 Task: Find connections with filter location Teresópolis with filter topic #Startuplife with filter profile language English with filter current company WomenTech Network with filter school National Institute of Fashion Technology with filter industry Physical, Occupational and Speech Therapists with filter service category Visual Design with filter keywords title Sales Analyst
Action: Mouse moved to (637, 110)
Screenshot: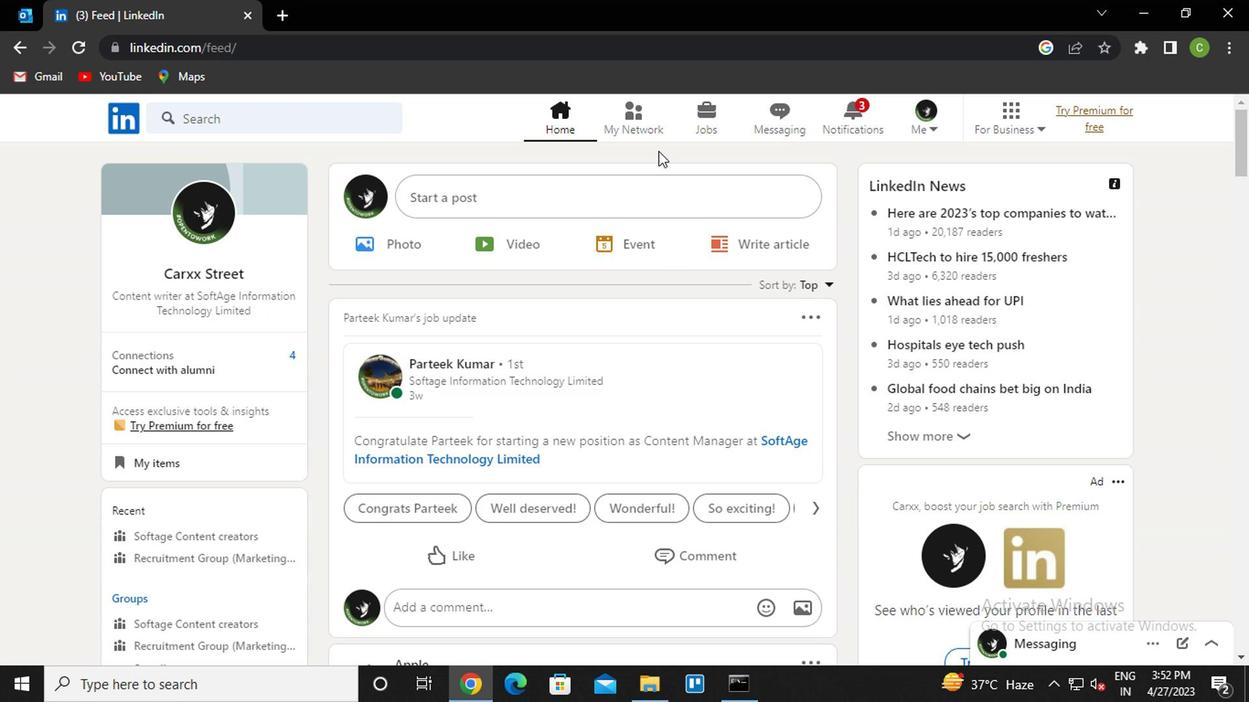 
Action: Mouse pressed left at (637, 110)
Screenshot: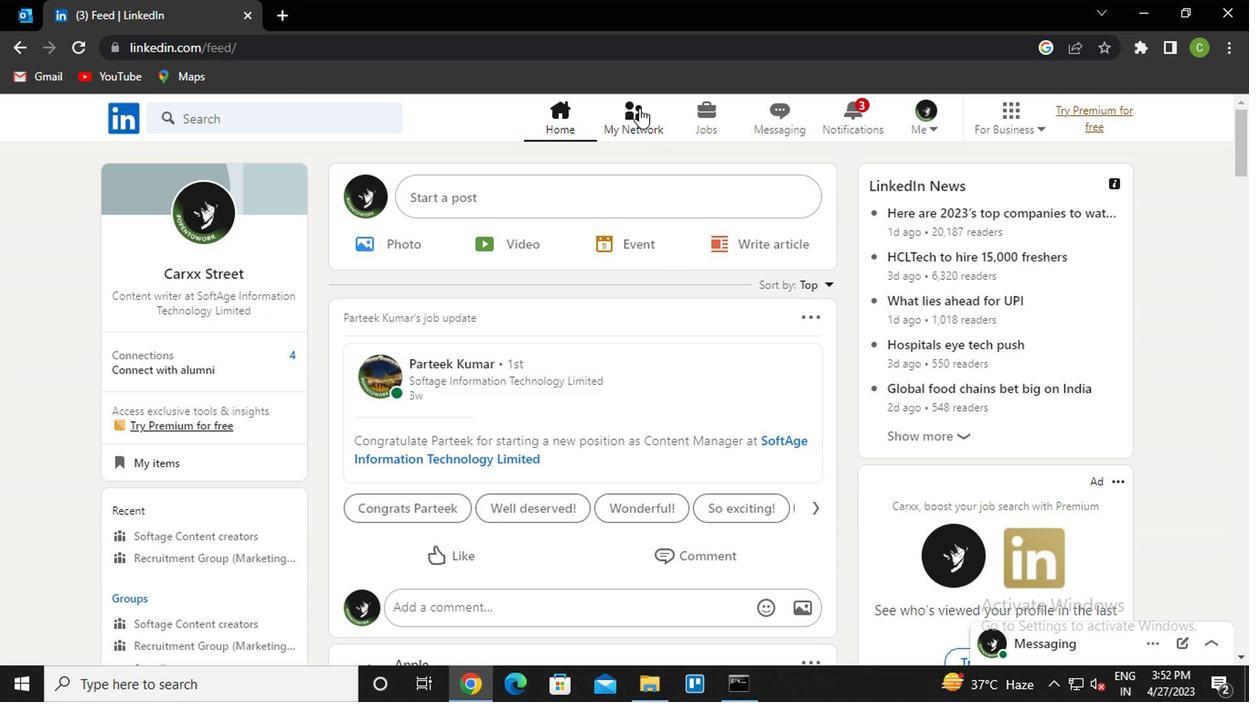 
Action: Mouse moved to (288, 213)
Screenshot: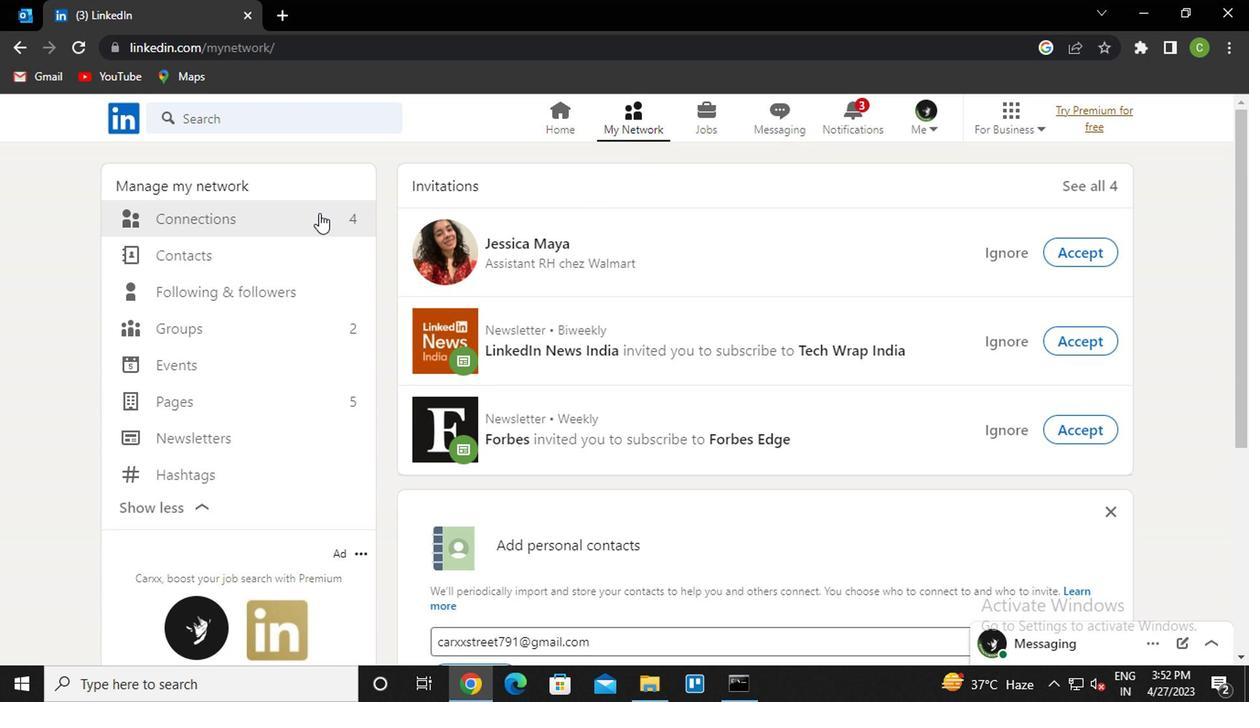 
Action: Mouse pressed left at (288, 213)
Screenshot: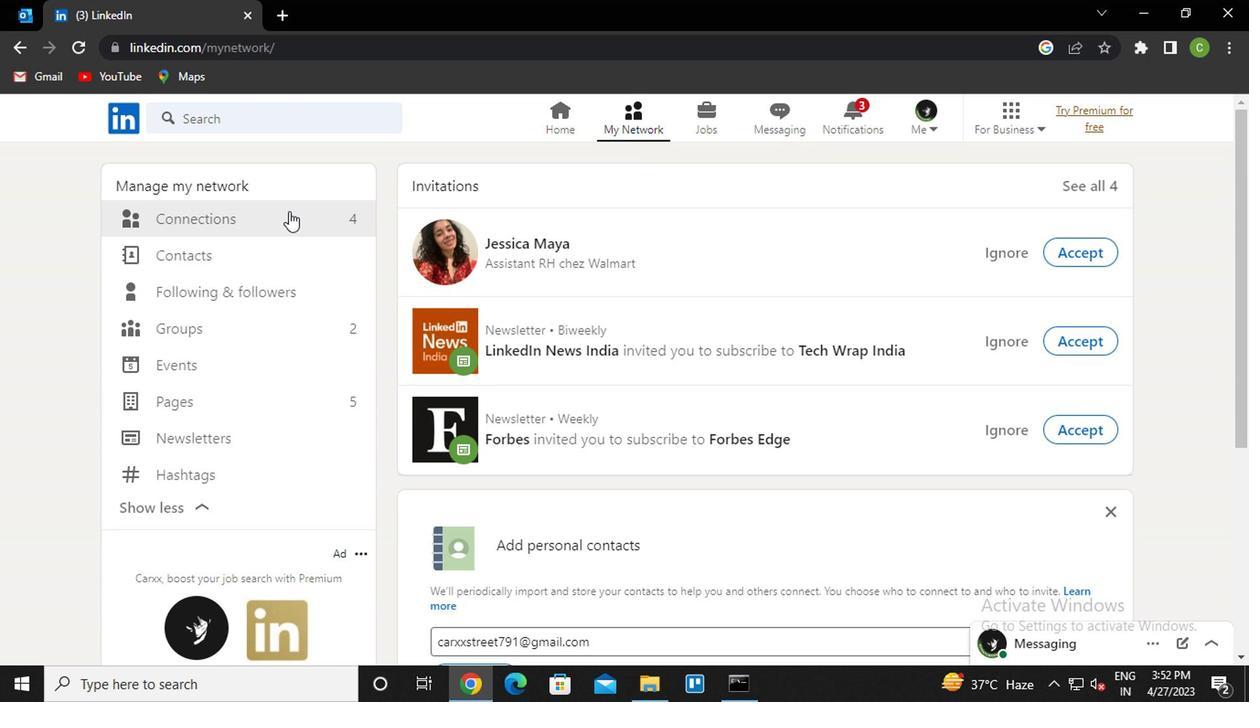 
Action: Mouse moved to (730, 223)
Screenshot: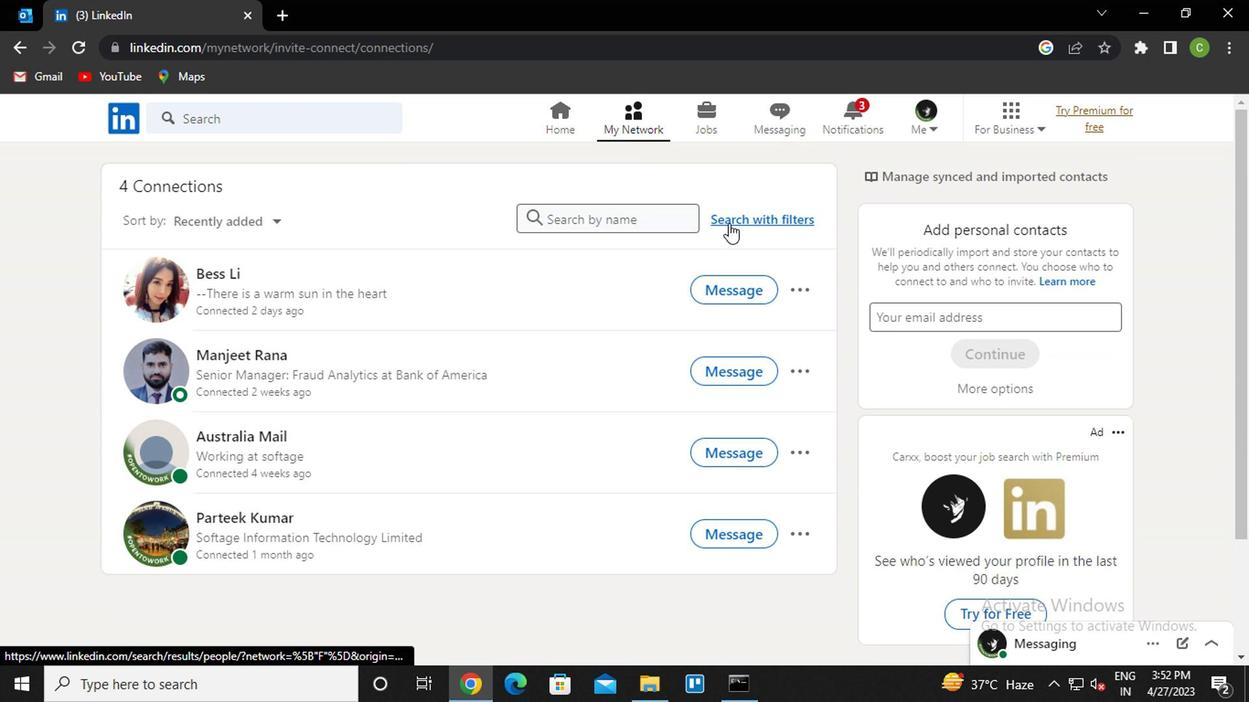 
Action: Mouse pressed left at (730, 223)
Screenshot: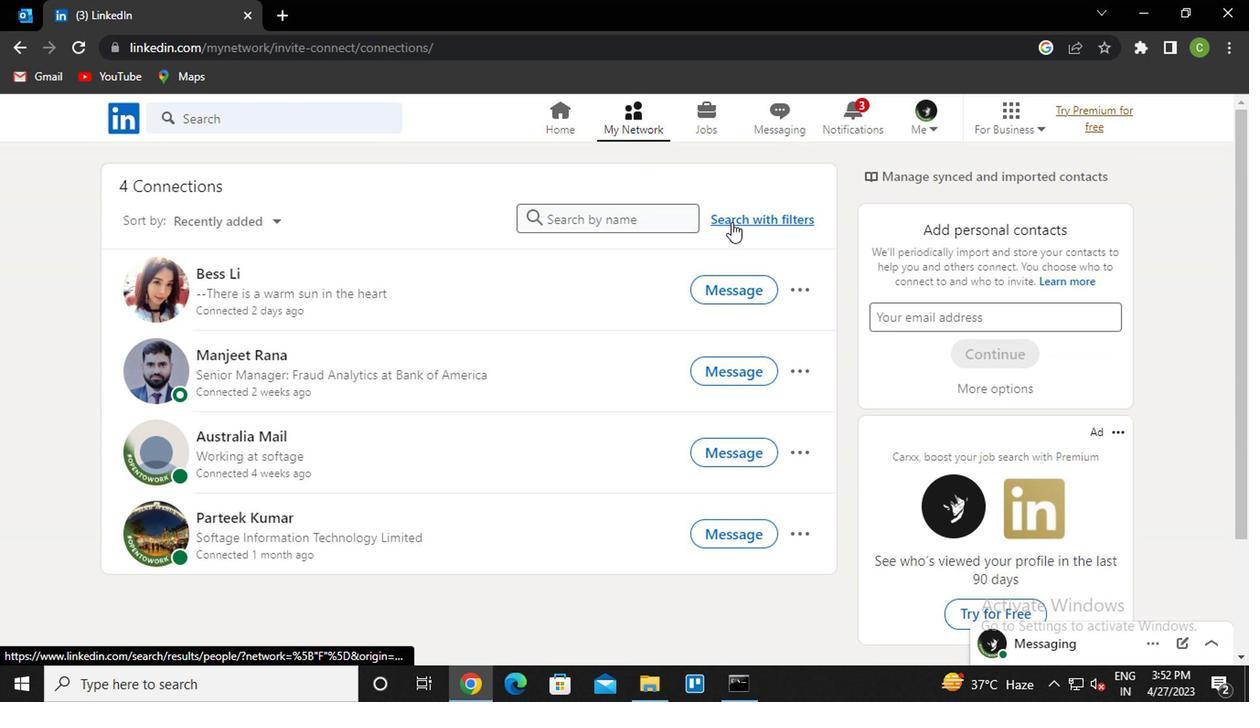 
Action: Mouse moved to (704, 175)
Screenshot: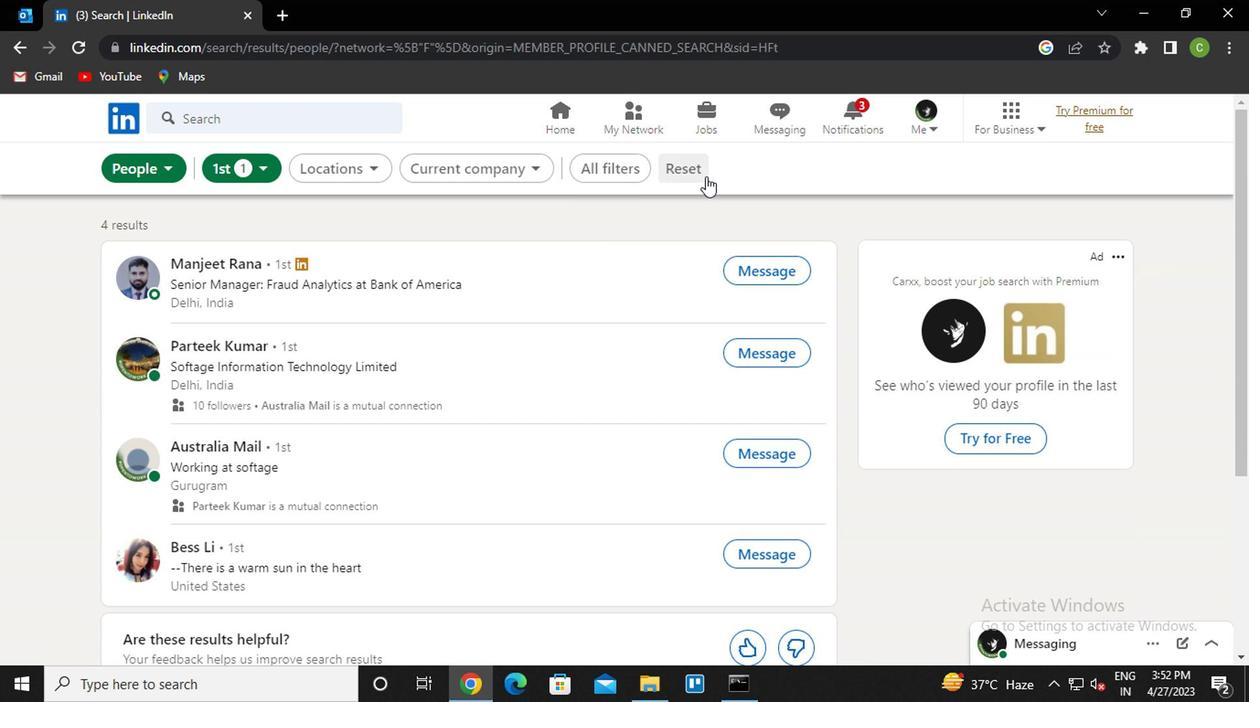 
Action: Mouse pressed left at (704, 175)
Screenshot: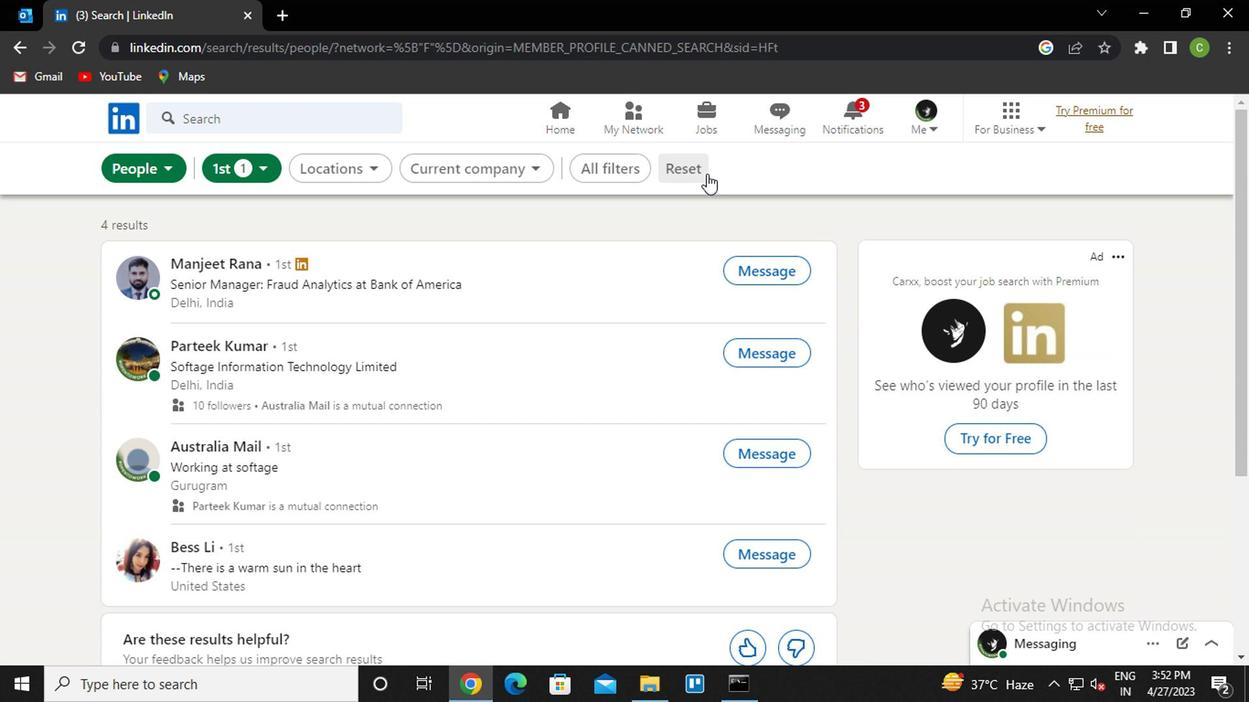 
Action: Mouse moved to (651, 171)
Screenshot: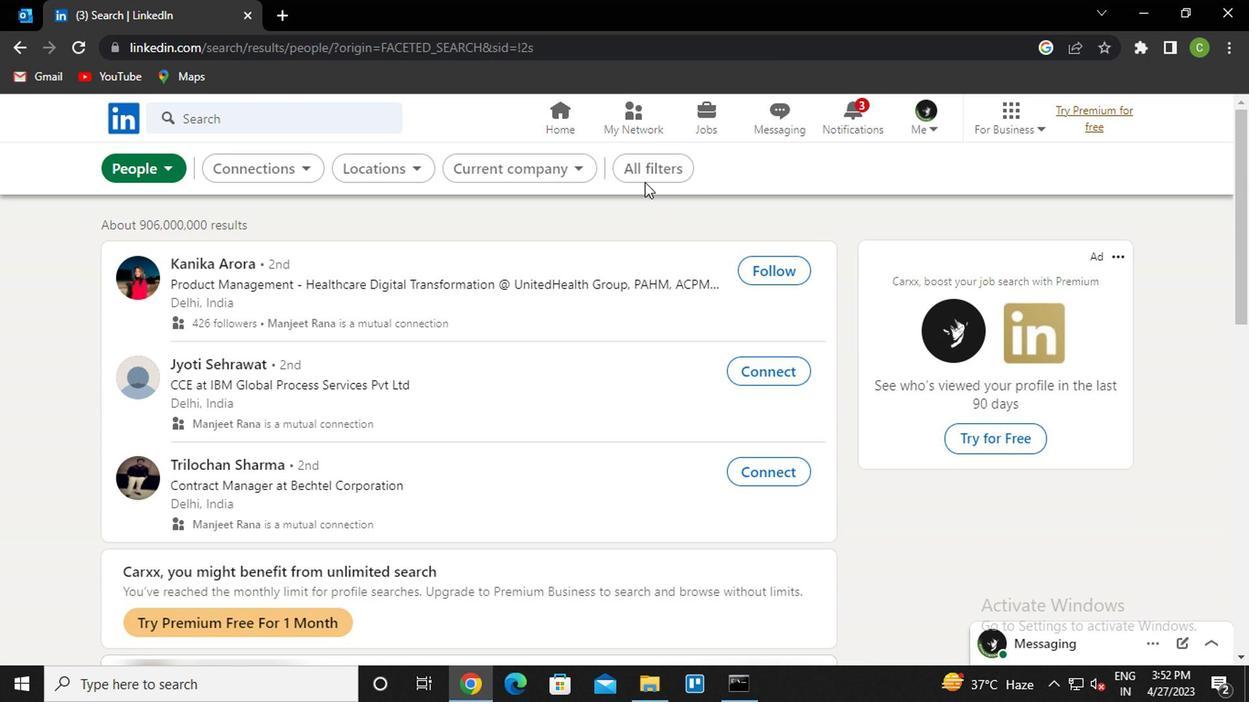 
Action: Mouse pressed left at (651, 171)
Screenshot: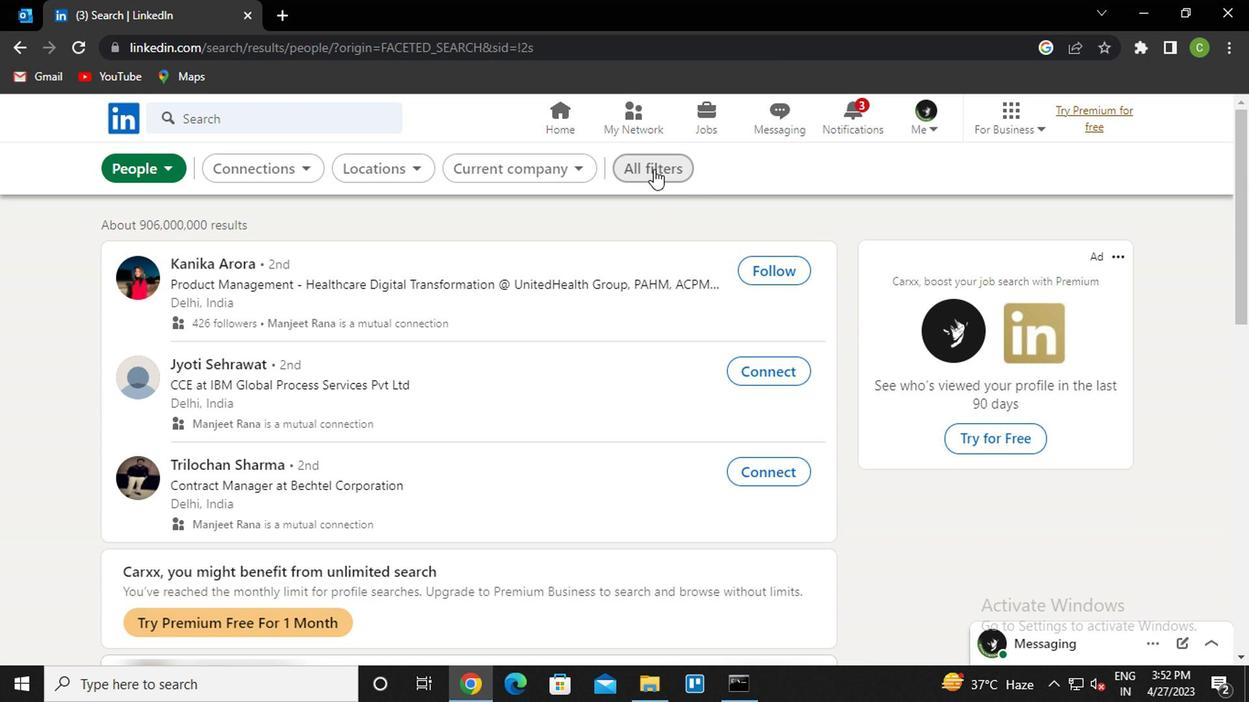 
Action: Mouse moved to (908, 410)
Screenshot: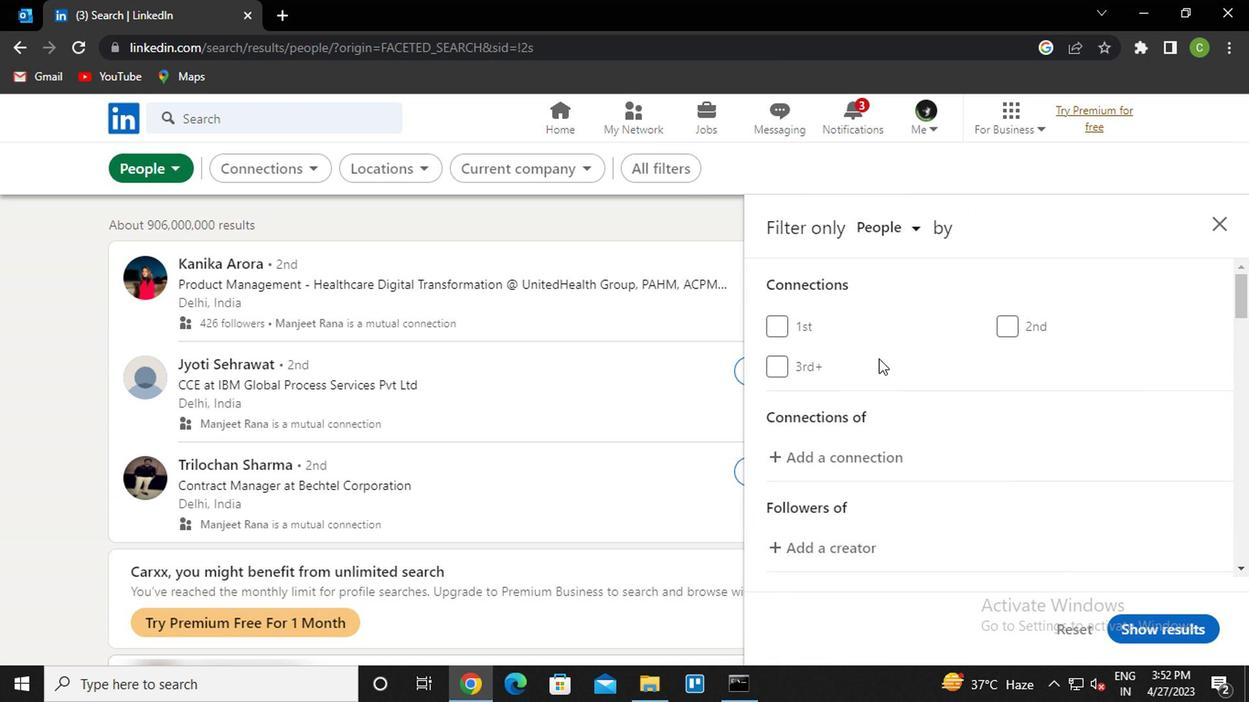 
Action: Mouse scrolled (908, 410) with delta (0, 0)
Screenshot: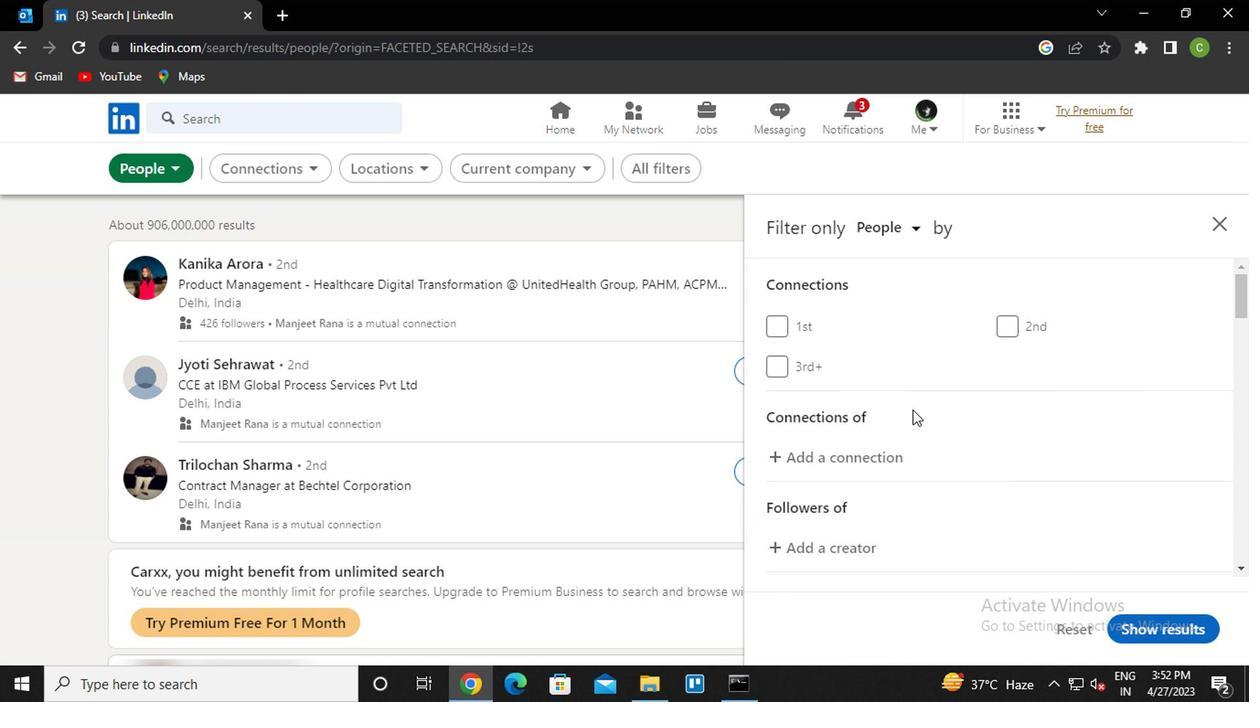 
Action: Mouse scrolled (908, 410) with delta (0, 0)
Screenshot: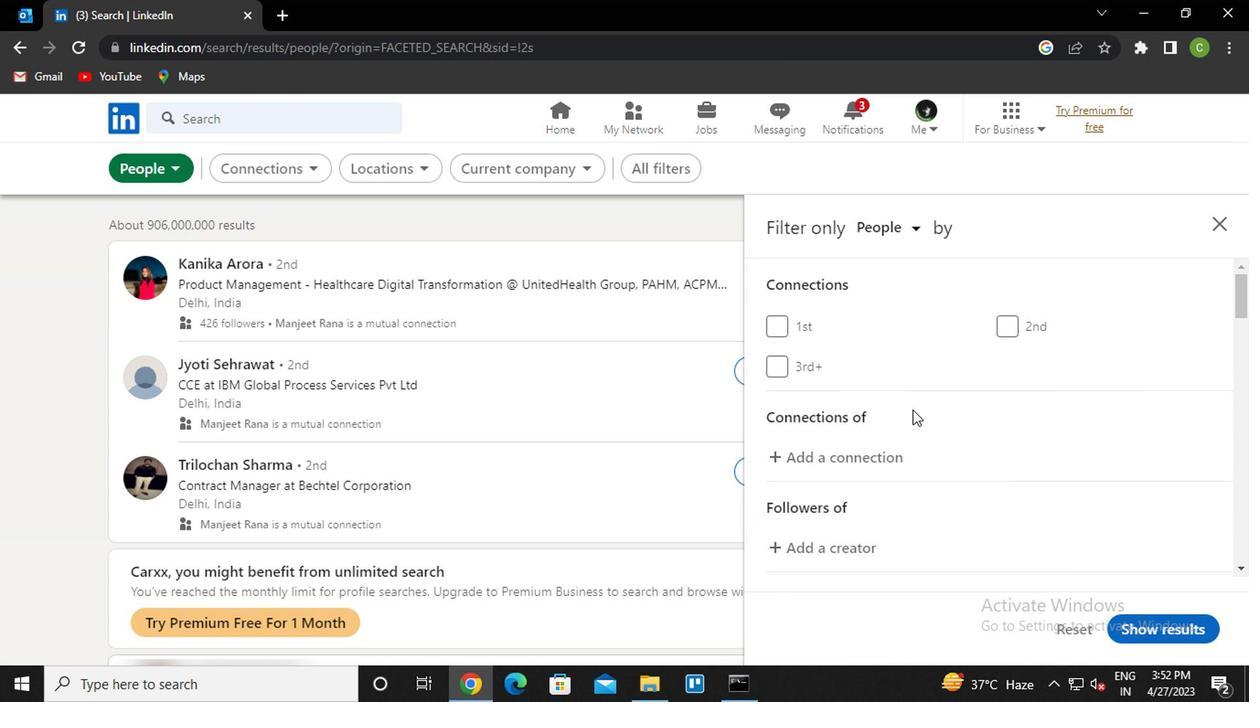 
Action: Mouse scrolled (908, 410) with delta (0, 0)
Screenshot: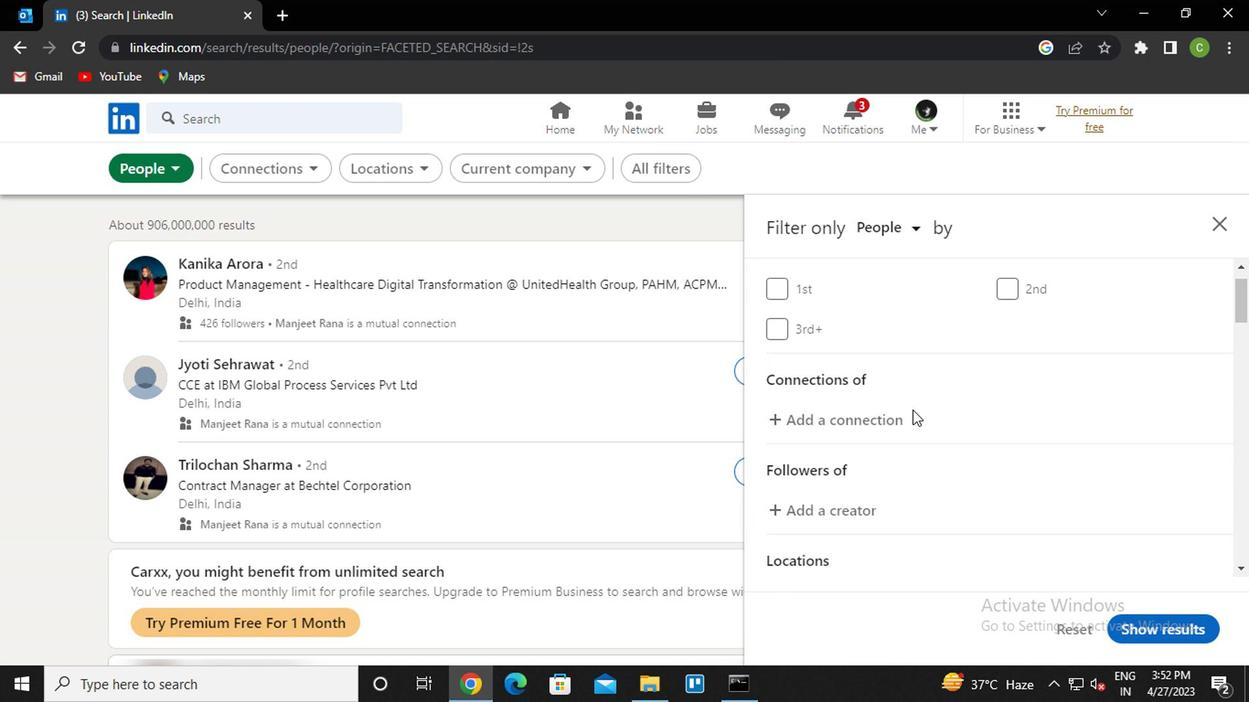 
Action: Mouse scrolled (908, 410) with delta (0, 0)
Screenshot: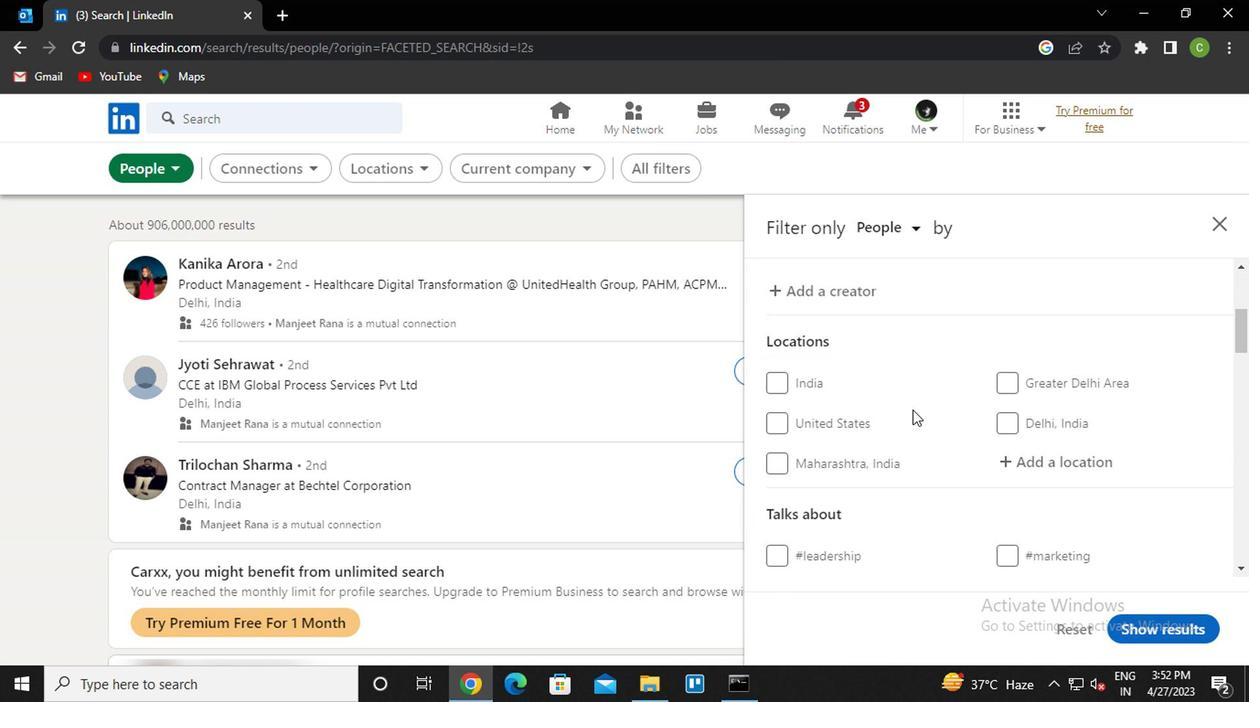 
Action: Mouse moved to (1056, 357)
Screenshot: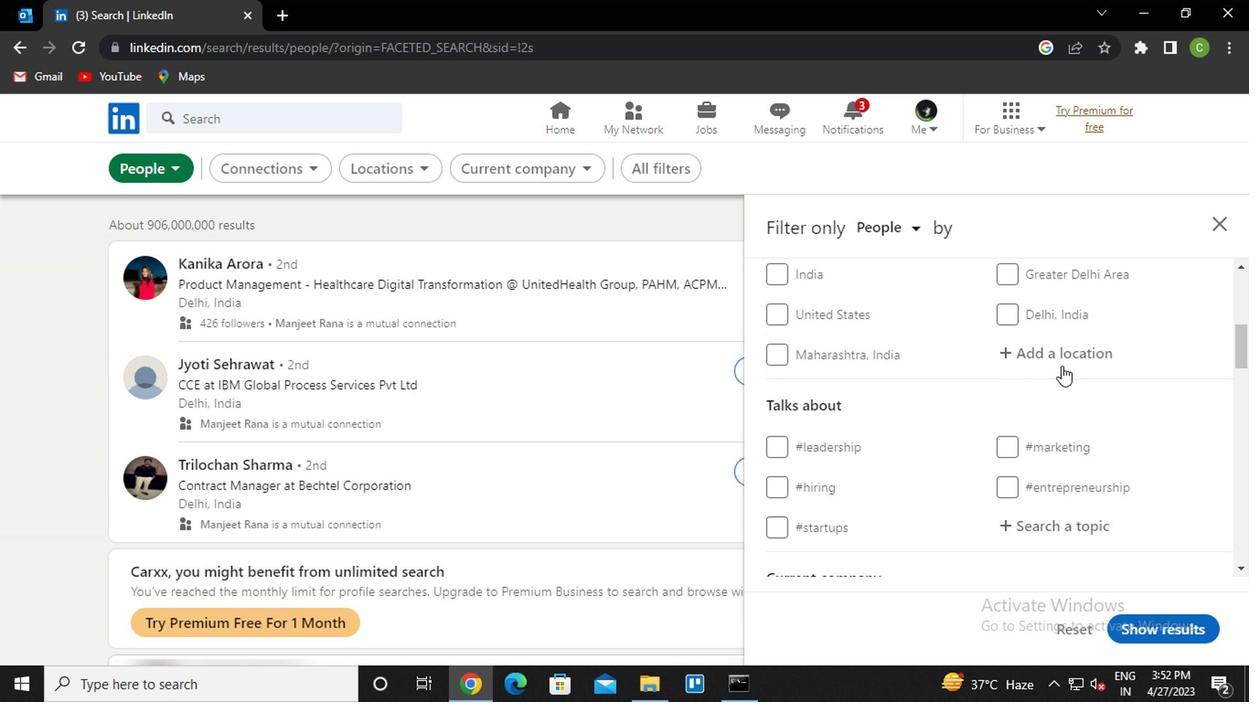 
Action: Mouse pressed left at (1056, 357)
Screenshot: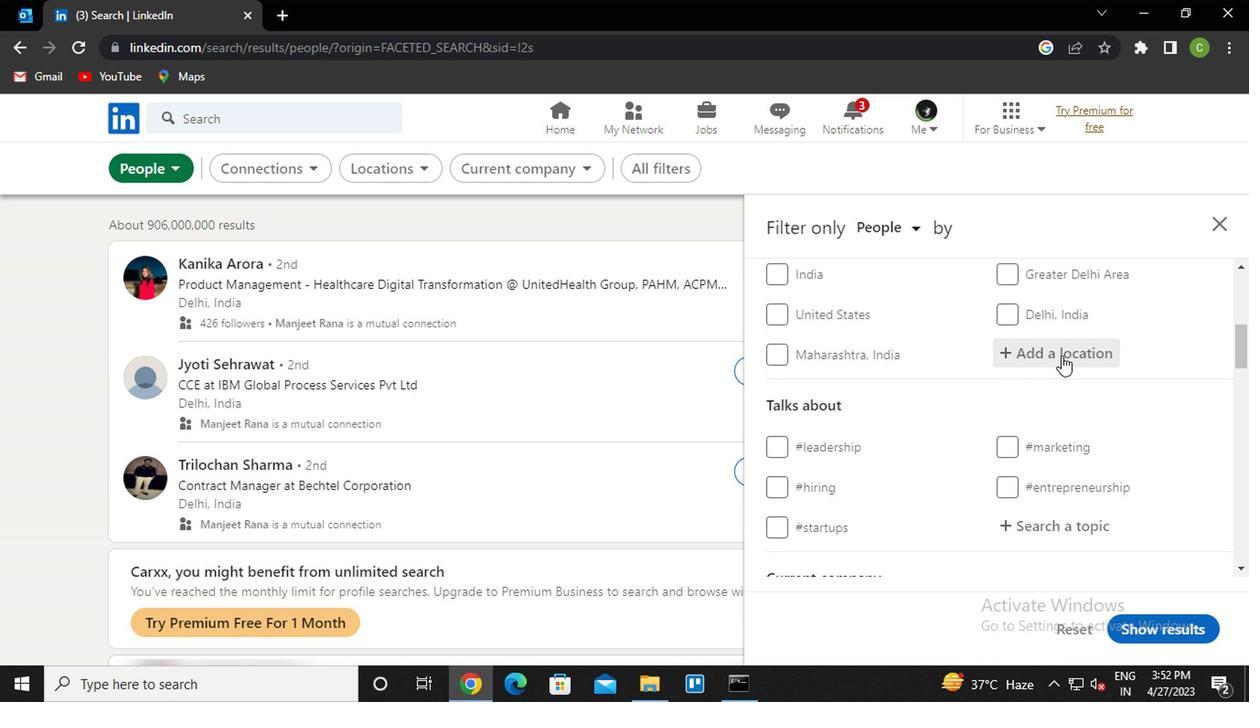 
Action: Key pressed <Key.caps_lock>t<Key.caps_lock>ereso<Key.down><Key.enter>
Screenshot: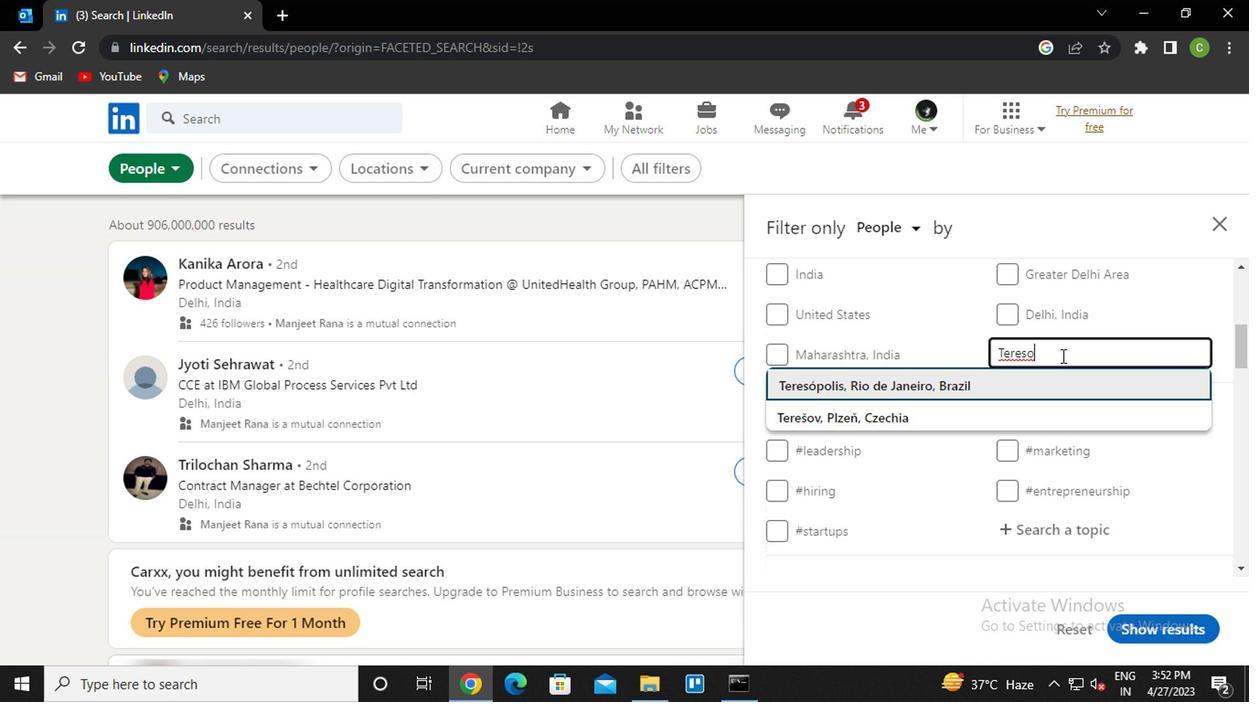 
Action: Mouse moved to (1054, 369)
Screenshot: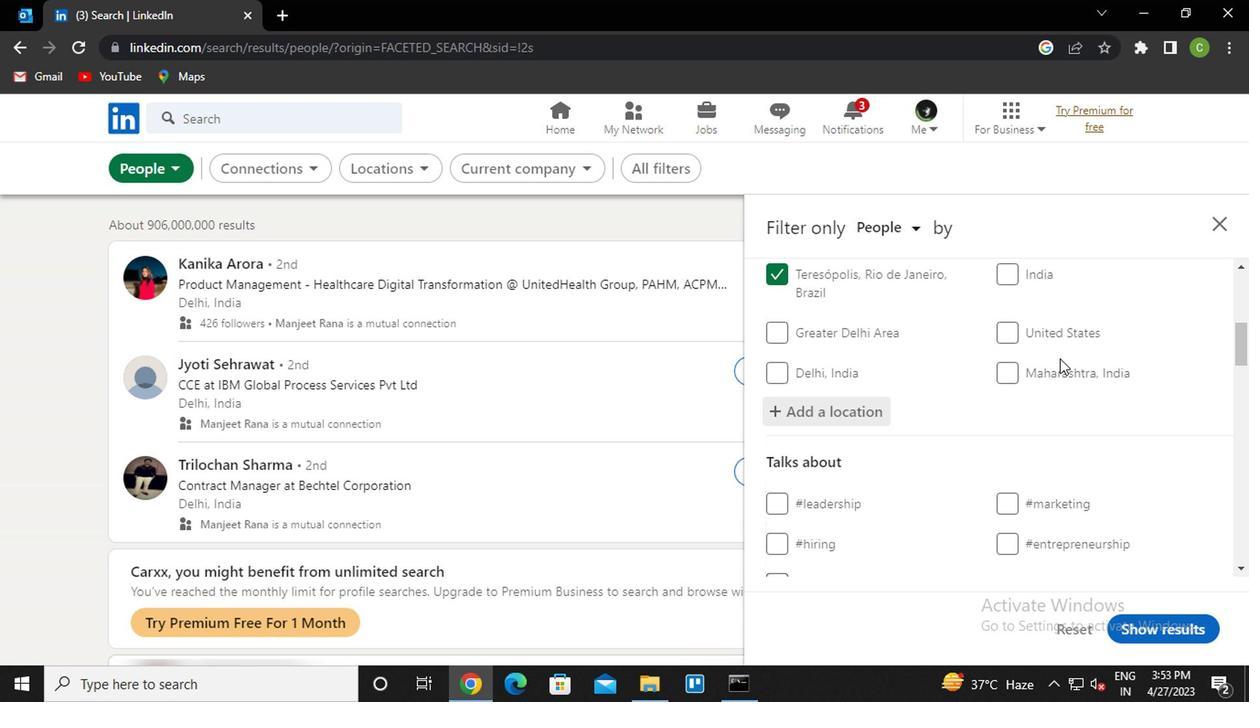 
Action: Mouse scrolled (1054, 368) with delta (0, 0)
Screenshot: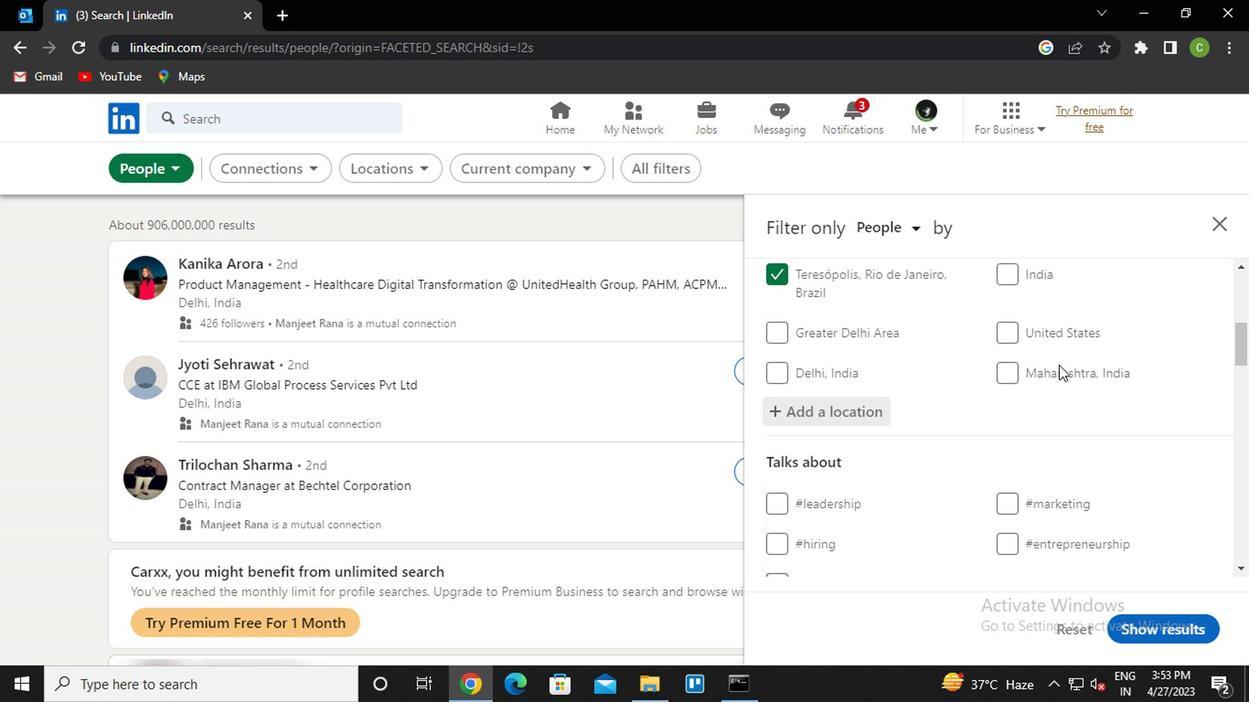
Action: Mouse scrolled (1054, 368) with delta (0, 0)
Screenshot: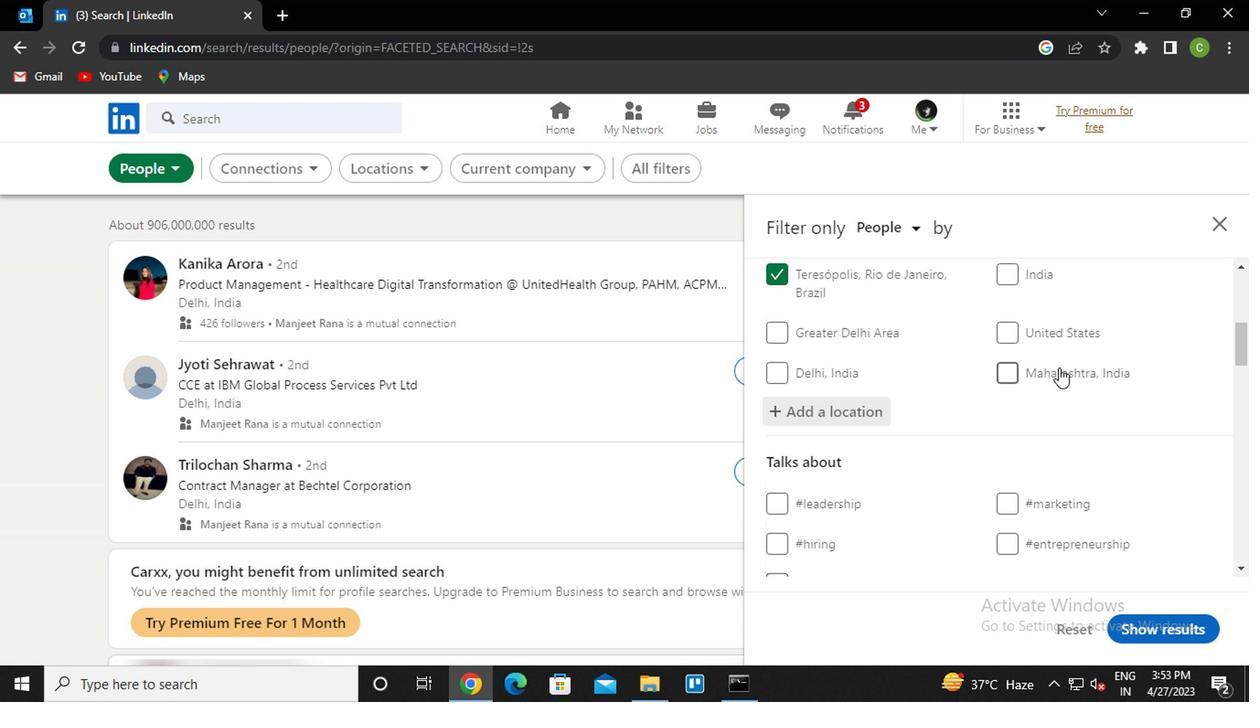 
Action: Mouse moved to (1045, 396)
Screenshot: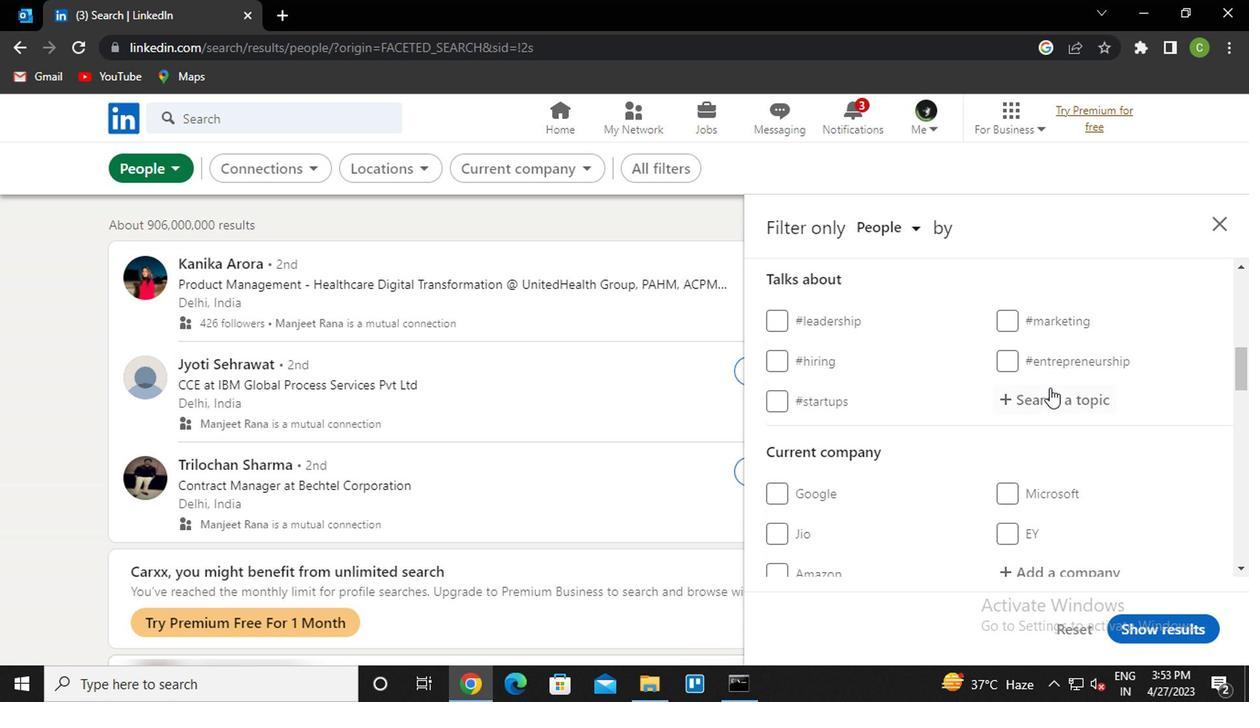 
Action: Mouse pressed left at (1045, 396)
Screenshot: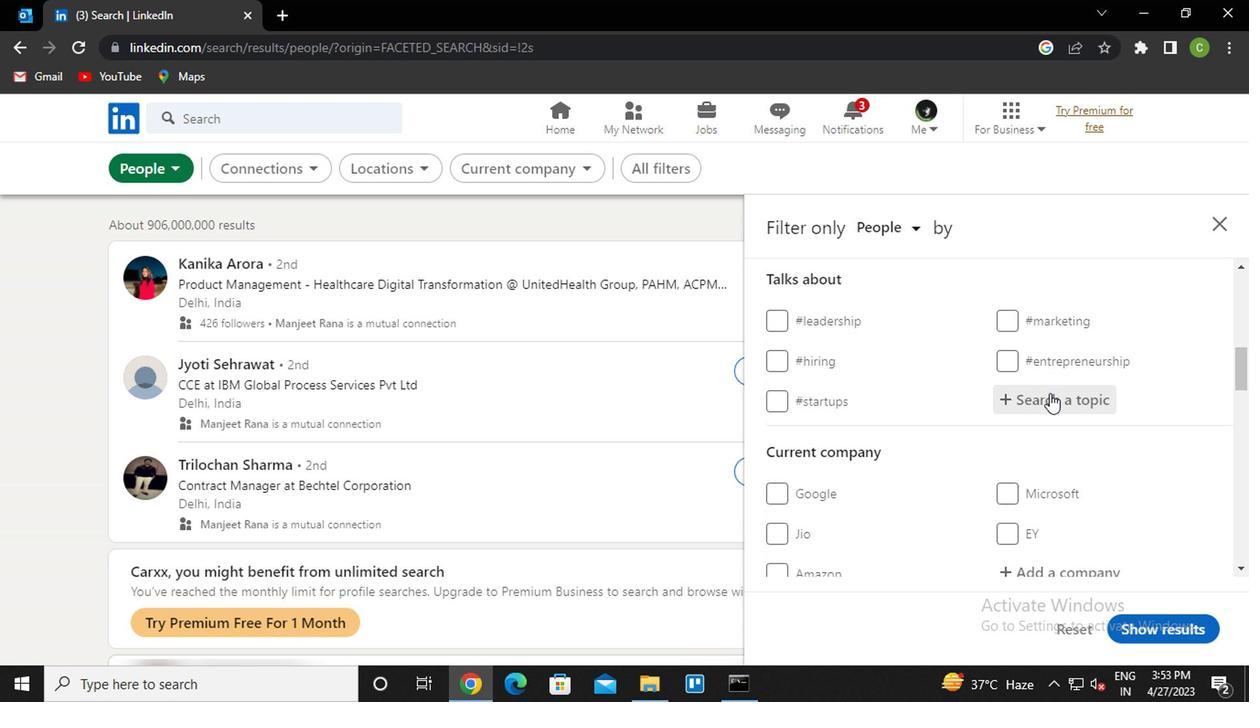 
Action: Key pressed <Key.caps_lock>s<Key.caps_lock>tartpu<Key.backspace><Key.backspace>uplife<Key.down><Key.enter>
Screenshot: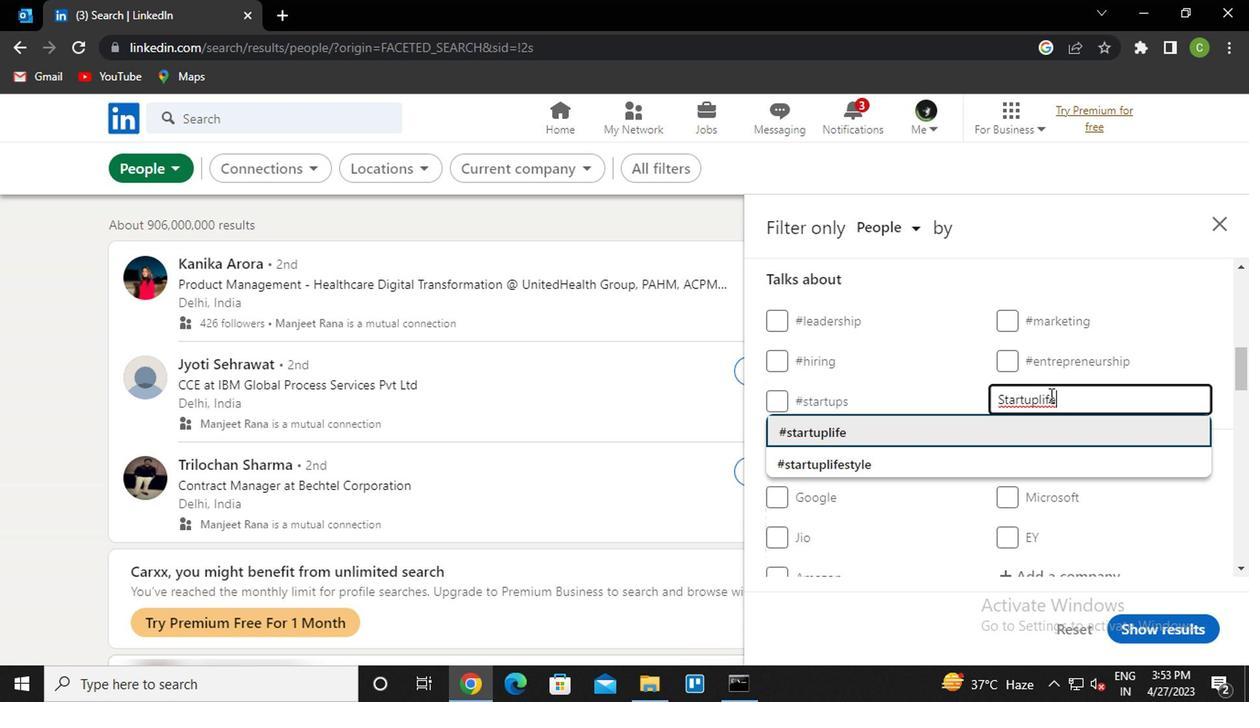 
Action: Mouse moved to (1042, 398)
Screenshot: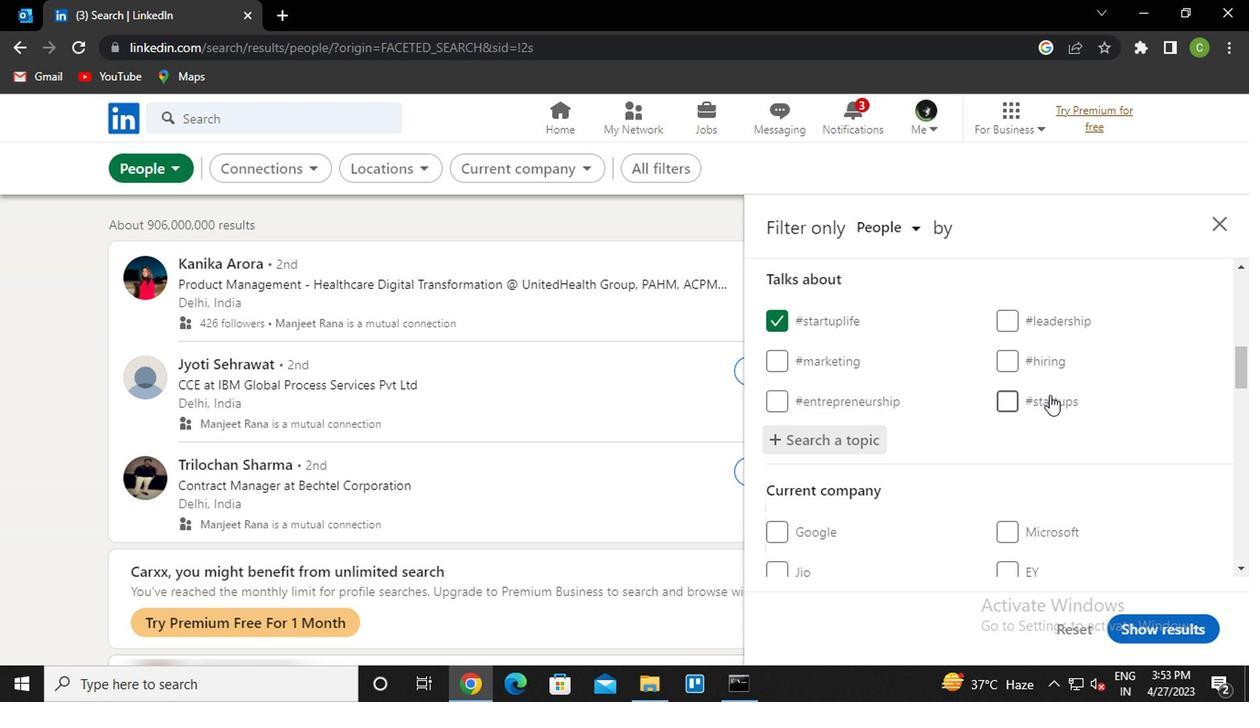 
Action: Mouse scrolled (1042, 398) with delta (0, 0)
Screenshot: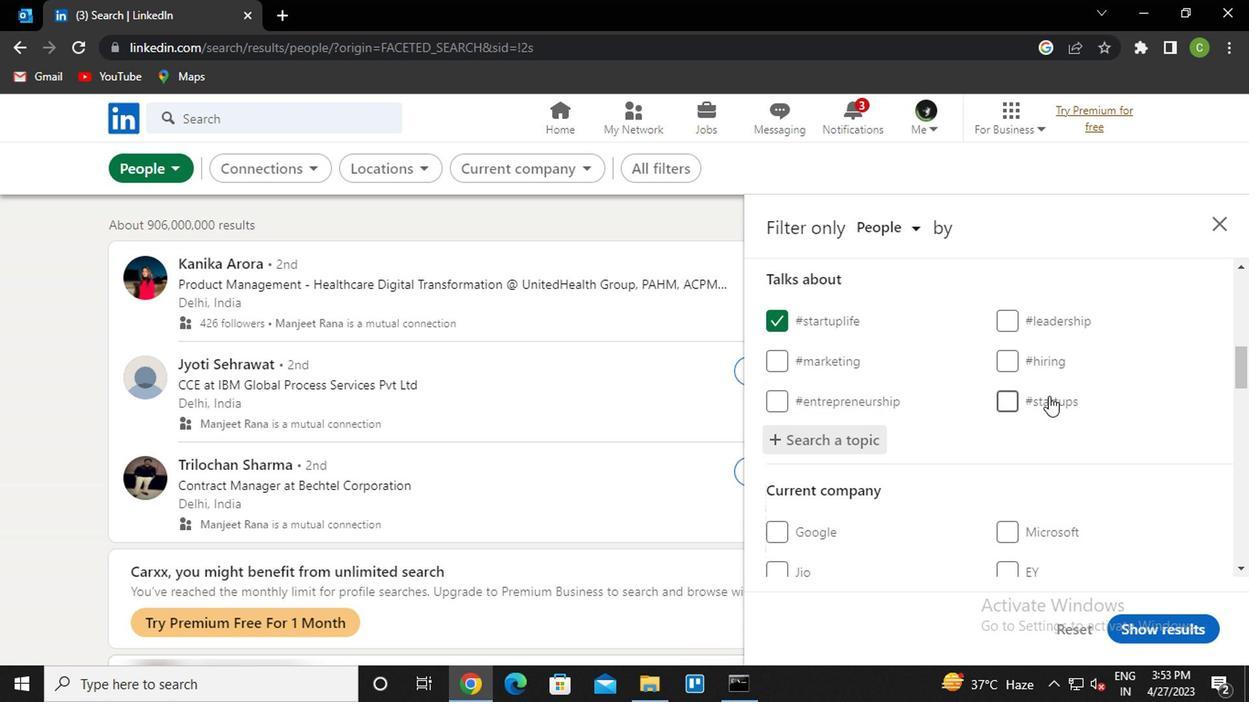 
Action: Mouse moved to (1038, 401)
Screenshot: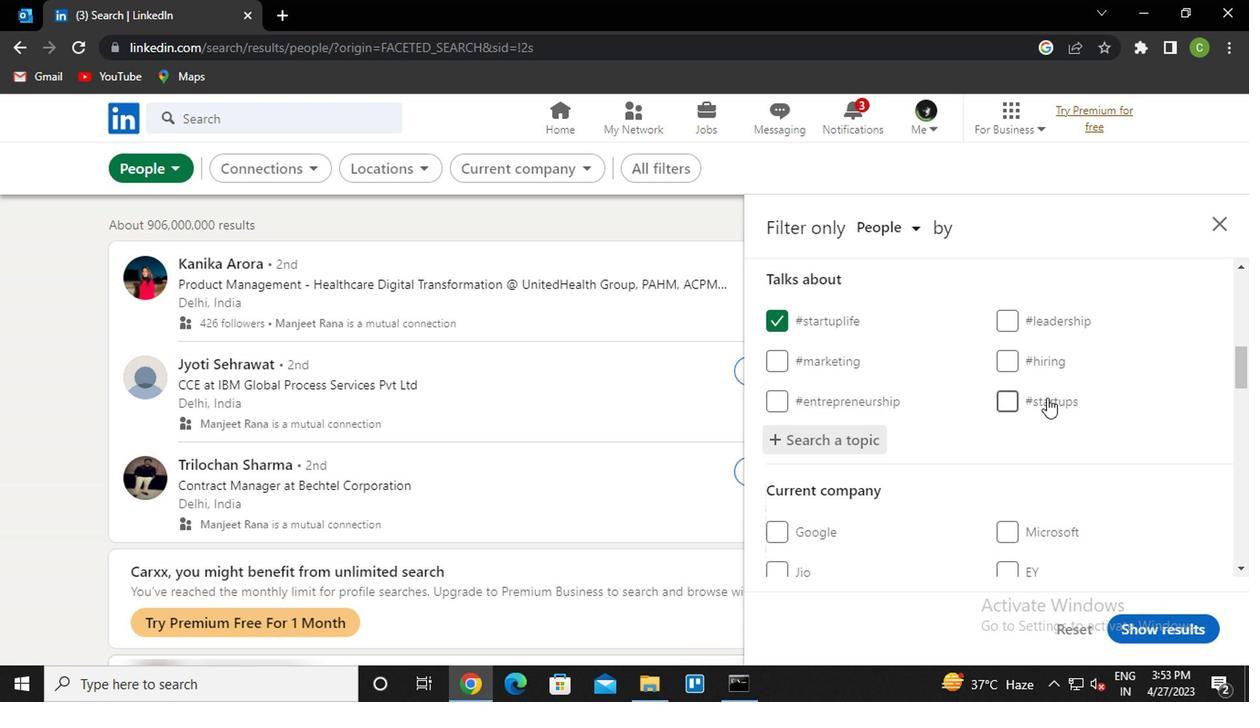 
Action: Mouse scrolled (1038, 400) with delta (0, 0)
Screenshot: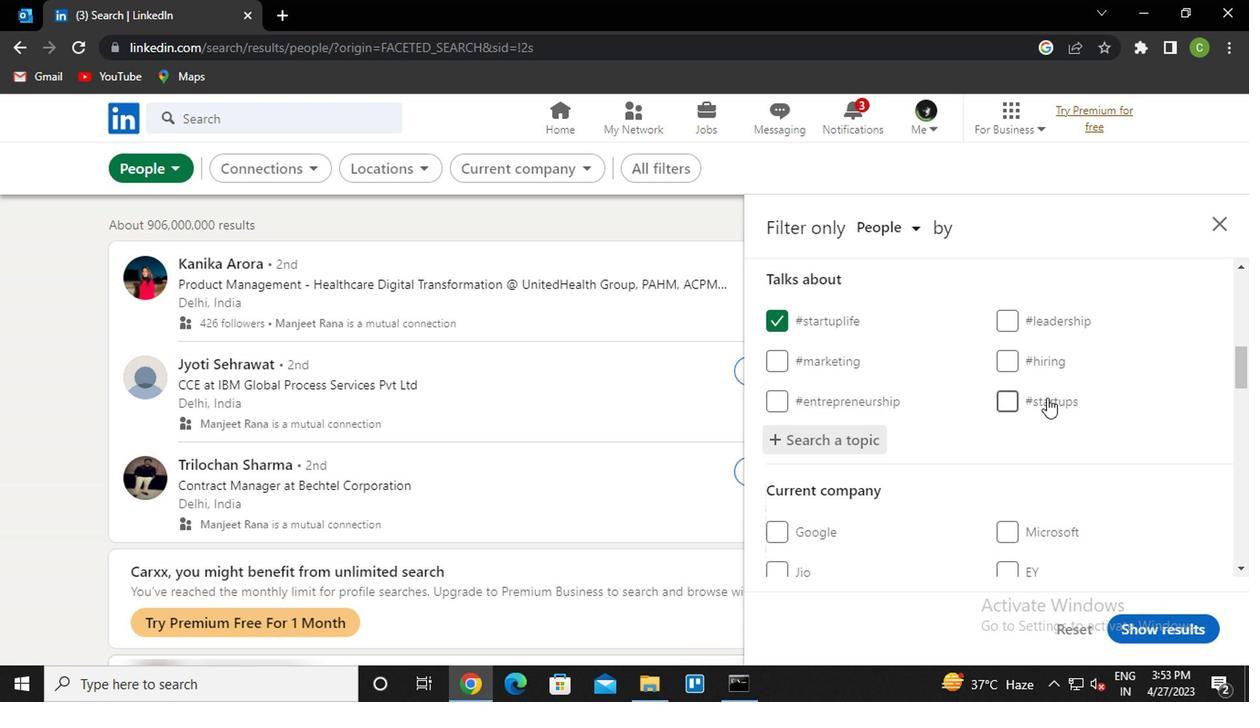 
Action: Mouse moved to (1036, 402)
Screenshot: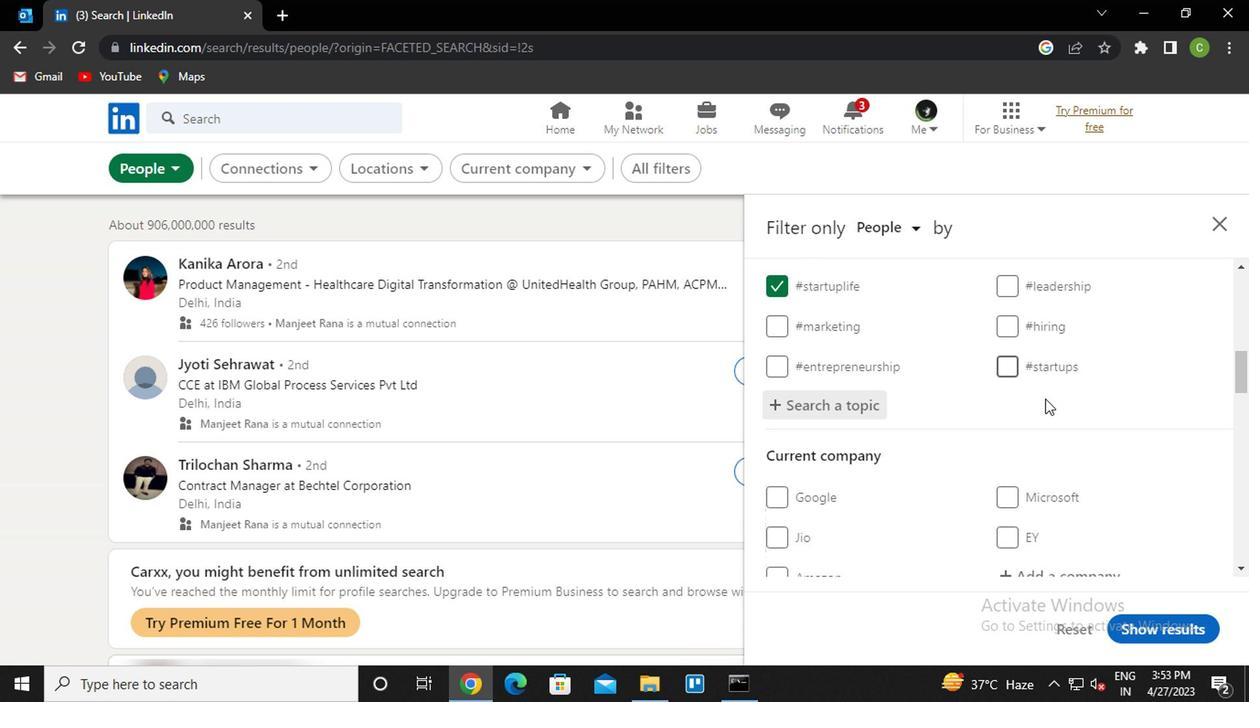 
Action: Mouse scrolled (1036, 401) with delta (0, -1)
Screenshot: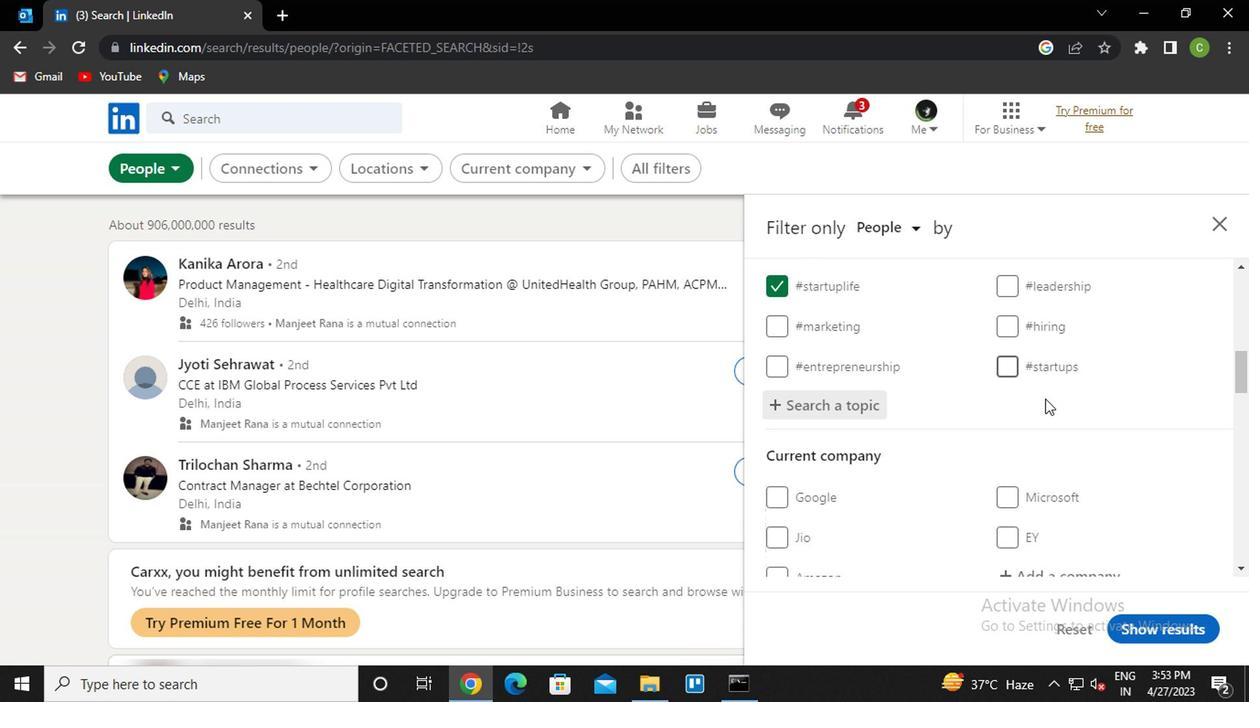 
Action: Mouse moved to (1036, 402)
Screenshot: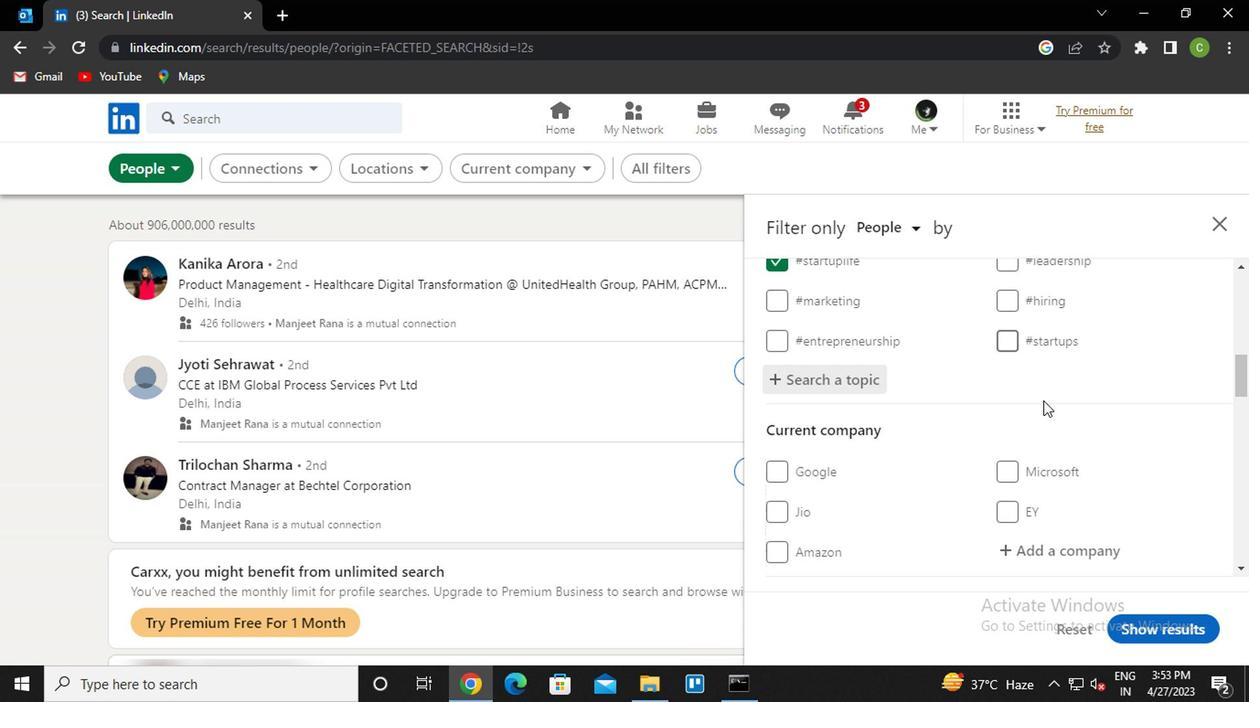 
Action: Mouse scrolled (1036, 401) with delta (0, -1)
Screenshot: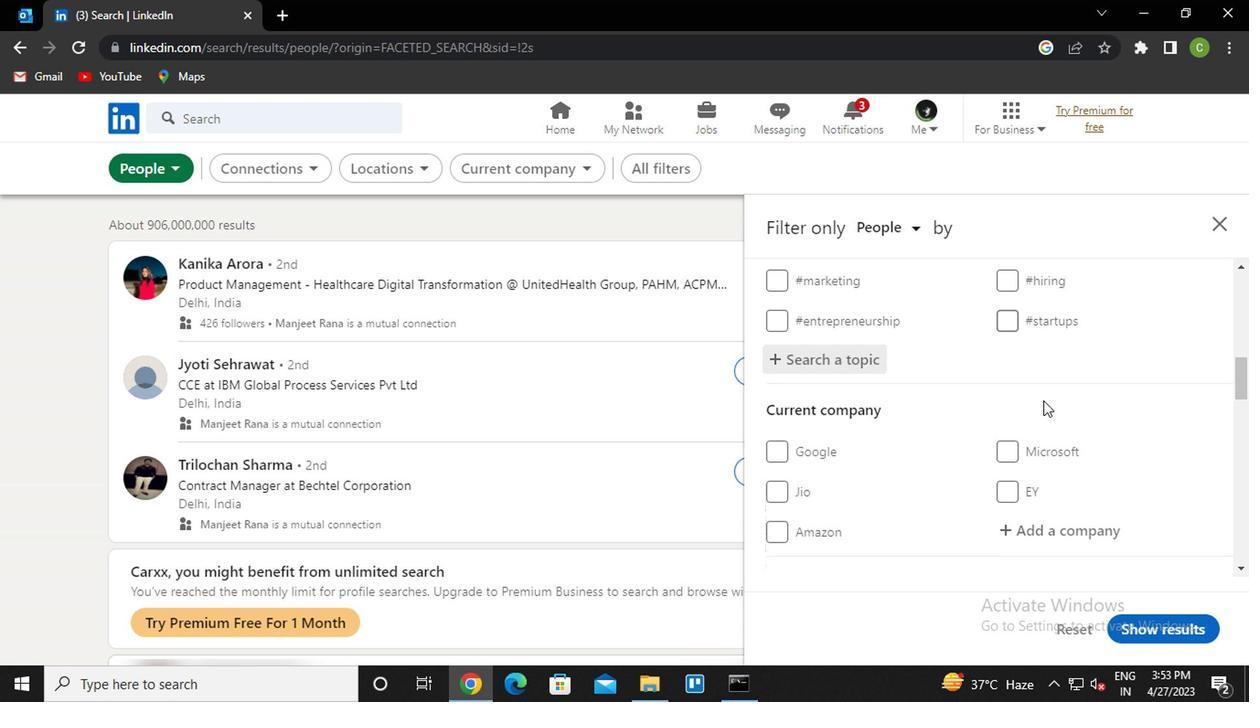 
Action: Mouse moved to (1035, 406)
Screenshot: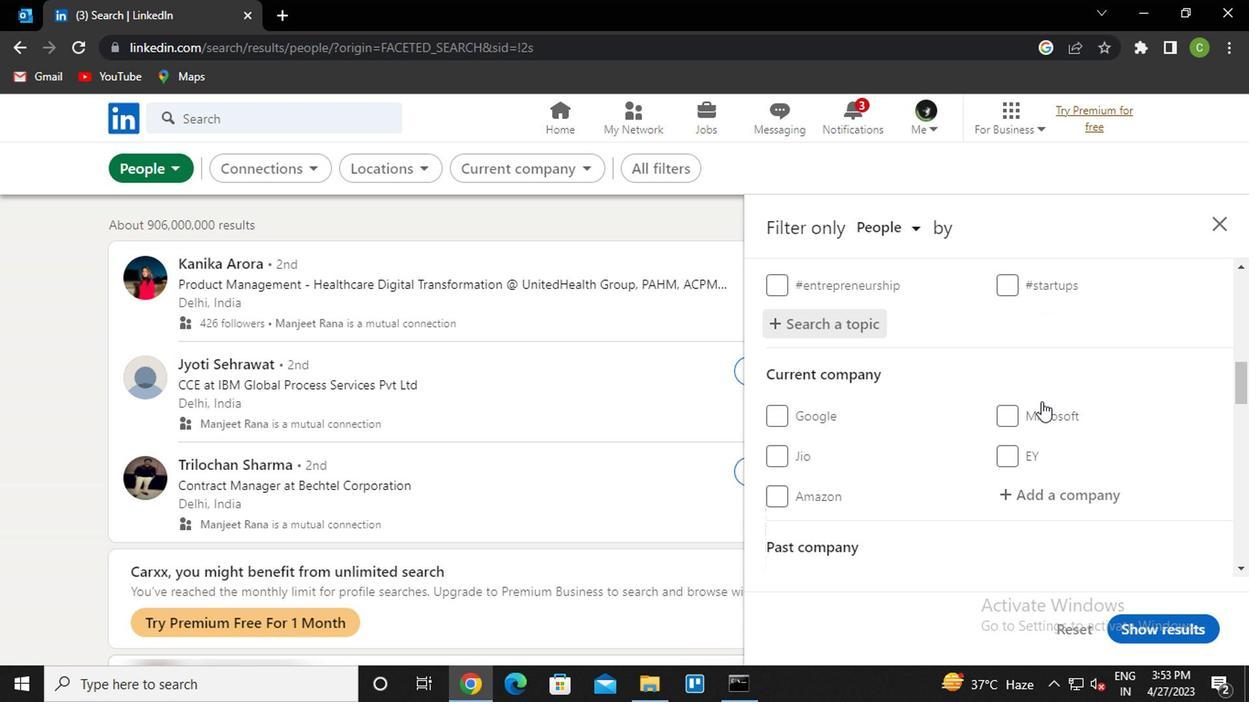 
Action: Mouse scrolled (1035, 405) with delta (0, 0)
Screenshot: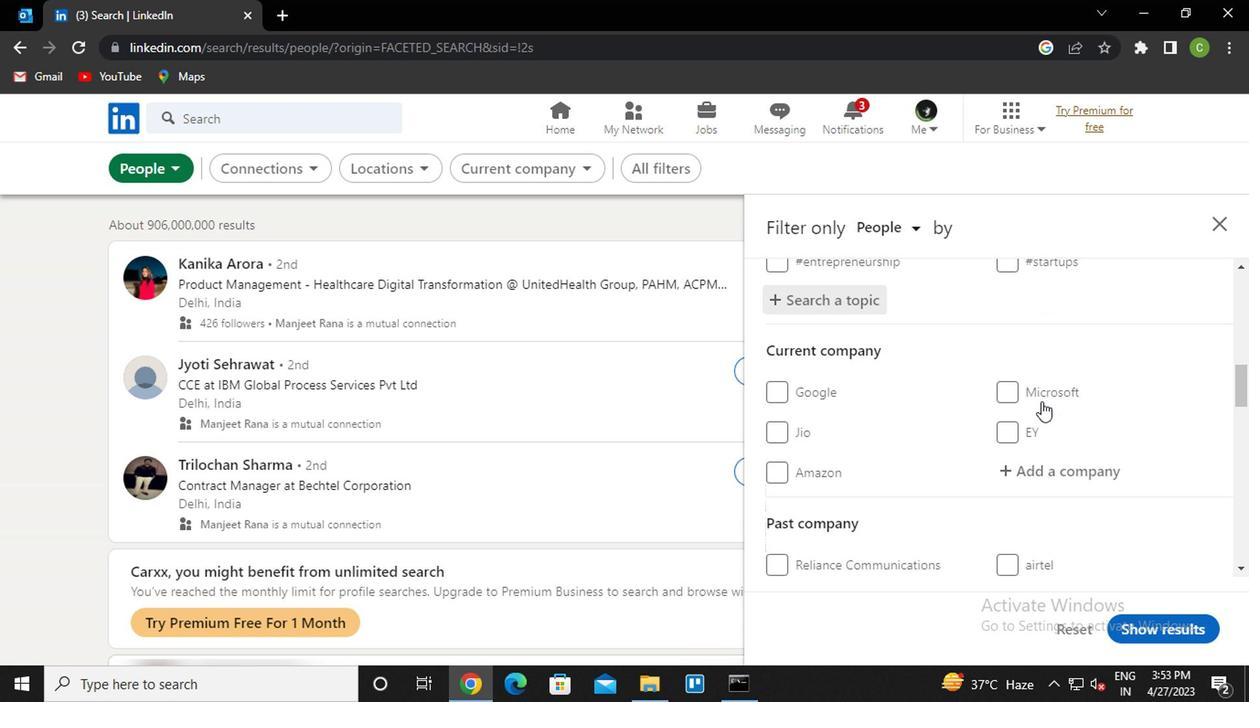 
Action: Mouse moved to (1030, 408)
Screenshot: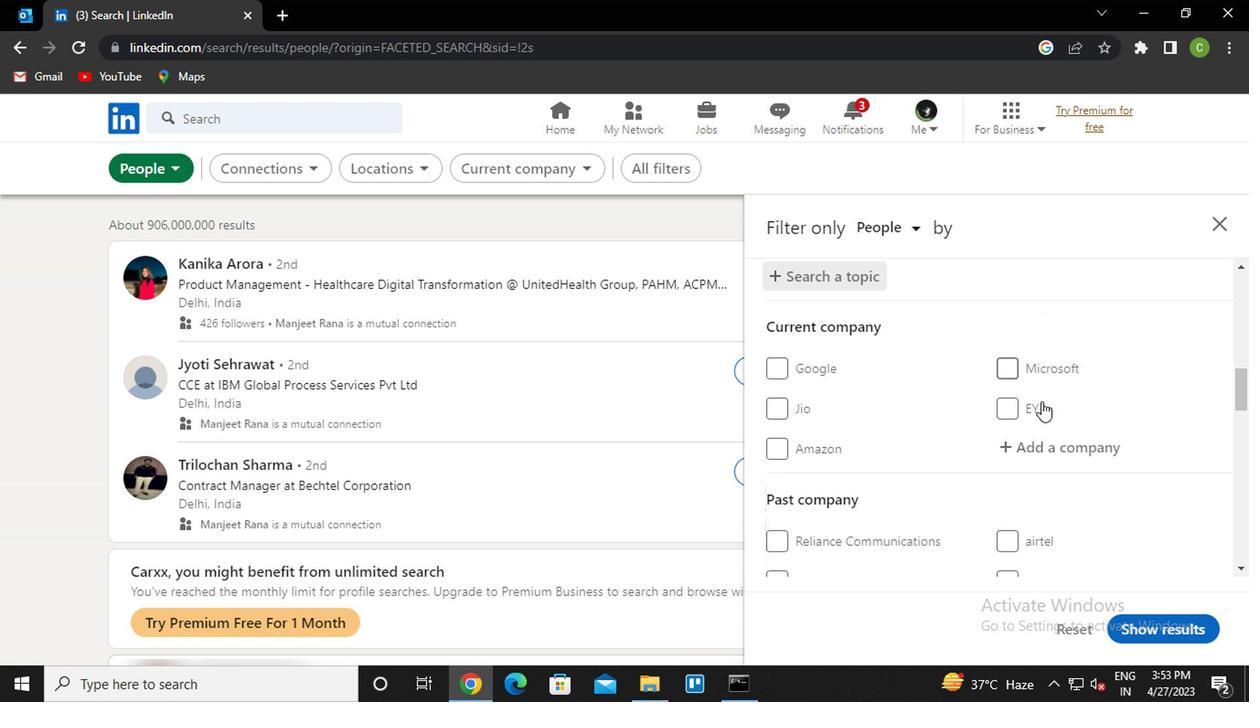 
Action: Mouse scrolled (1030, 407) with delta (0, 0)
Screenshot: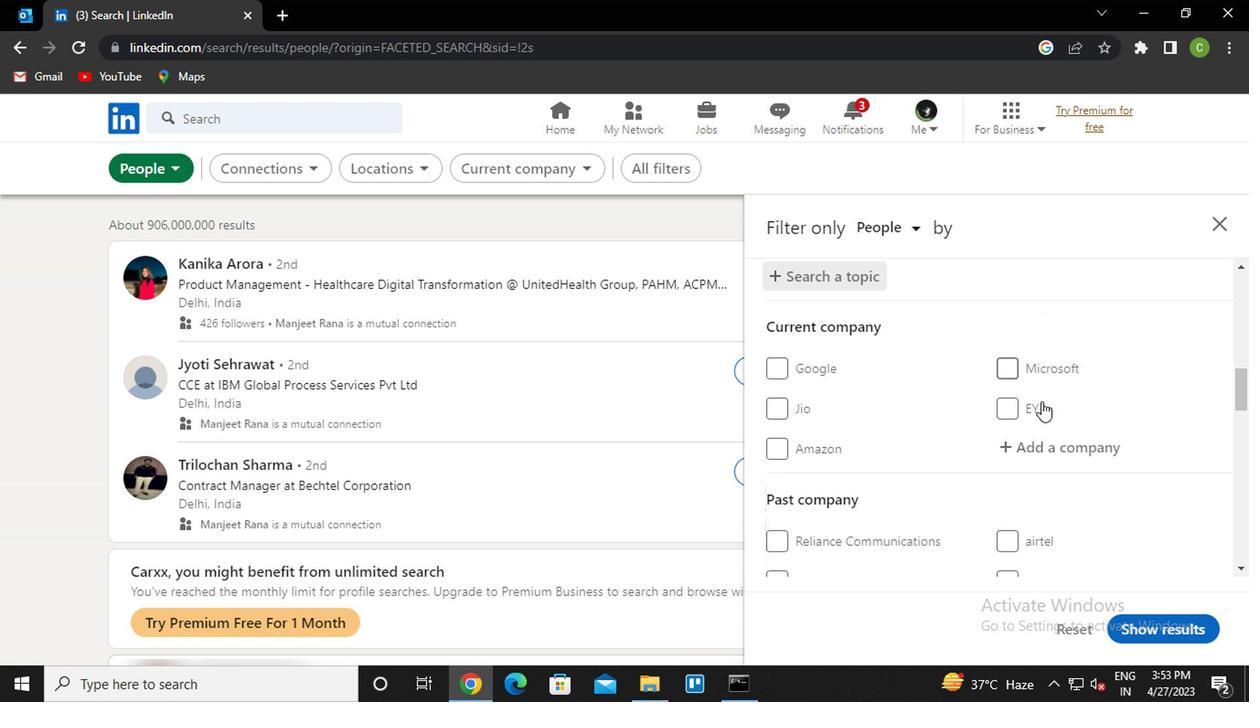
Action: Mouse moved to (1019, 414)
Screenshot: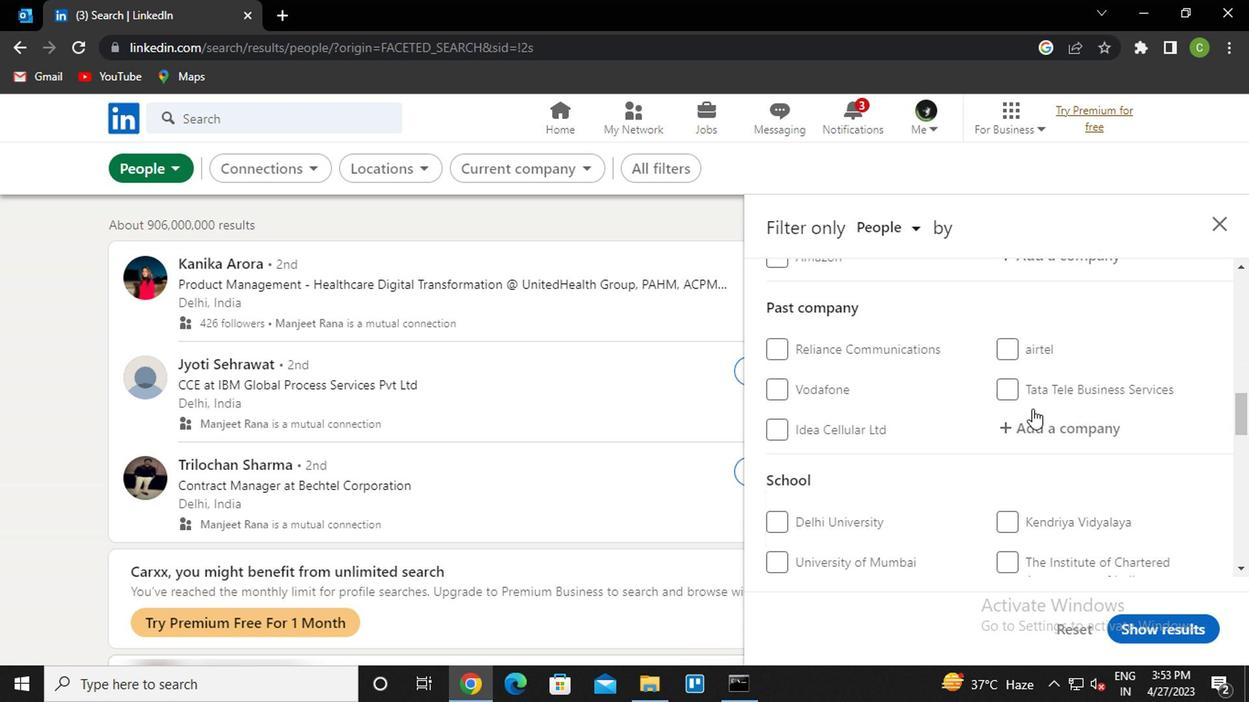 
Action: Mouse scrolled (1019, 413) with delta (0, -1)
Screenshot: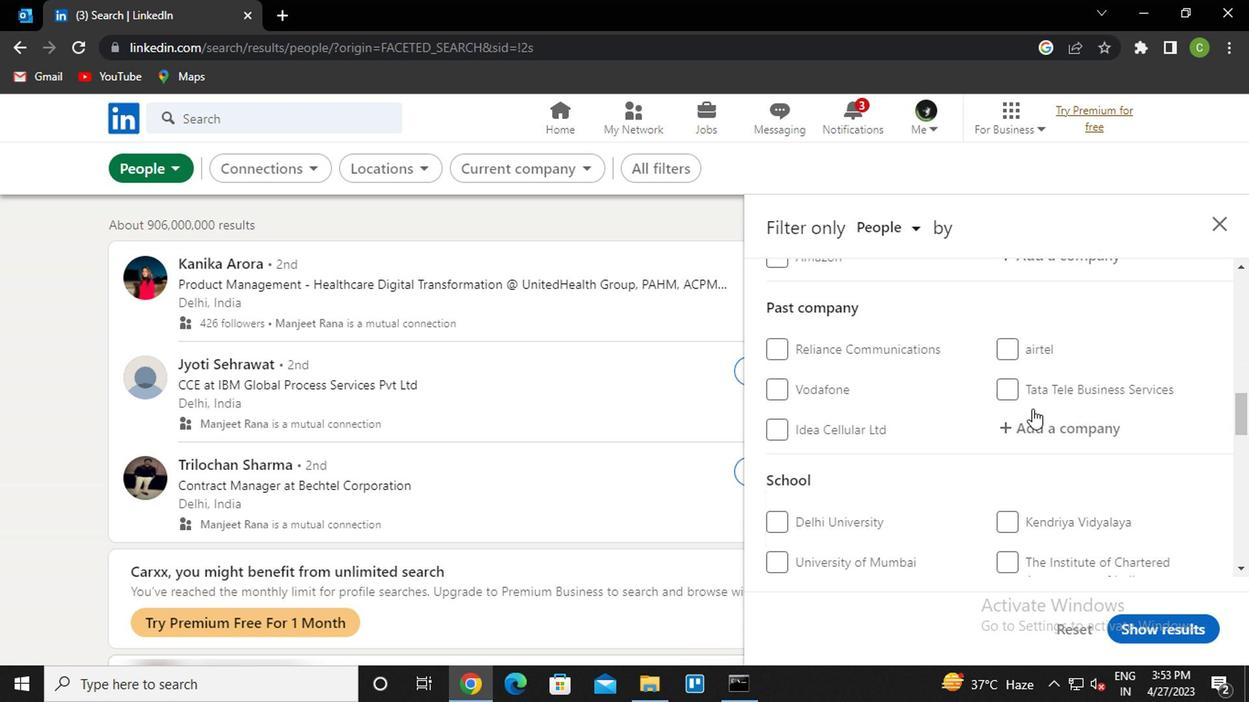
Action: Mouse moved to (846, 490)
Screenshot: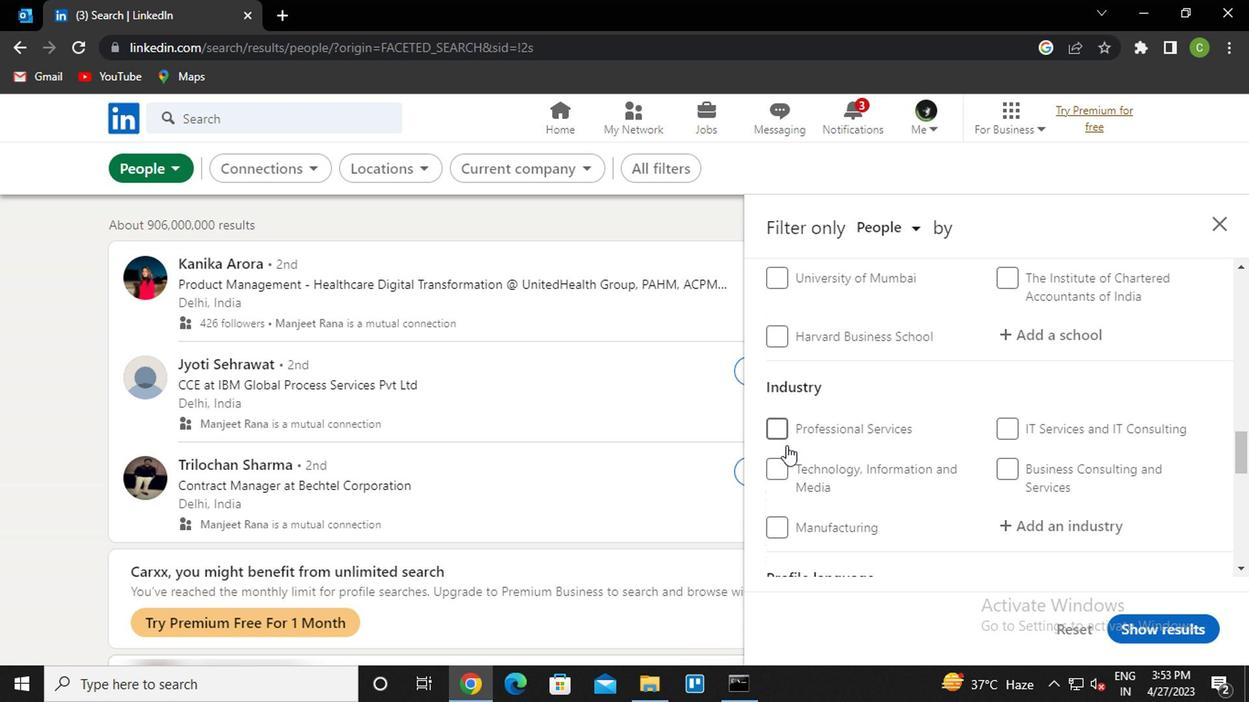 
Action: Mouse scrolled (846, 489) with delta (0, 0)
Screenshot: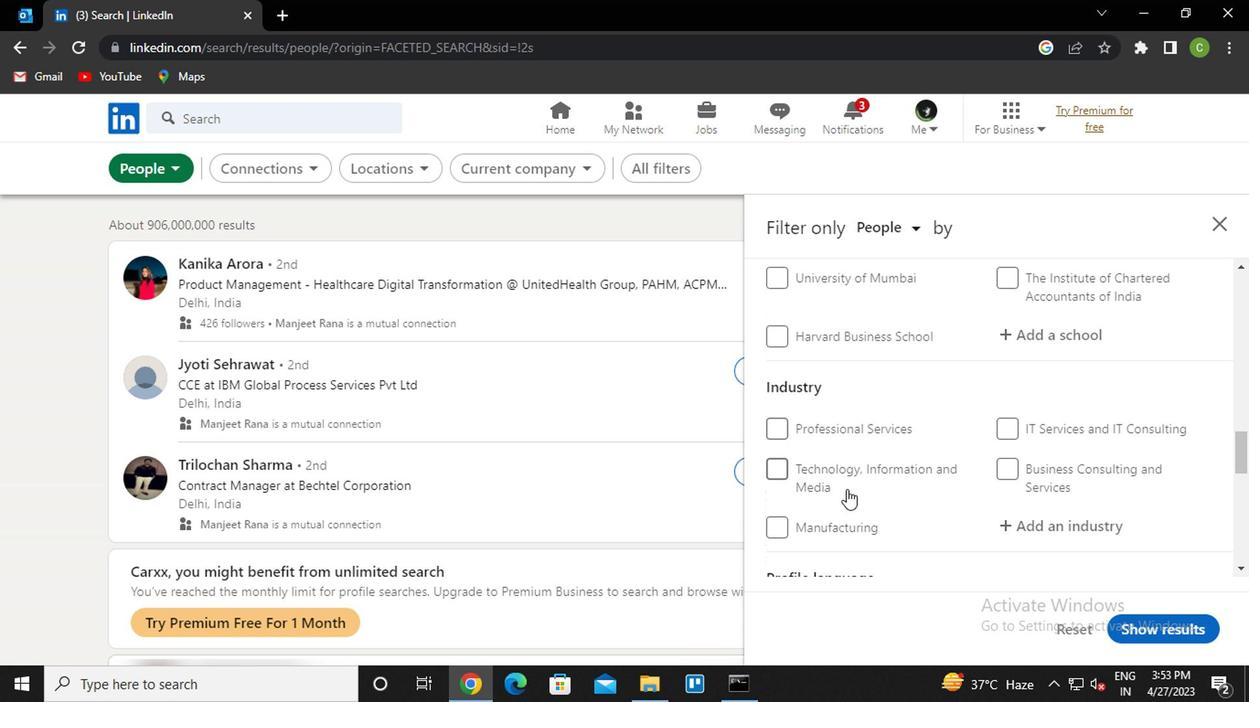 
Action: Mouse moved to (848, 489)
Screenshot: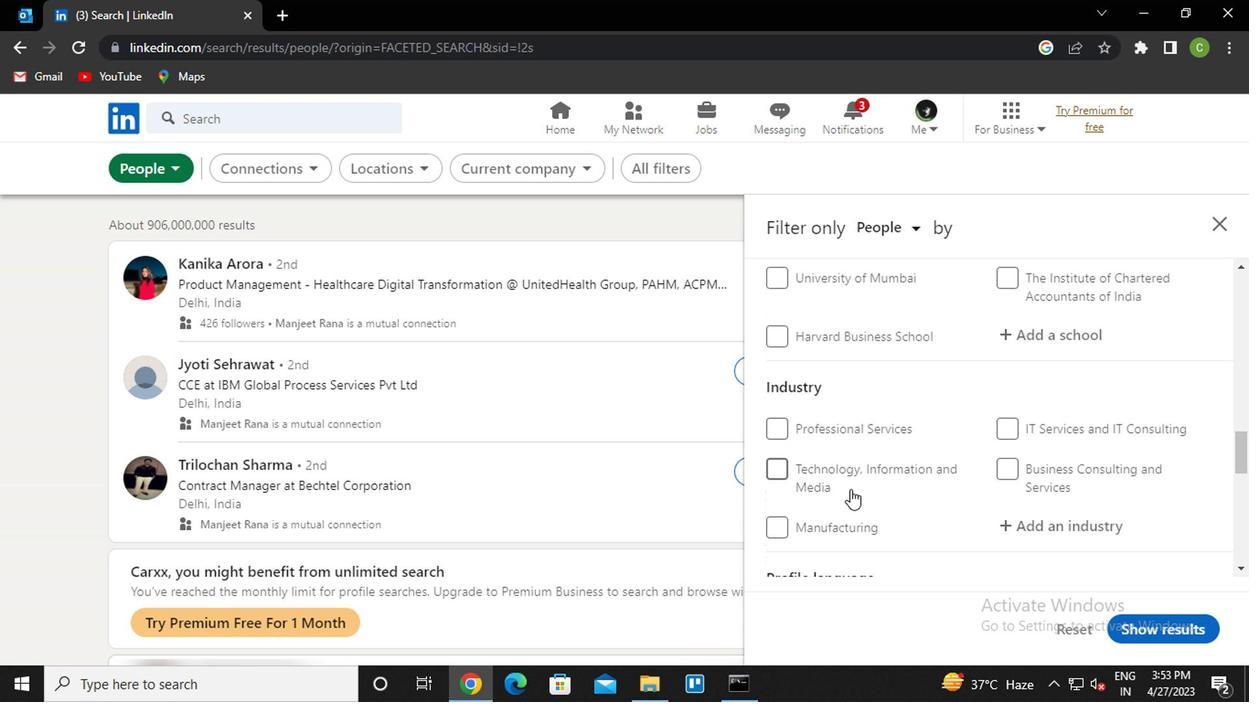 
Action: Mouse scrolled (848, 488) with delta (0, -1)
Screenshot: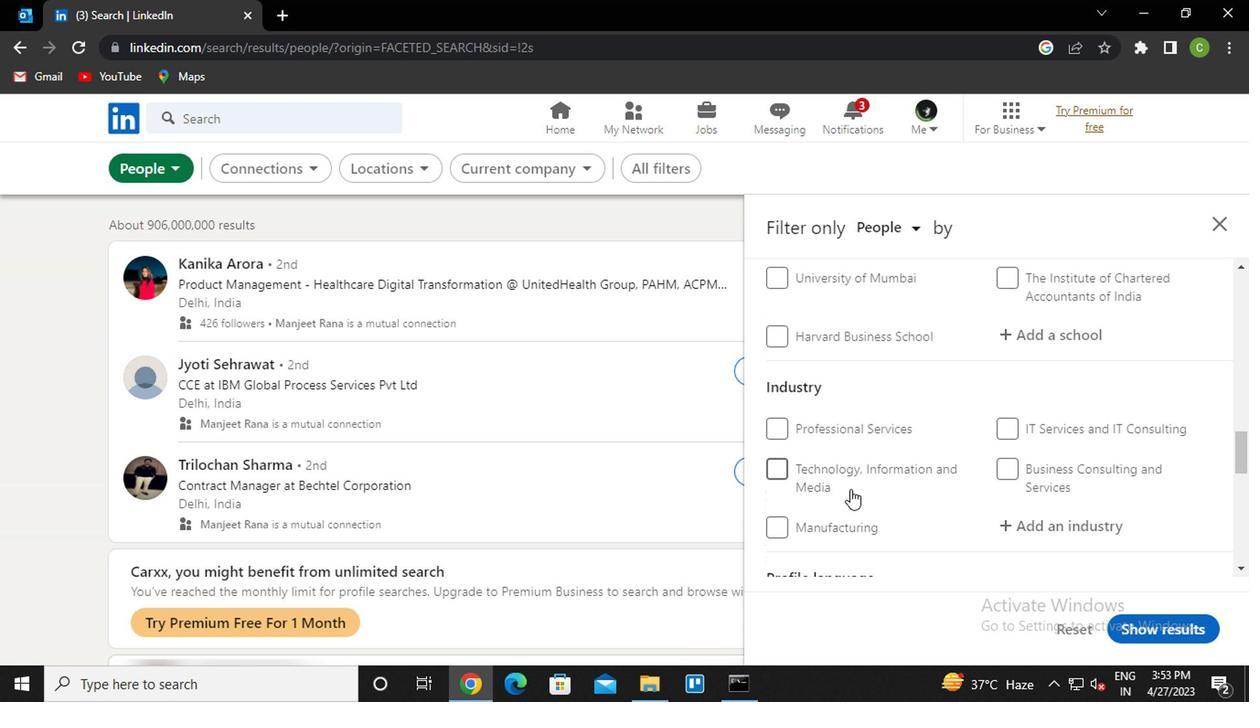 
Action: Mouse moved to (779, 434)
Screenshot: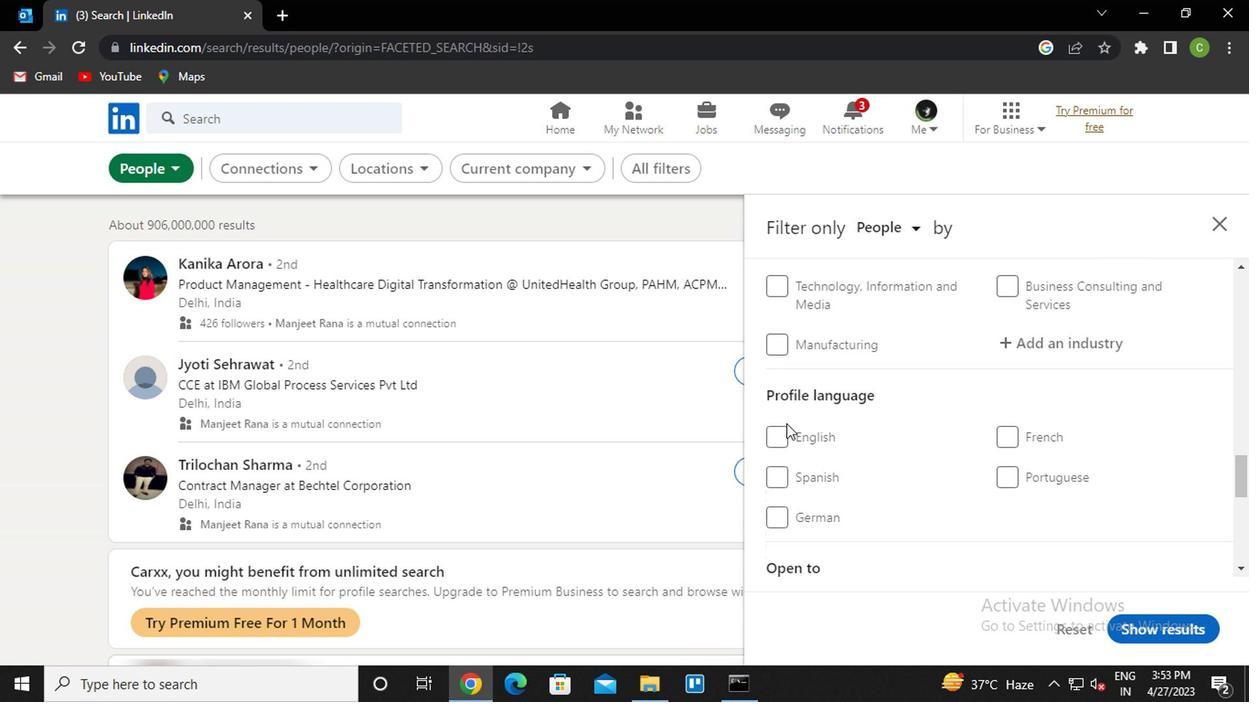 
Action: Mouse pressed left at (779, 434)
Screenshot: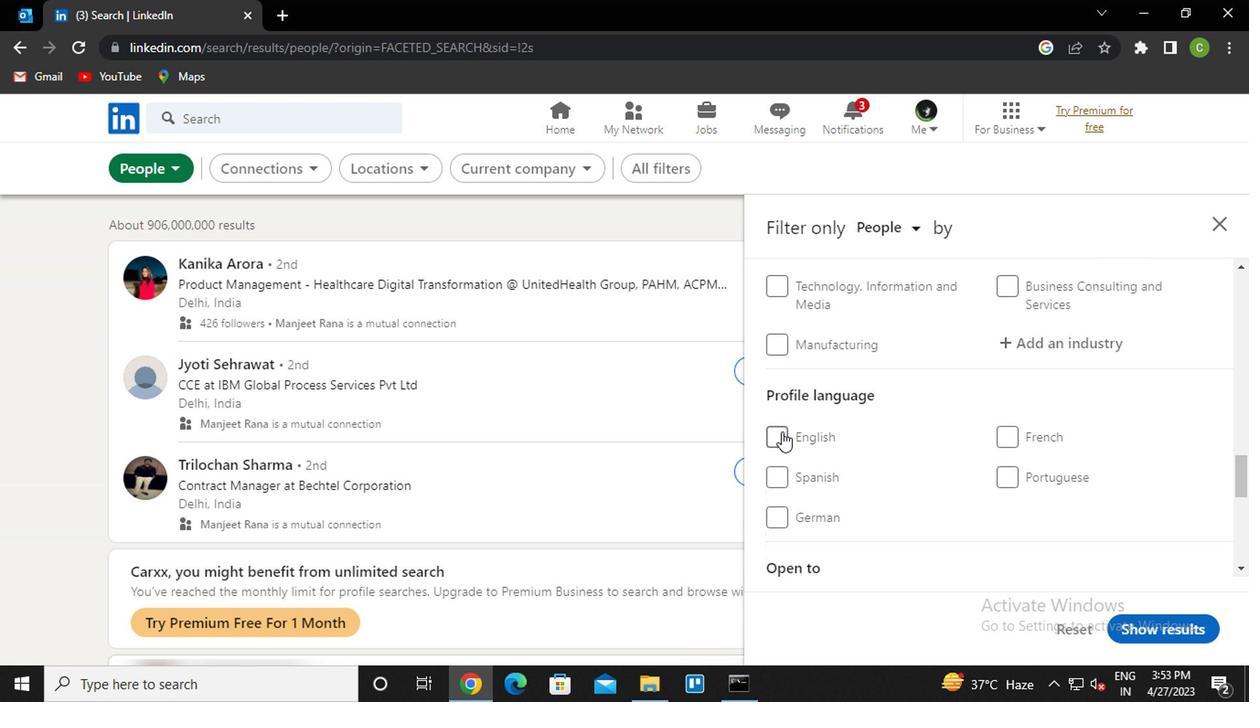 
Action: Mouse moved to (878, 458)
Screenshot: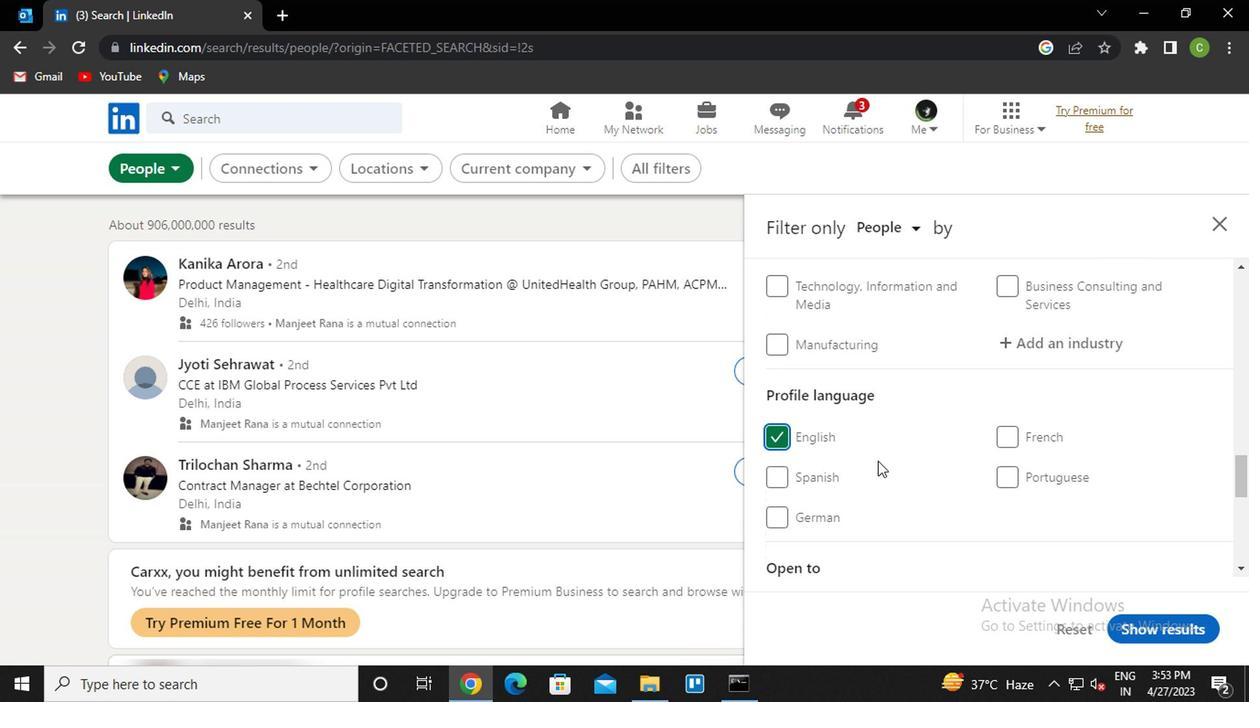 
Action: Mouse scrolled (878, 458) with delta (0, 0)
Screenshot: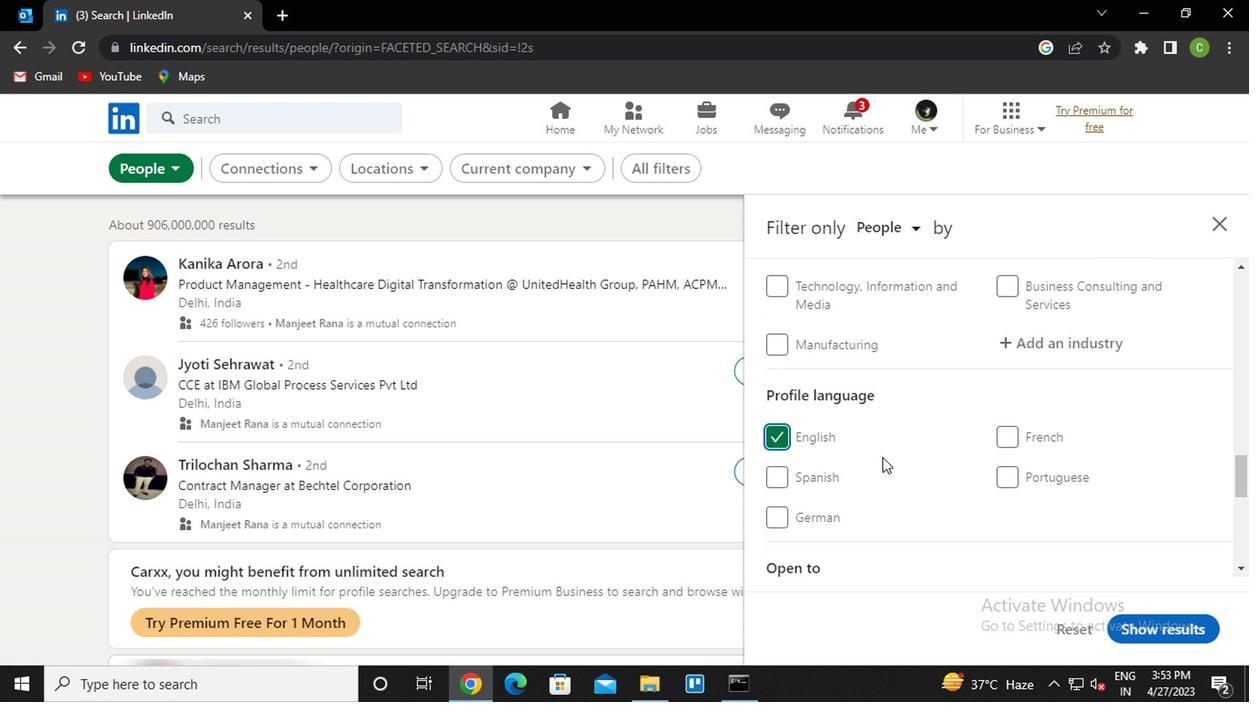 
Action: Mouse scrolled (878, 458) with delta (0, 0)
Screenshot: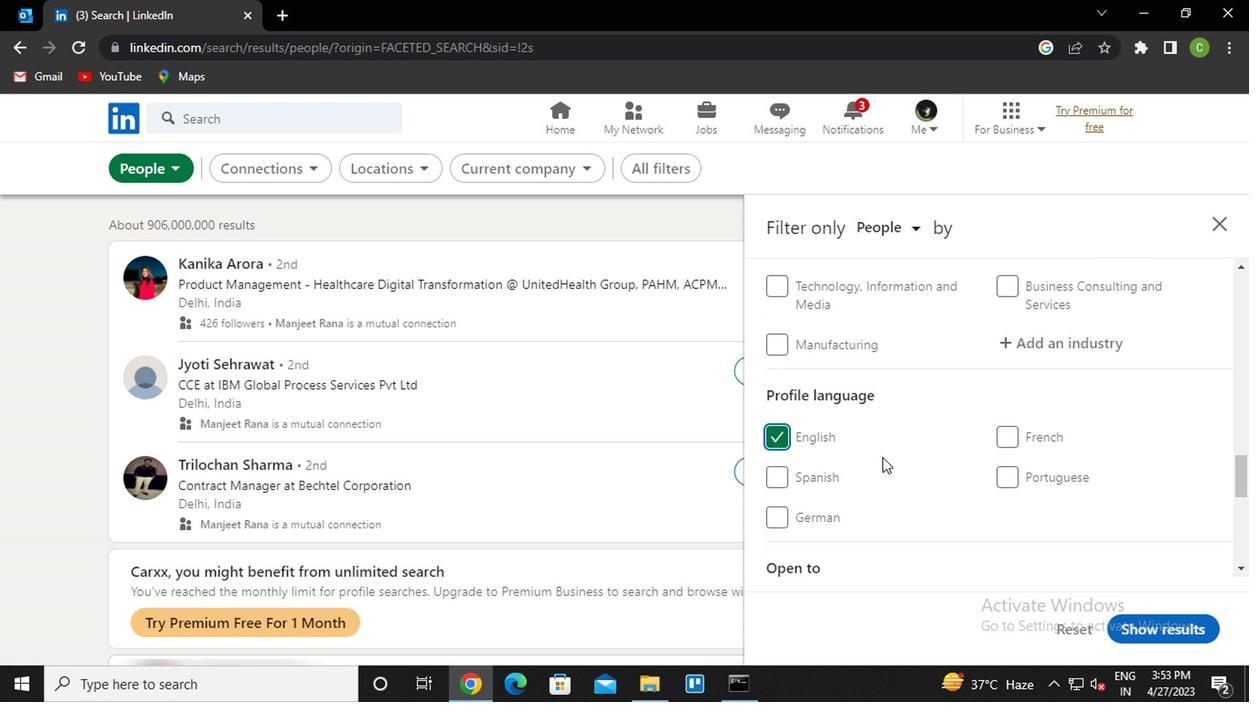 
Action: Mouse scrolled (878, 458) with delta (0, 0)
Screenshot: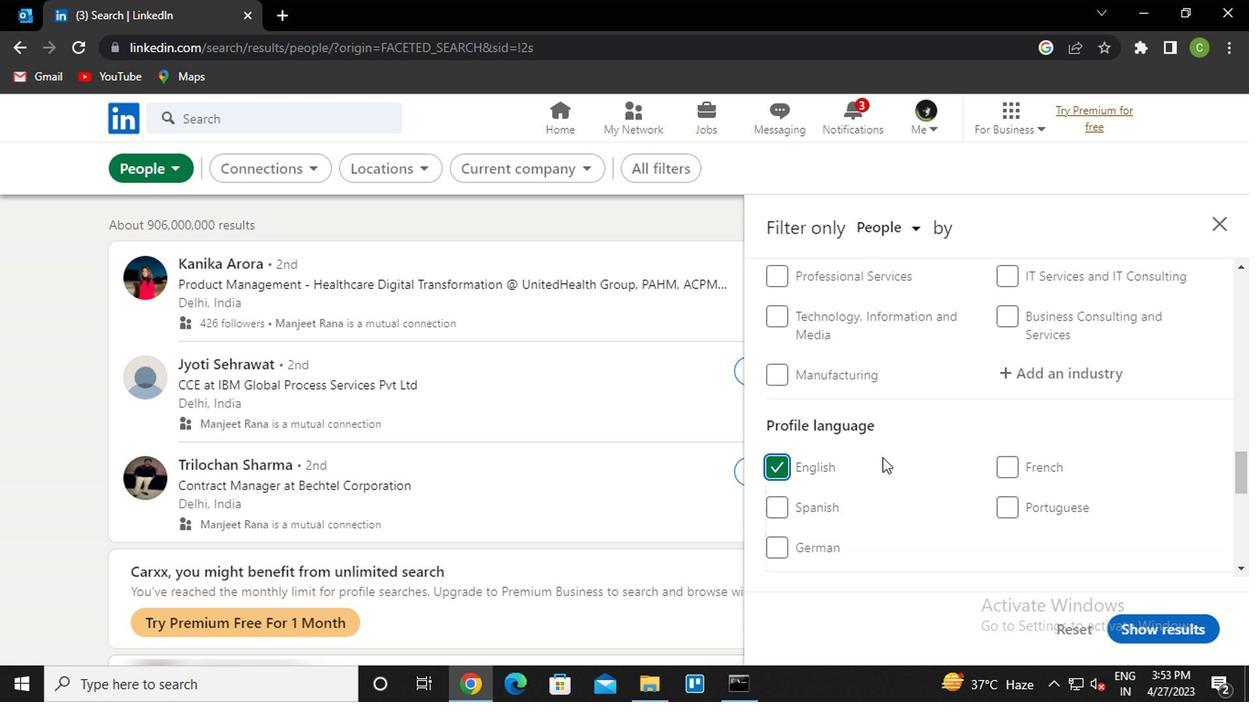
Action: Mouse scrolled (878, 458) with delta (0, 0)
Screenshot: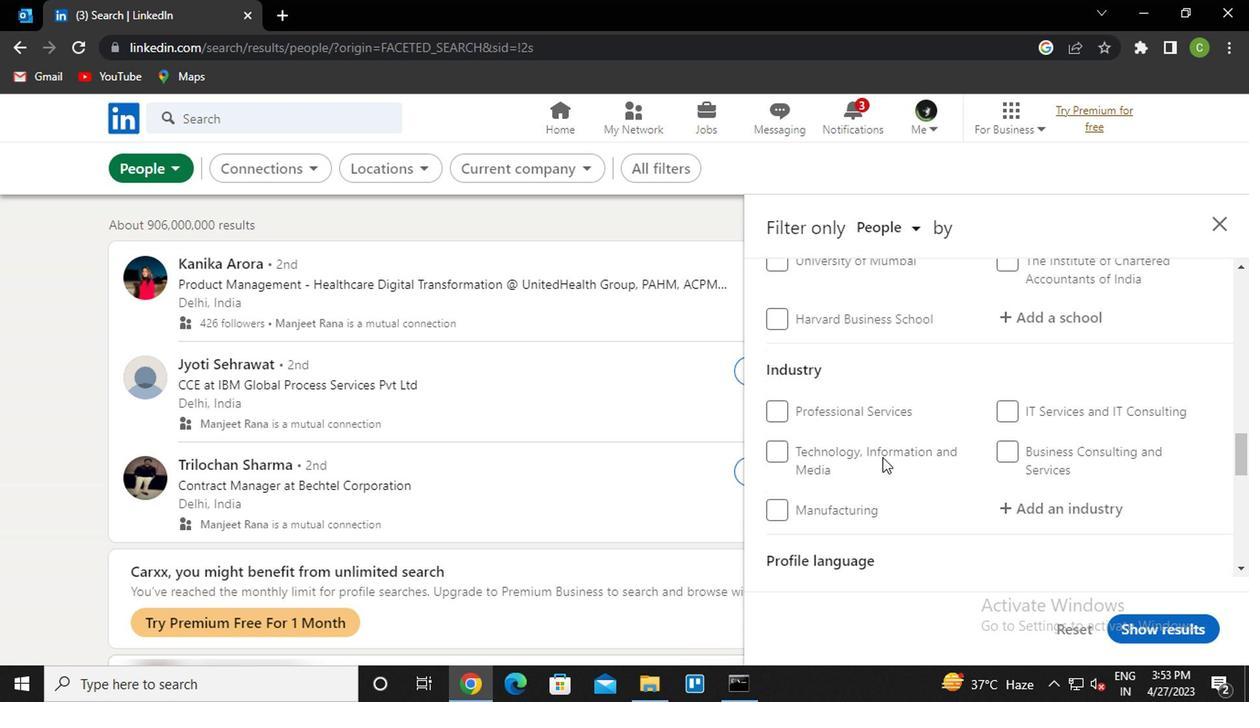 
Action: Mouse scrolled (878, 458) with delta (0, 0)
Screenshot: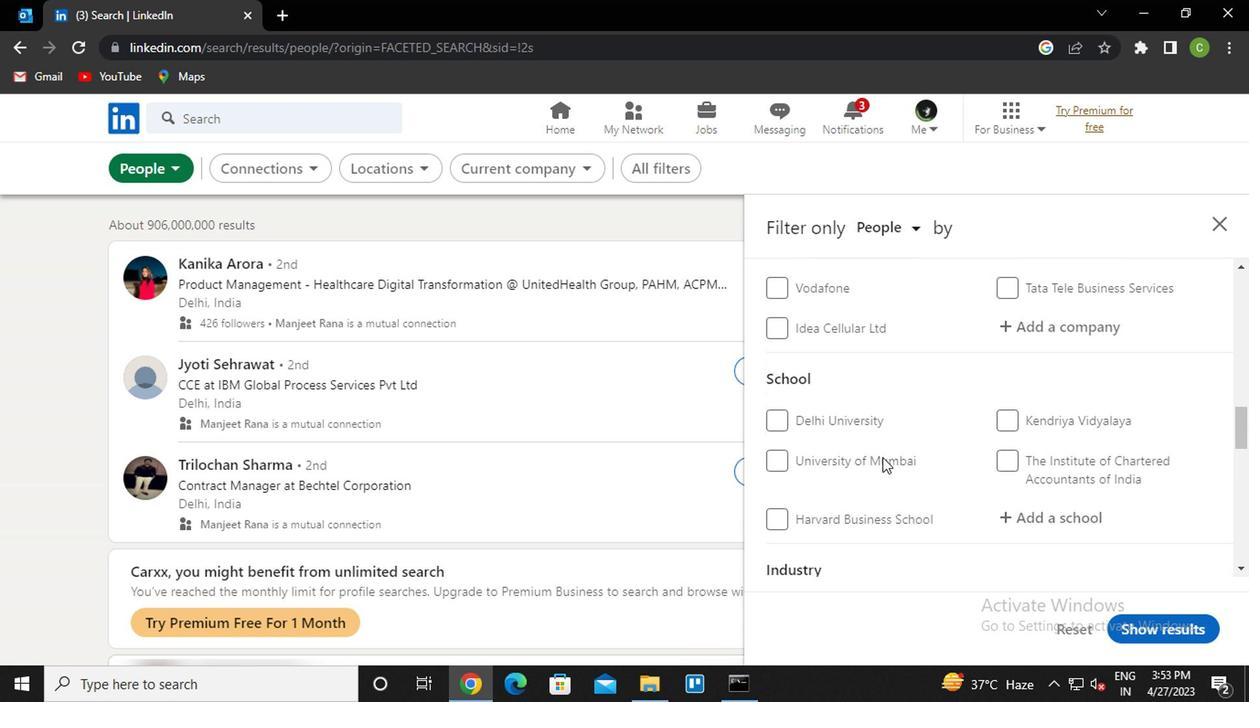 
Action: Mouse moved to (878, 426)
Screenshot: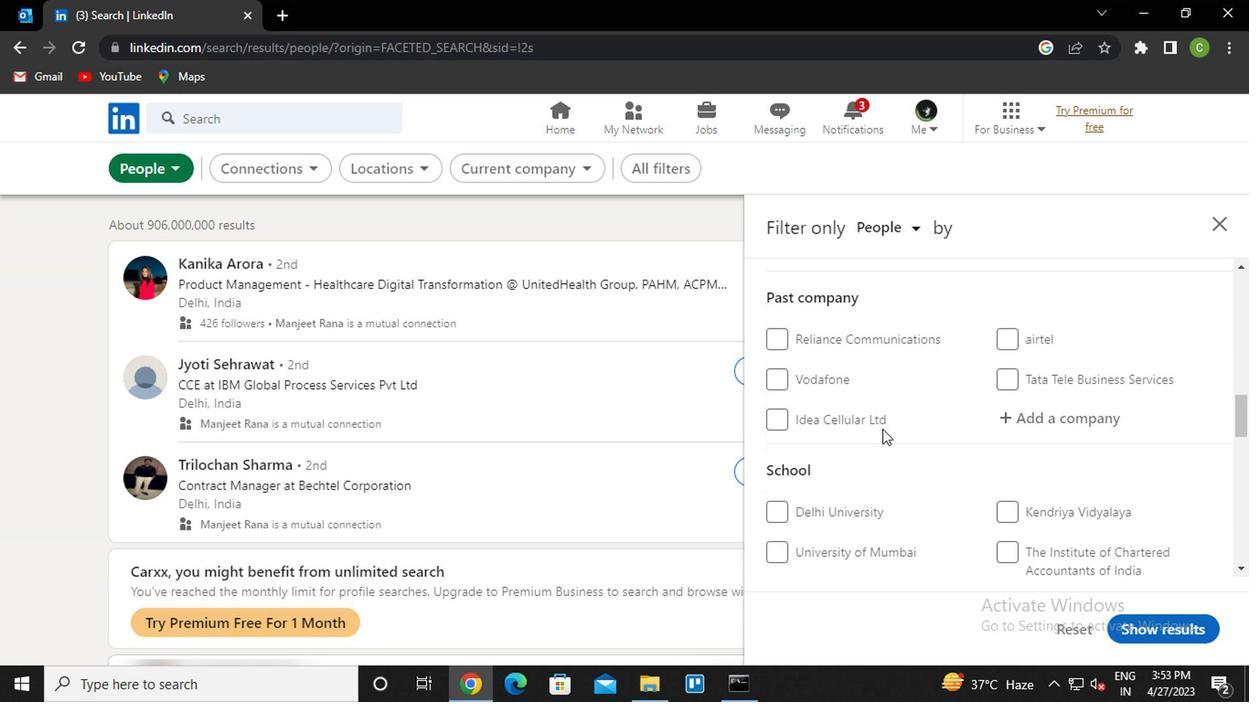 
Action: Mouse scrolled (878, 428) with delta (0, 1)
Screenshot: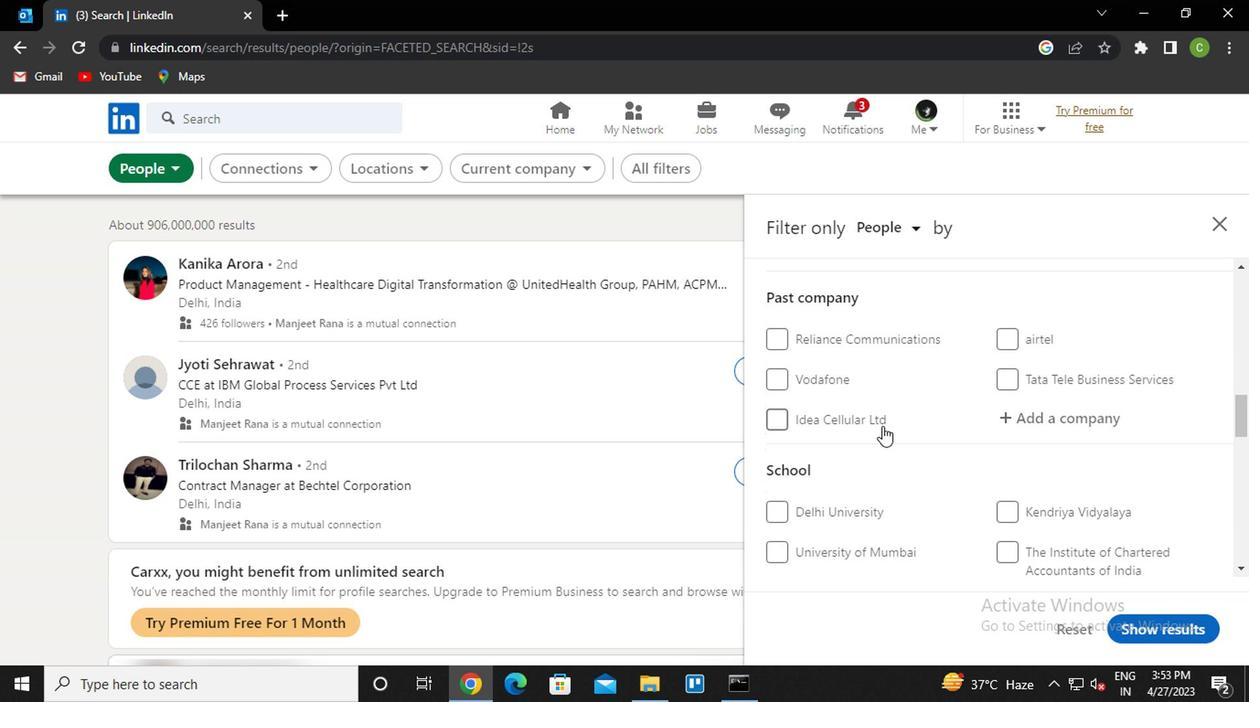 
Action: Mouse scrolled (878, 428) with delta (0, 1)
Screenshot: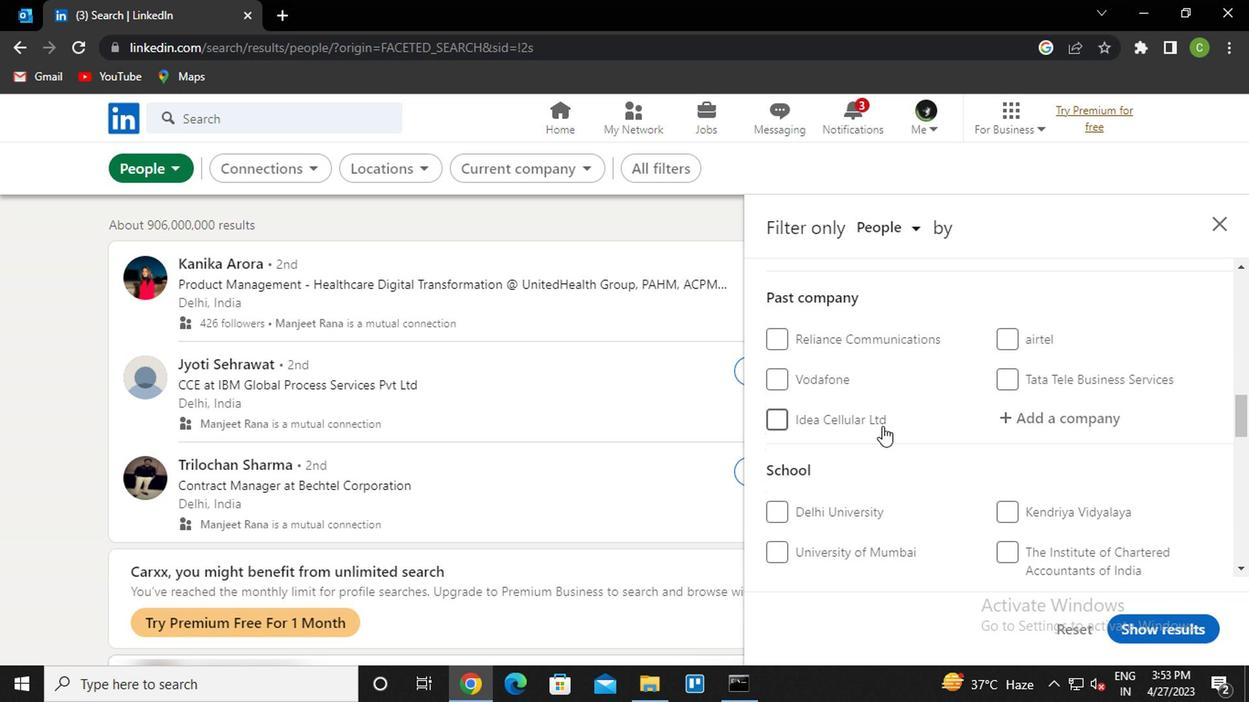 
Action: Mouse moved to (1032, 421)
Screenshot: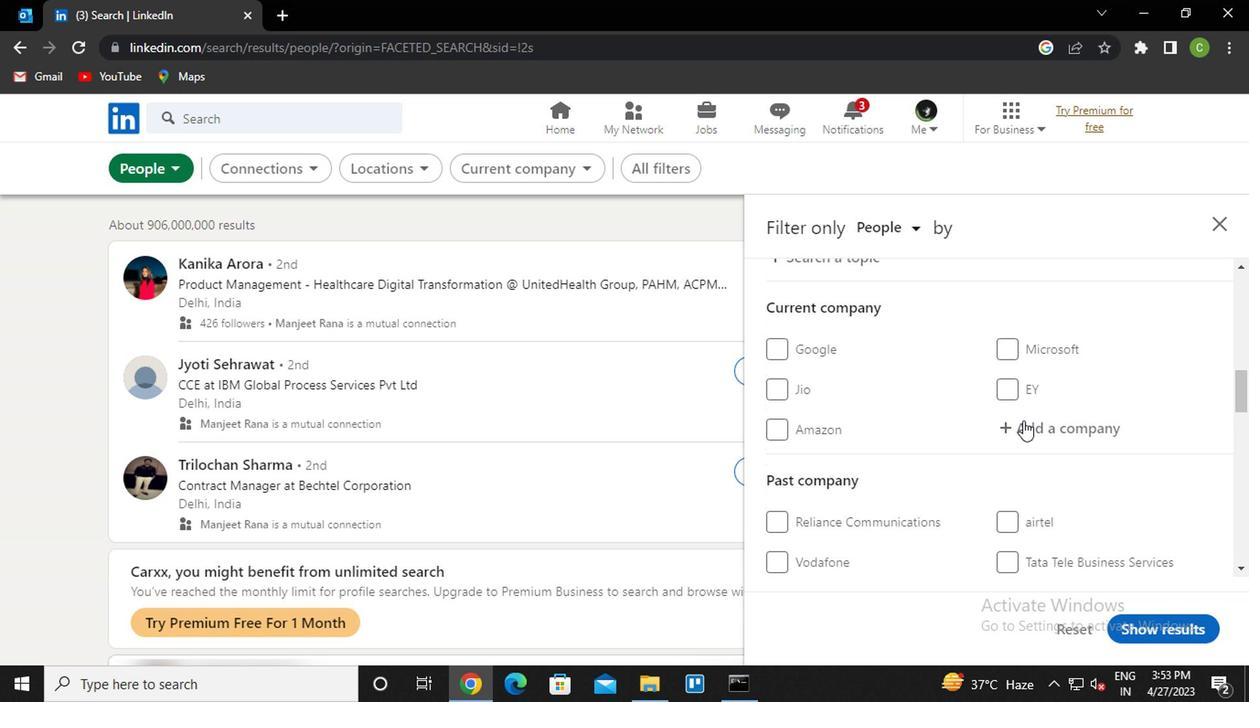 
Action: Mouse pressed left at (1032, 421)
Screenshot: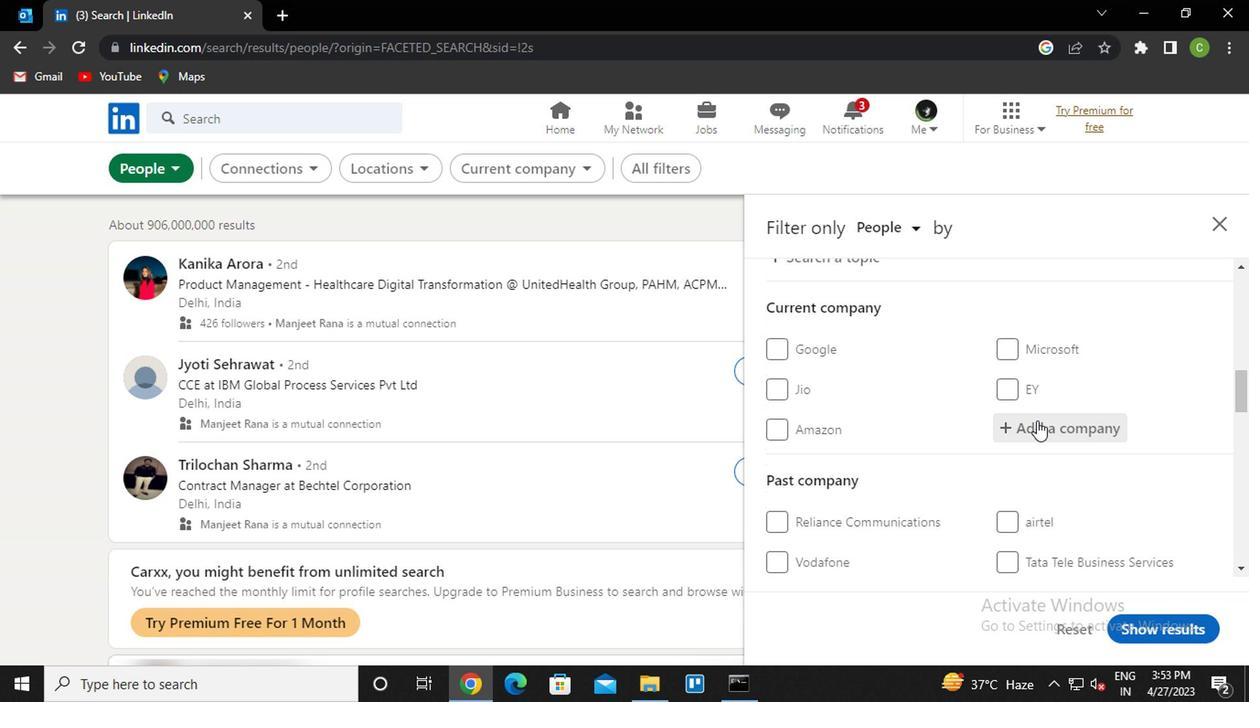 
Action: Key pressed <Key.caps_lock>w<Key.caps_lock>omen<Key.caps_lock>t<Key.caps_lock>ech<Key.down><Key.enter>
Screenshot: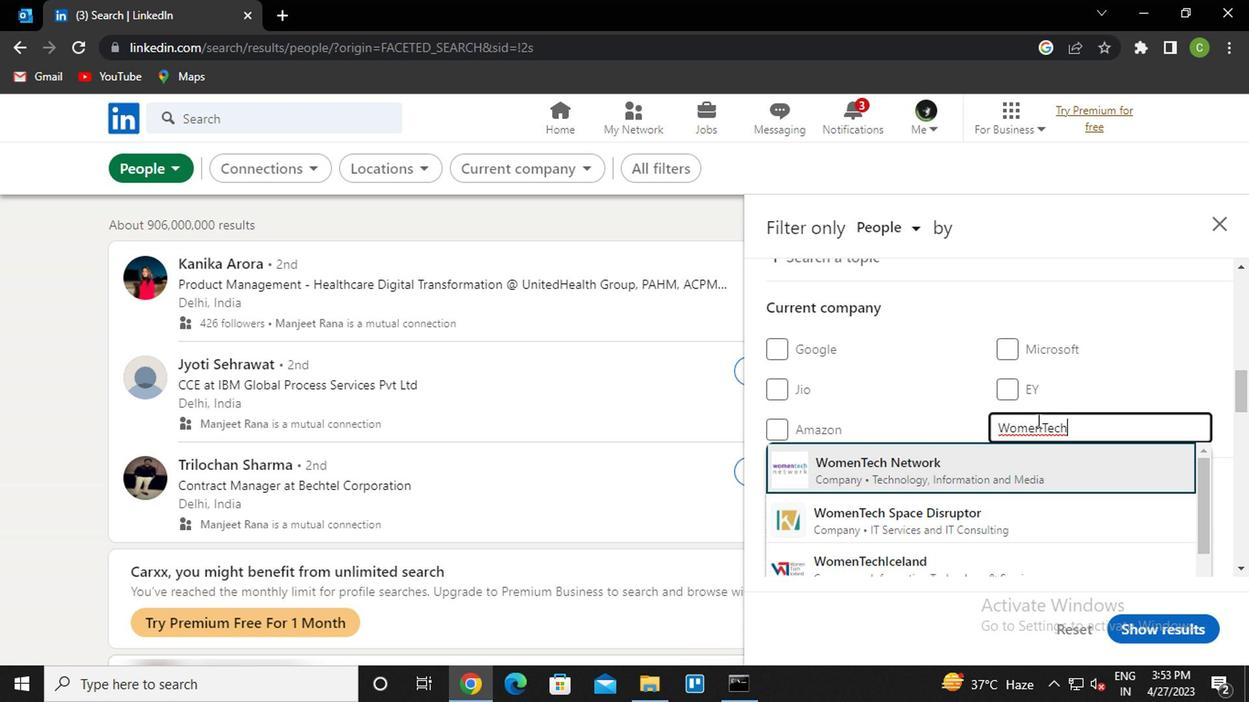 
Action: Mouse scrolled (1032, 421) with delta (0, 0)
Screenshot: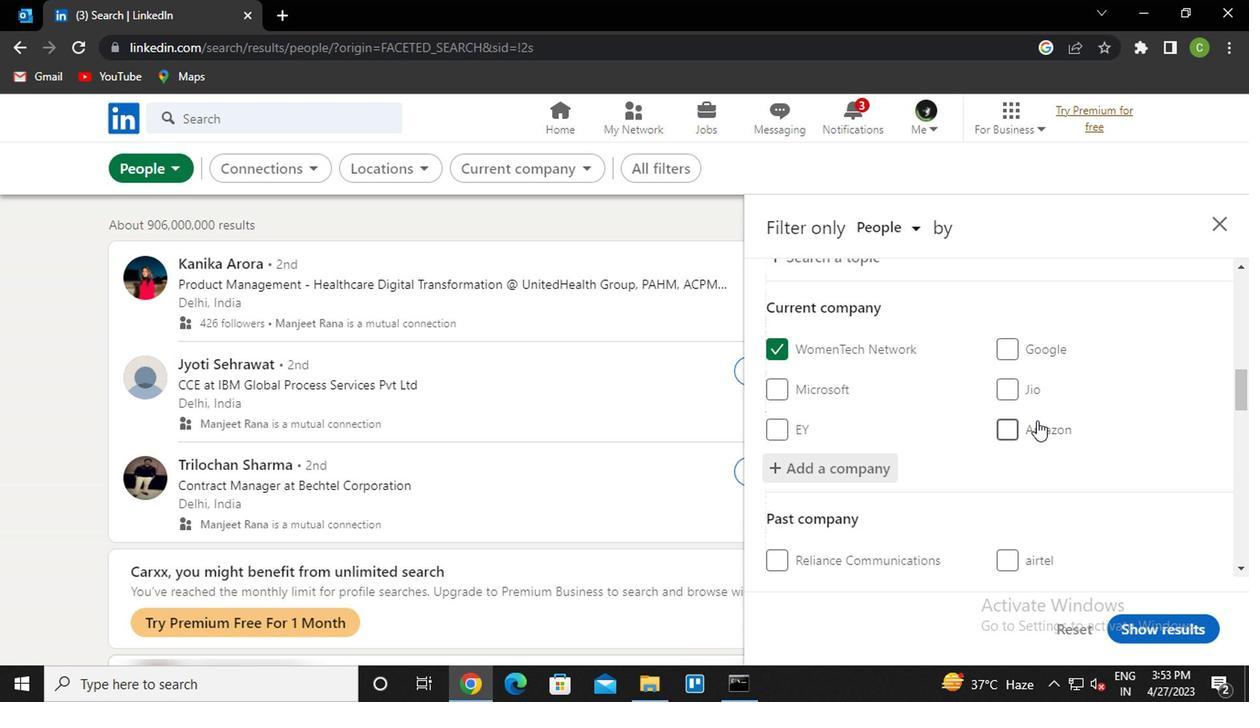 
Action: Mouse scrolled (1032, 421) with delta (0, 0)
Screenshot: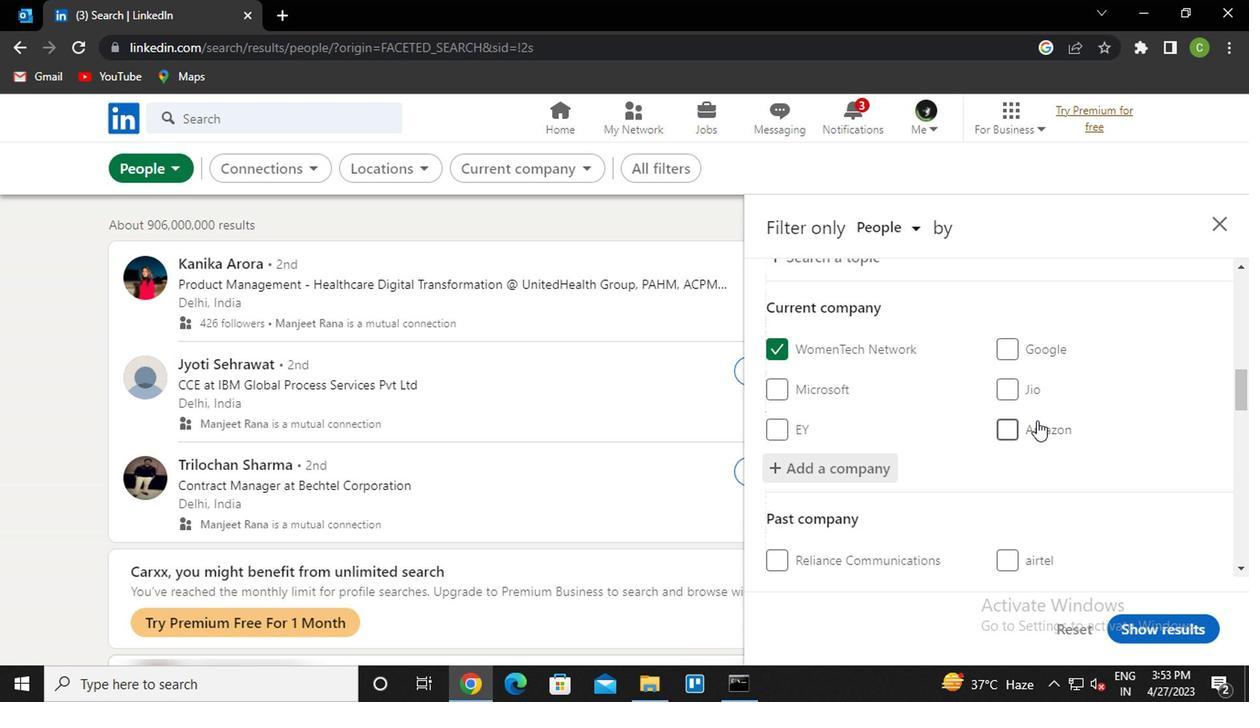 
Action: Mouse scrolled (1032, 421) with delta (0, 0)
Screenshot: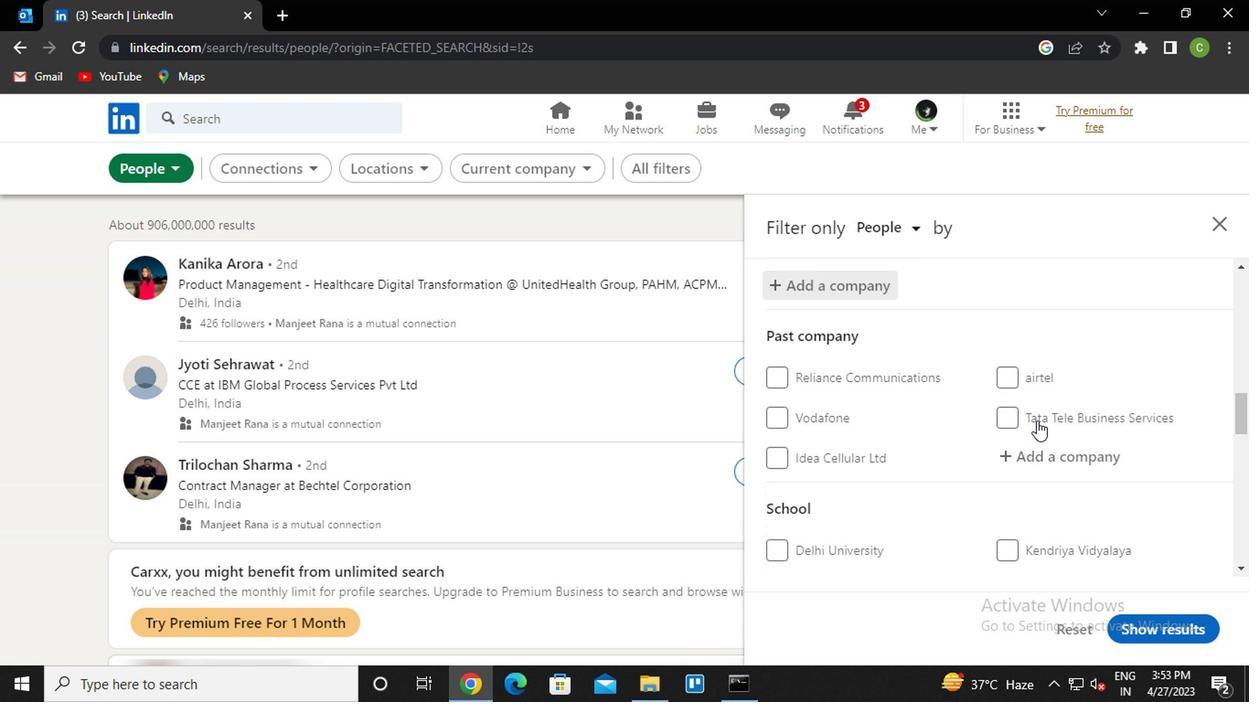 
Action: Mouse scrolled (1032, 421) with delta (0, 0)
Screenshot: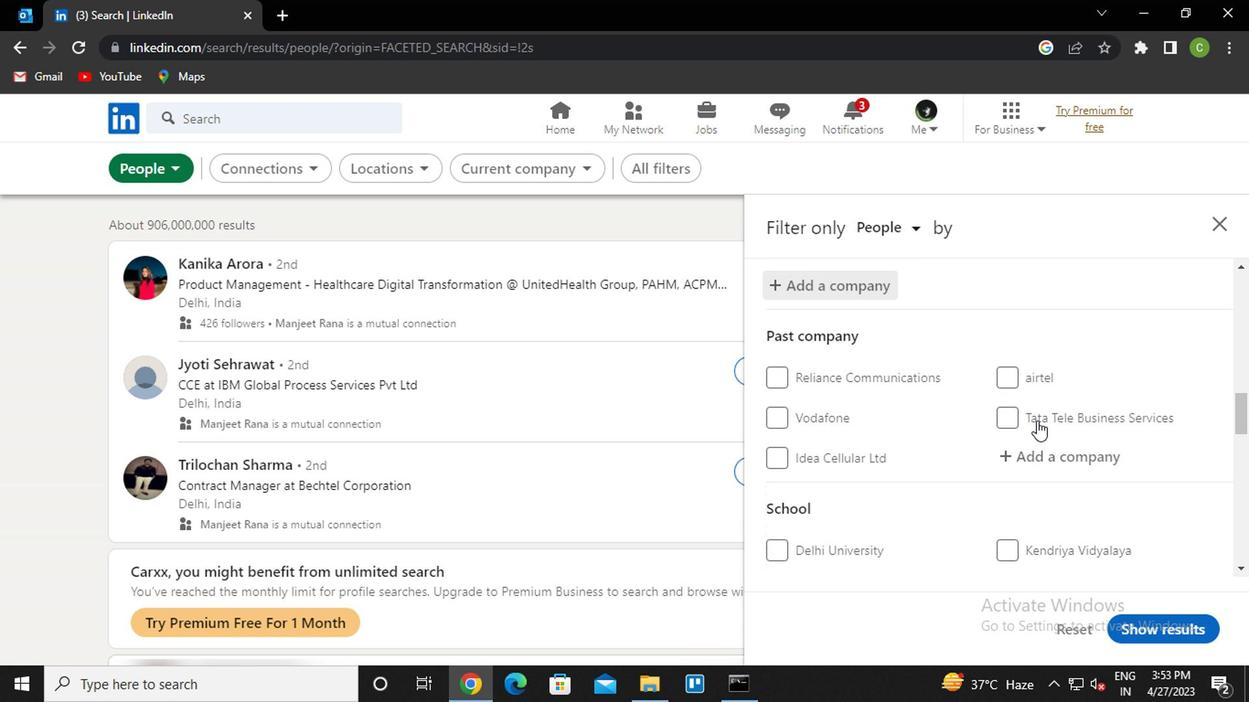 
Action: Mouse scrolled (1032, 421) with delta (0, 0)
Screenshot: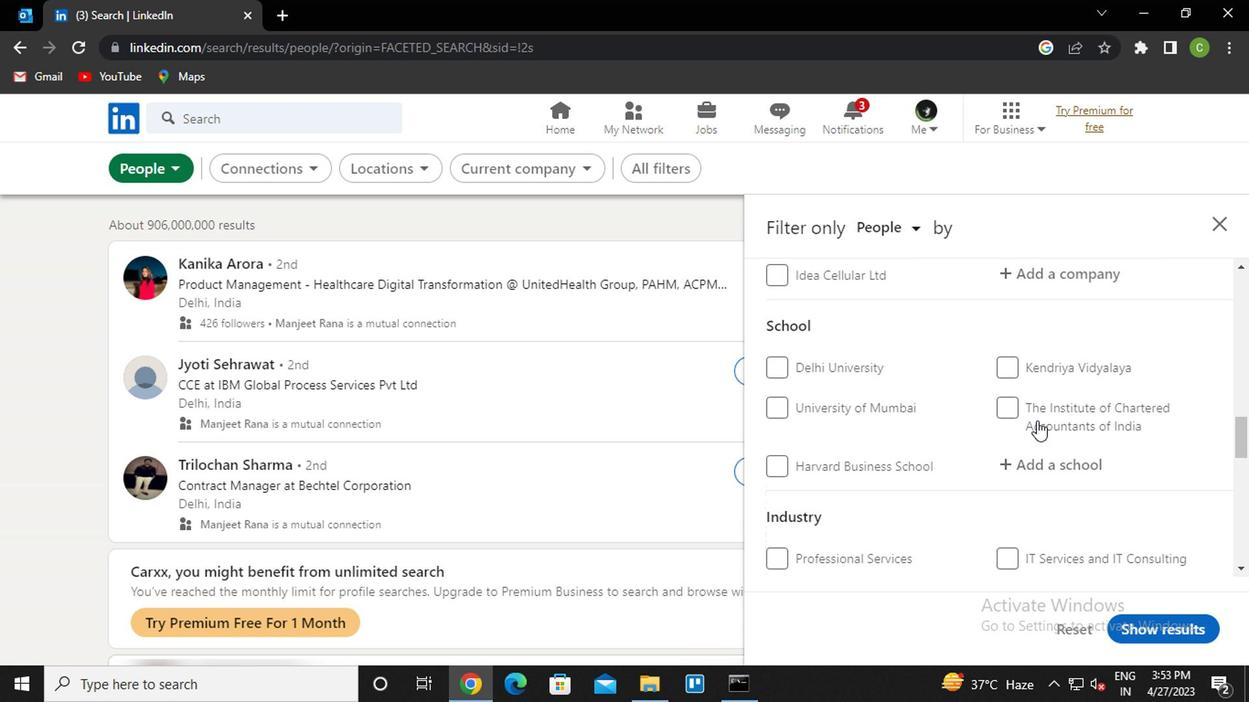 
Action: Mouse moved to (1060, 380)
Screenshot: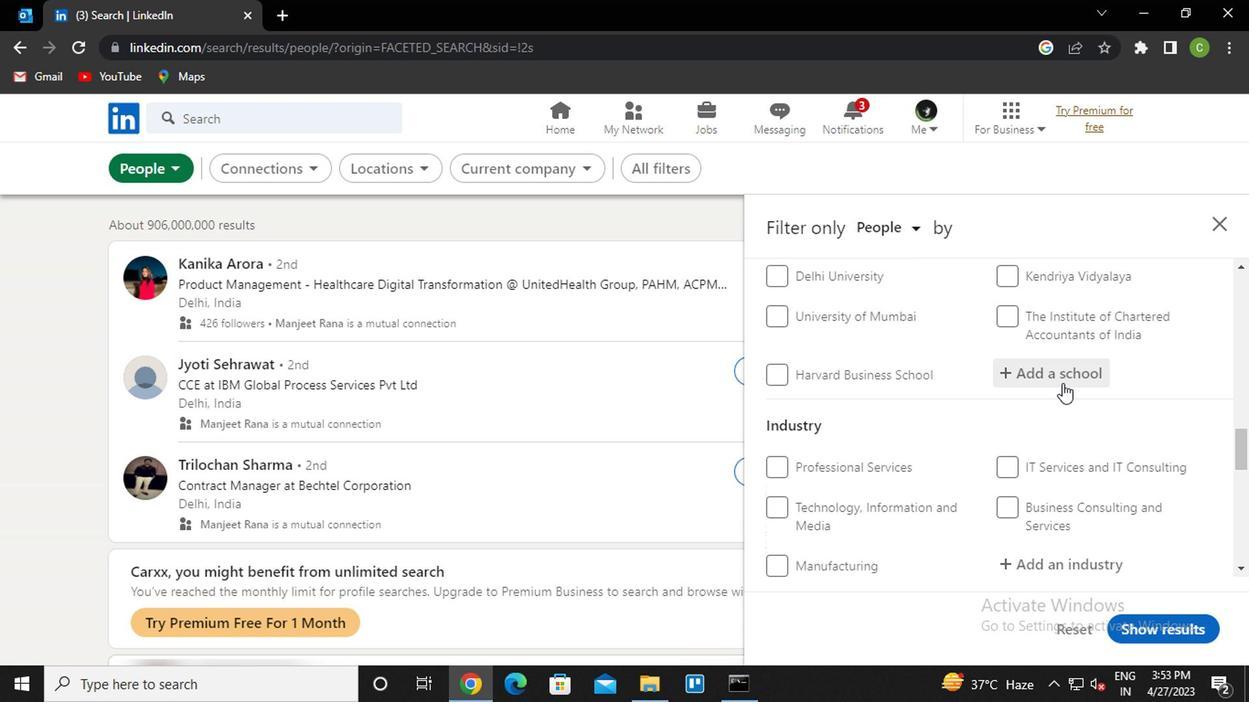 
Action: Mouse pressed left at (1060, 380)
Screenshot: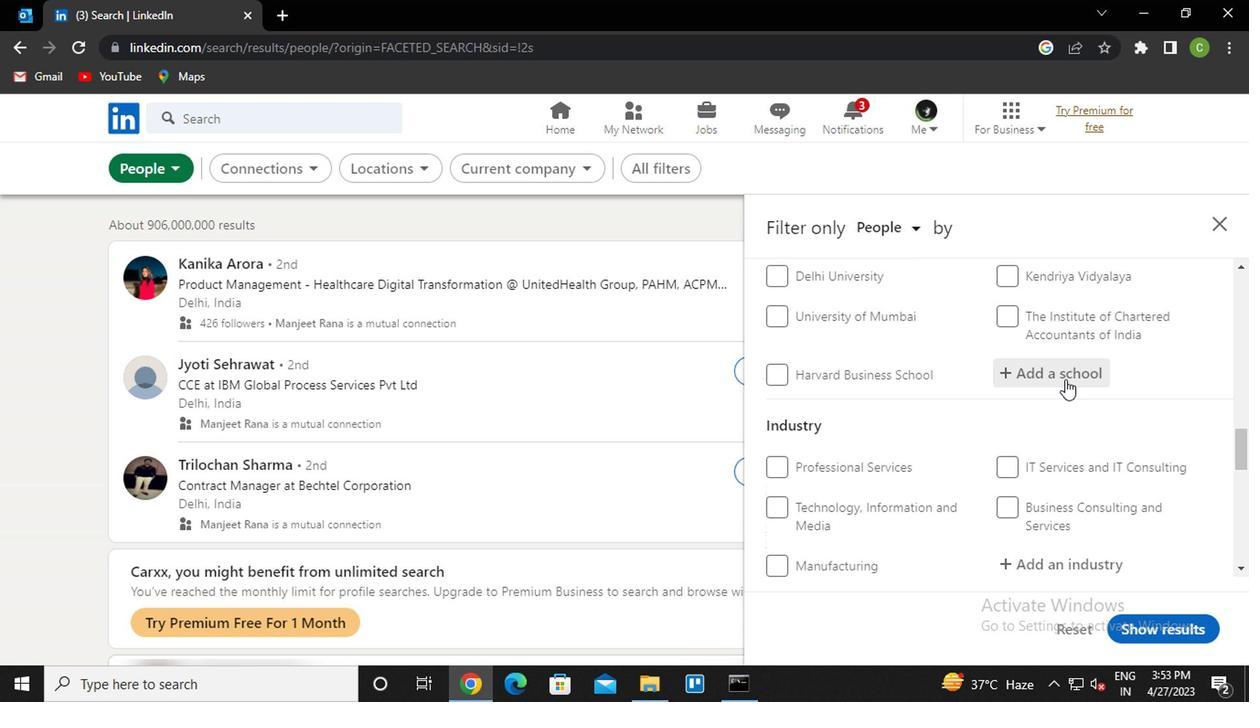 
Action: Key pressed <Key.caps_lock>n<Key.caps_lock>ational<Key.space><Key.caps_lock>i<Key.caps_lock>nstitute<Key.down><Key.down><Key.down><Key.down><Key.down><Key.down><Key.down><Key.down><Key.down><Key.enter>
Screenshot: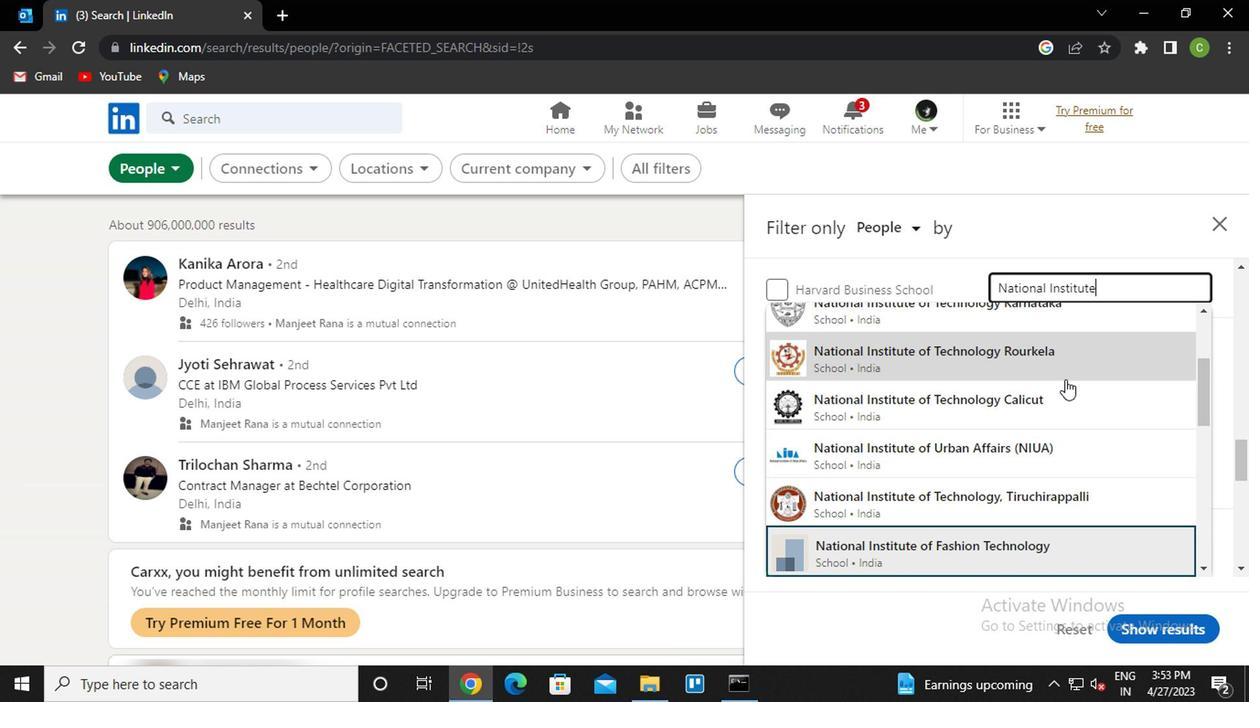 
Action: Mouse scrolled (1060, 380) with delta (0, 0)
Screenshot: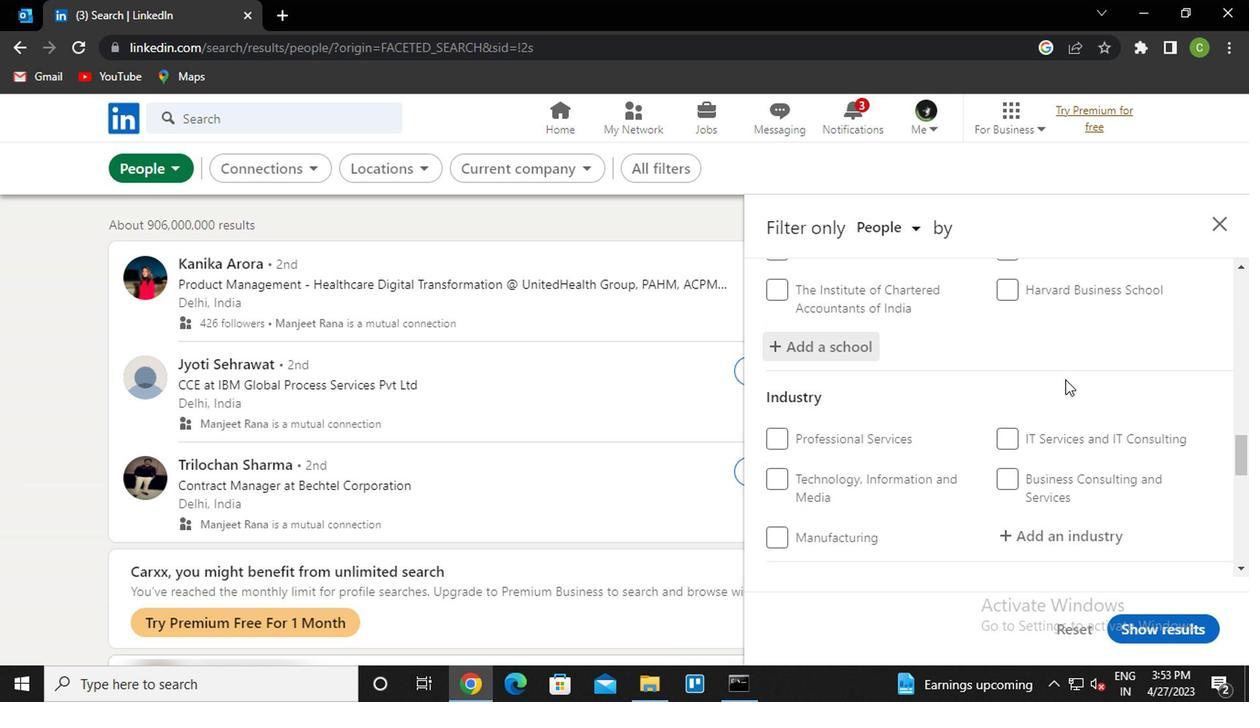 
Action: Mouse scrolled (1060, 380) with delta (0, 0)
Screenshot: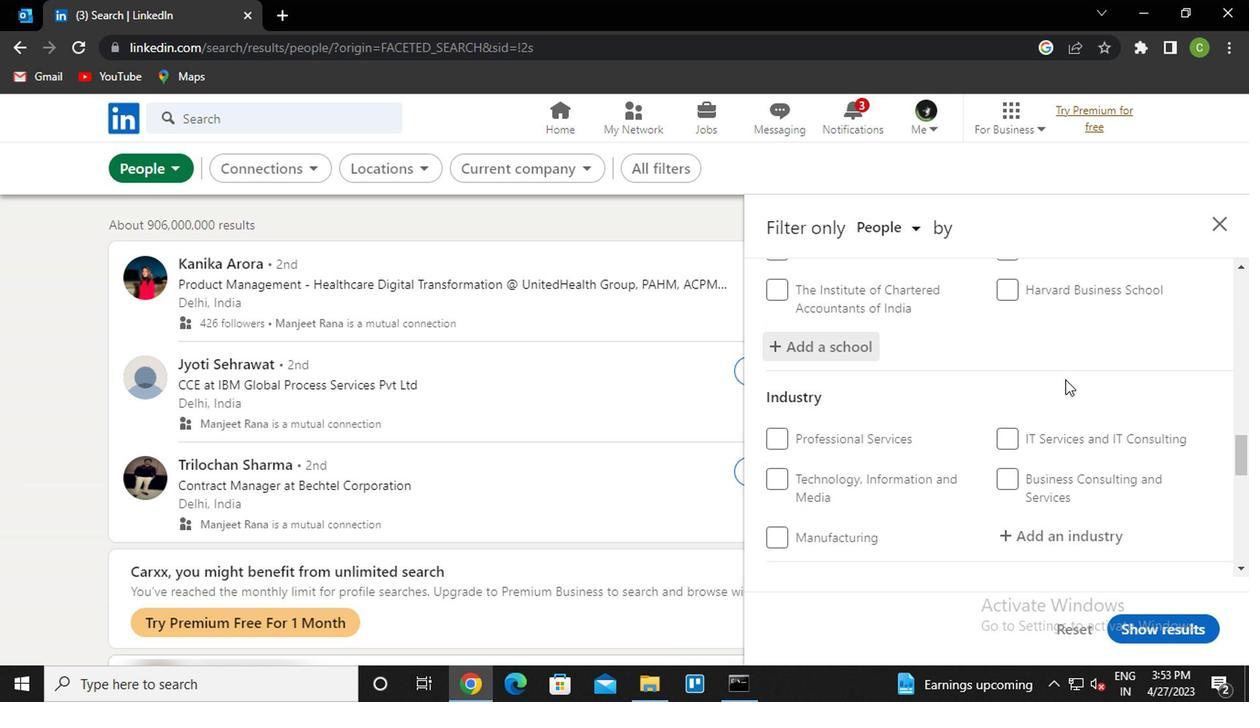 
Action: Mouse scrolled (1060, 380) with delta (0, 0)
Screenshot: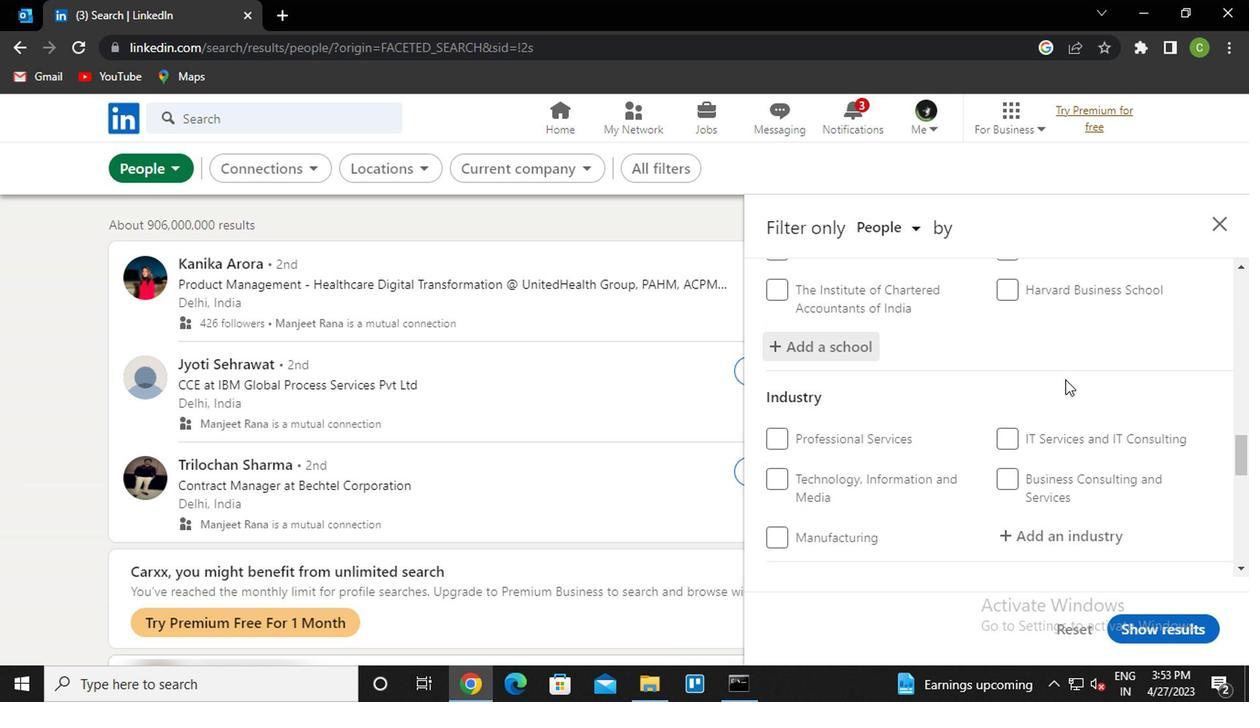 
Action: Mouse scrolled (1060, 380) with delta (0, 0)
Screenshot: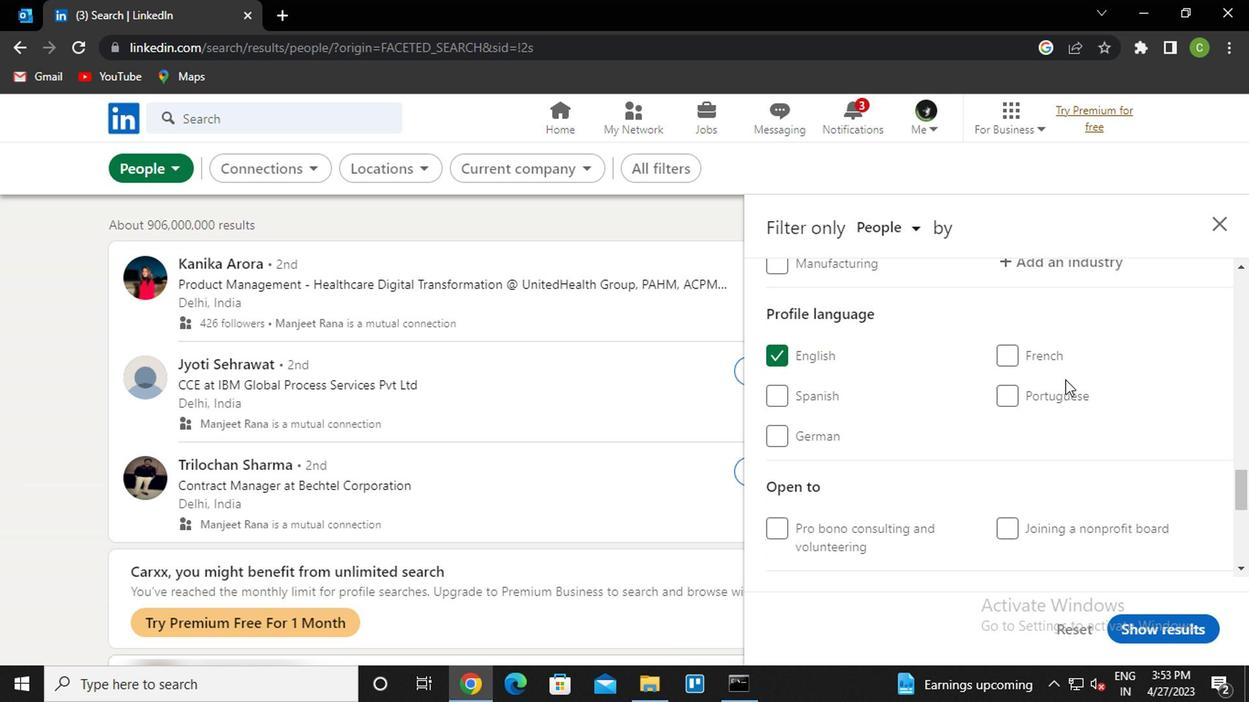 
Action: Mouse scrolled (1060, 382) with delta (0, 1)
Screenshot: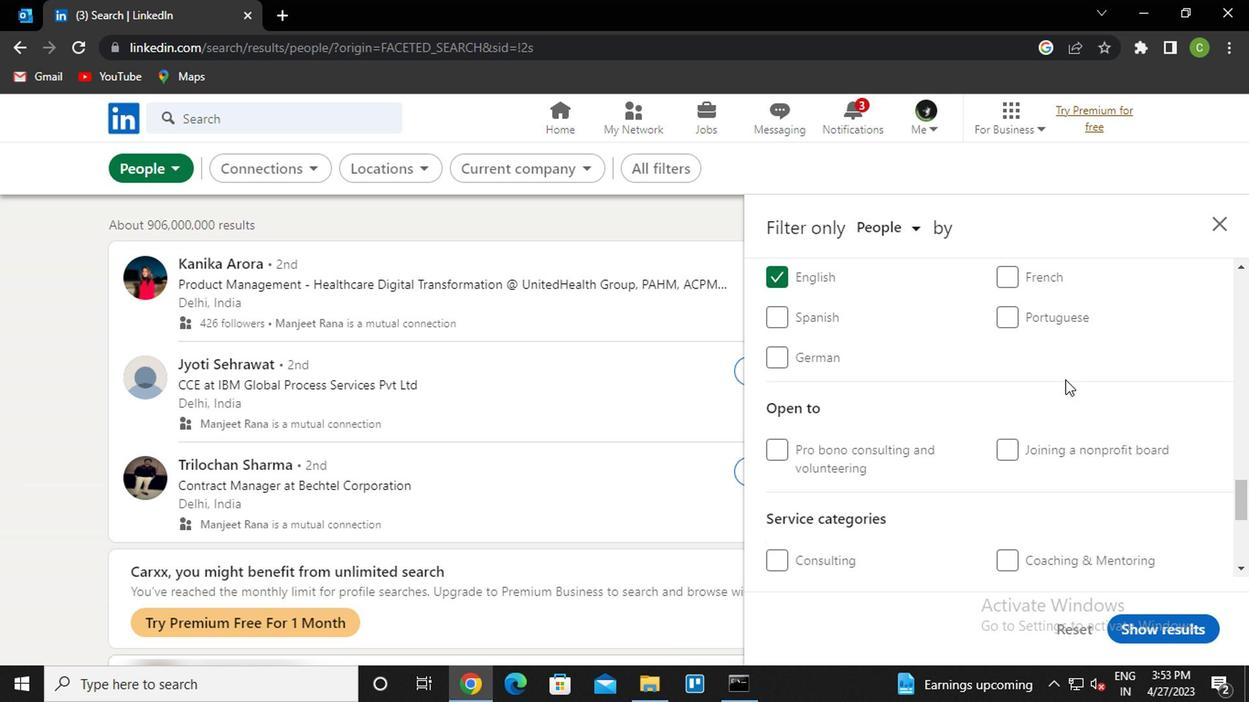 
Action: Mouse scrolled (1060, 382) with delta (0, 1)
Screenshot: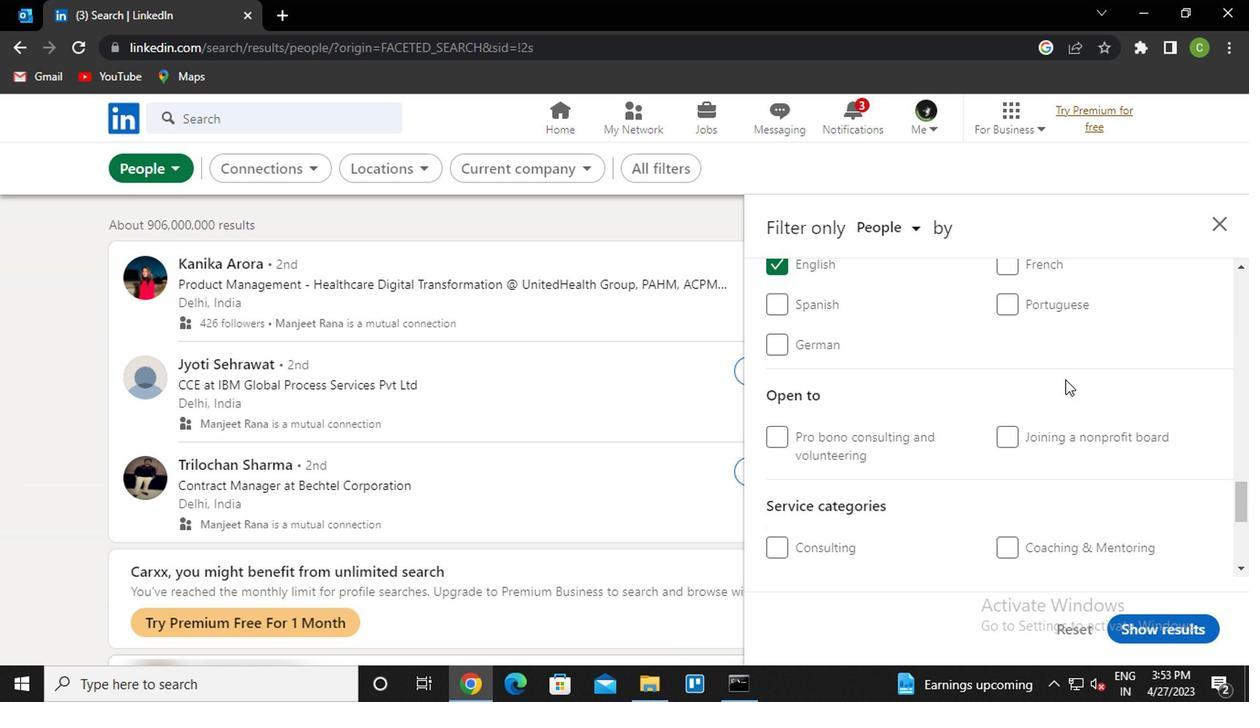 
Action: Mouse moved to (1051, 397)
Screenshot: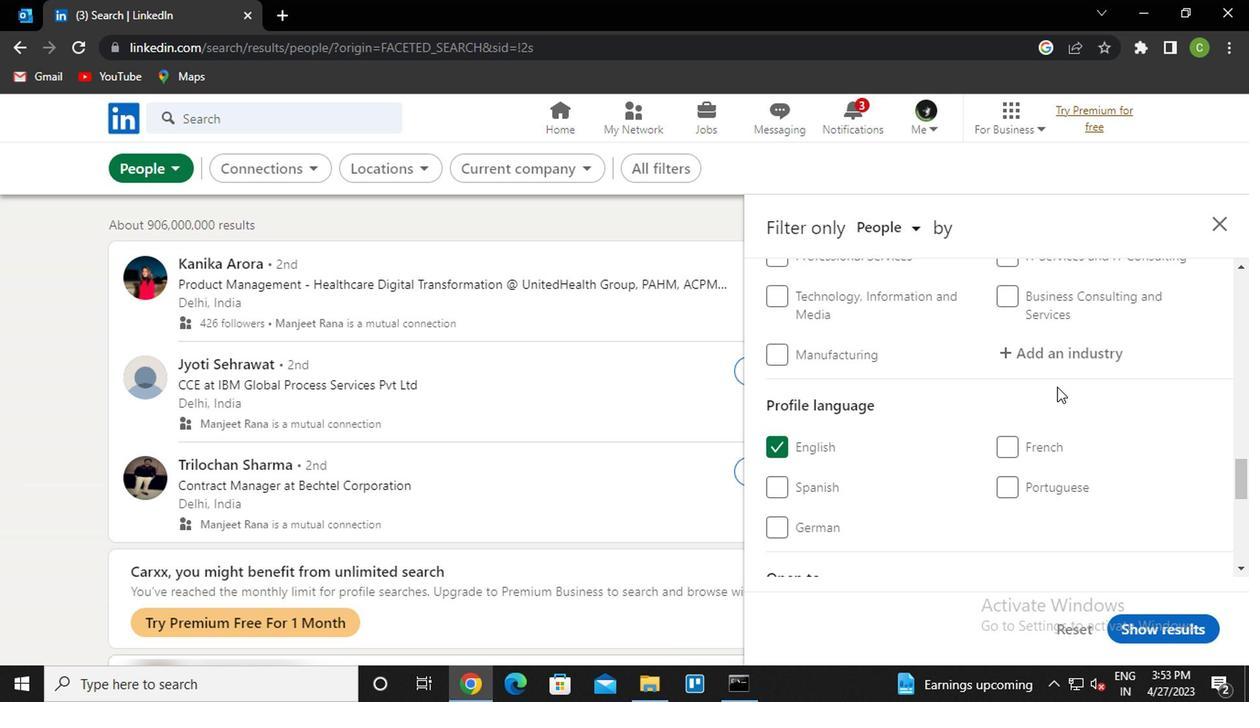 
Action: Mouse scrolled (1051, 398) with delta (0, 1)
Screenshot: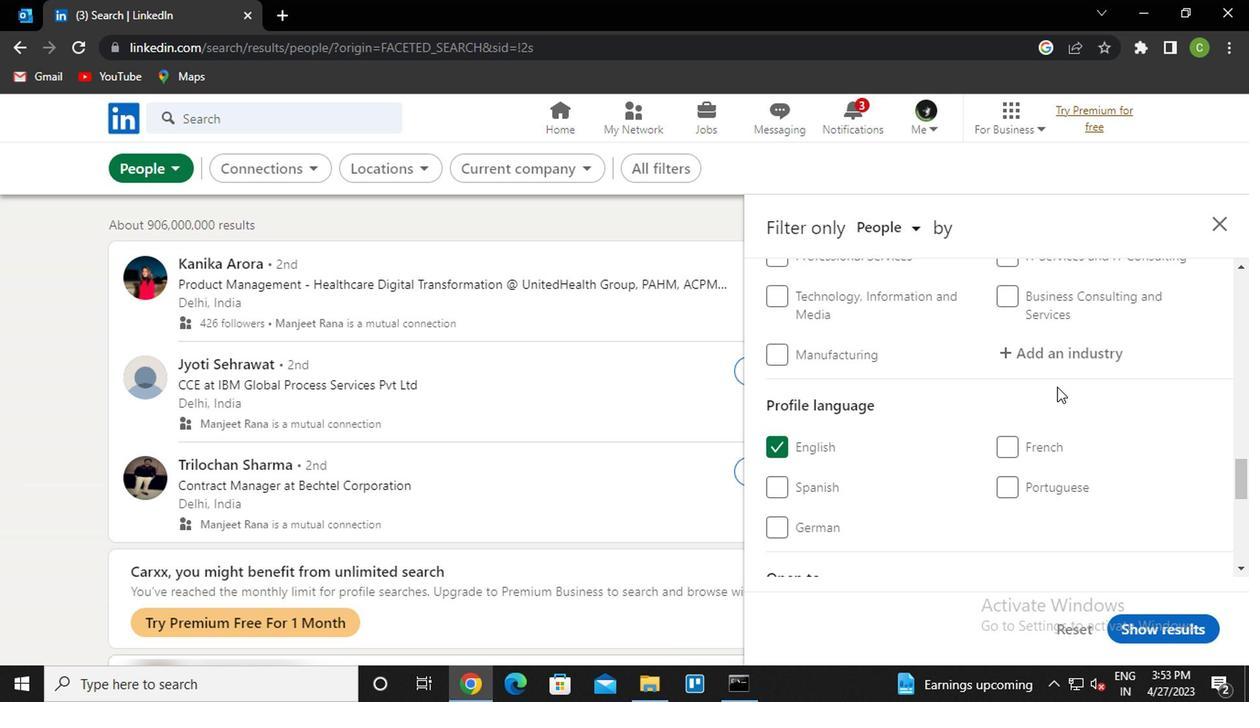 
Action: Mouse moved to (1059, 449)
Screenshot: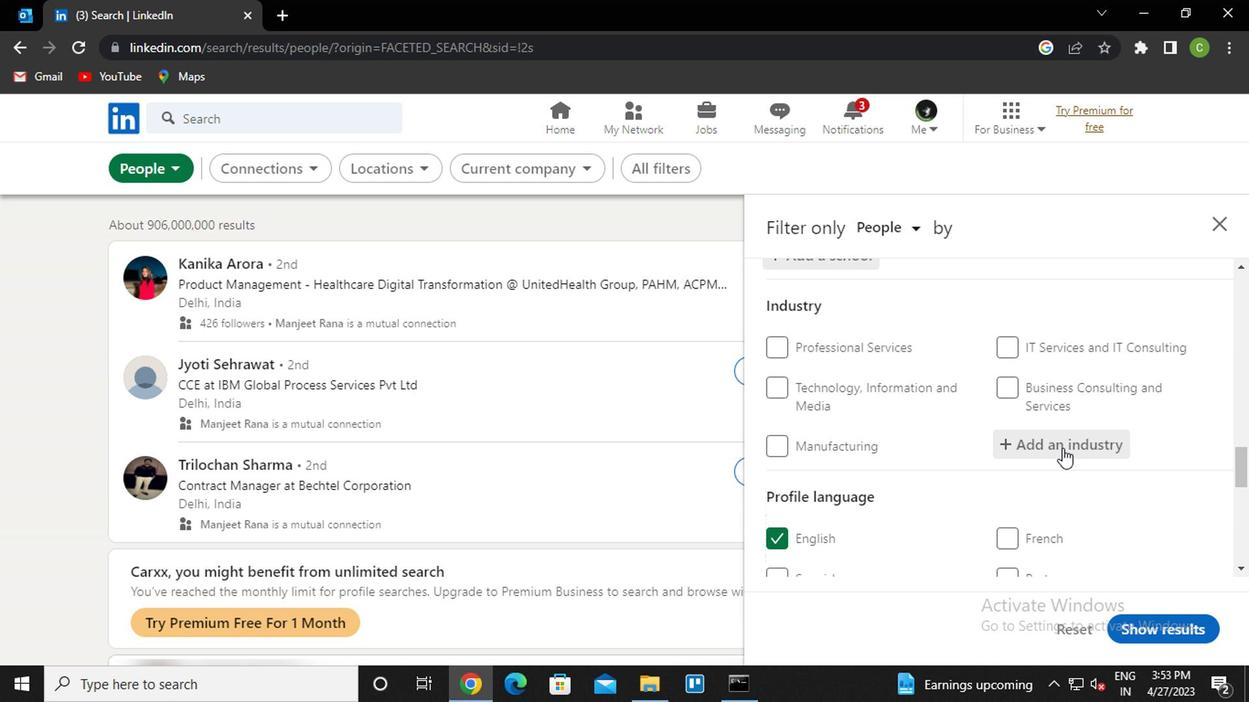 
Action: Mouse pressed left at (1059, 449)
Screenshot: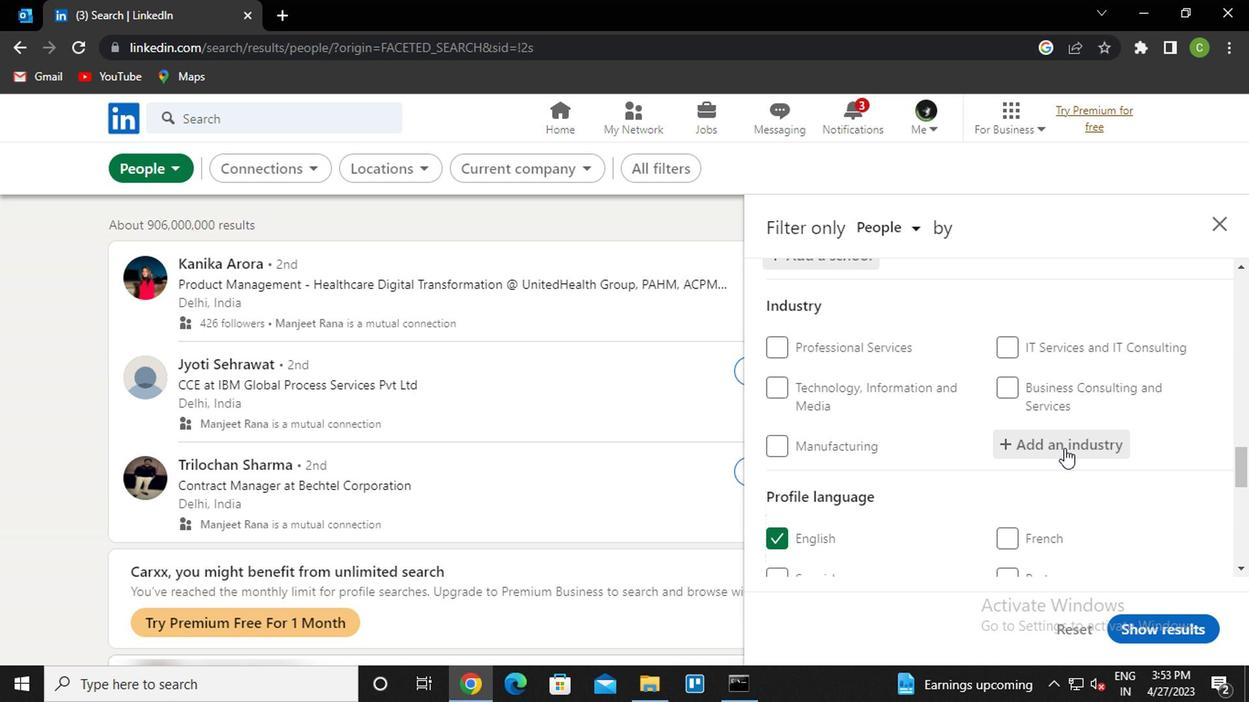 
Action: Key pressed <Key.caps_lock>p<Key.caps_lock>hysical<Key.down><Key.enter>
Screenshot: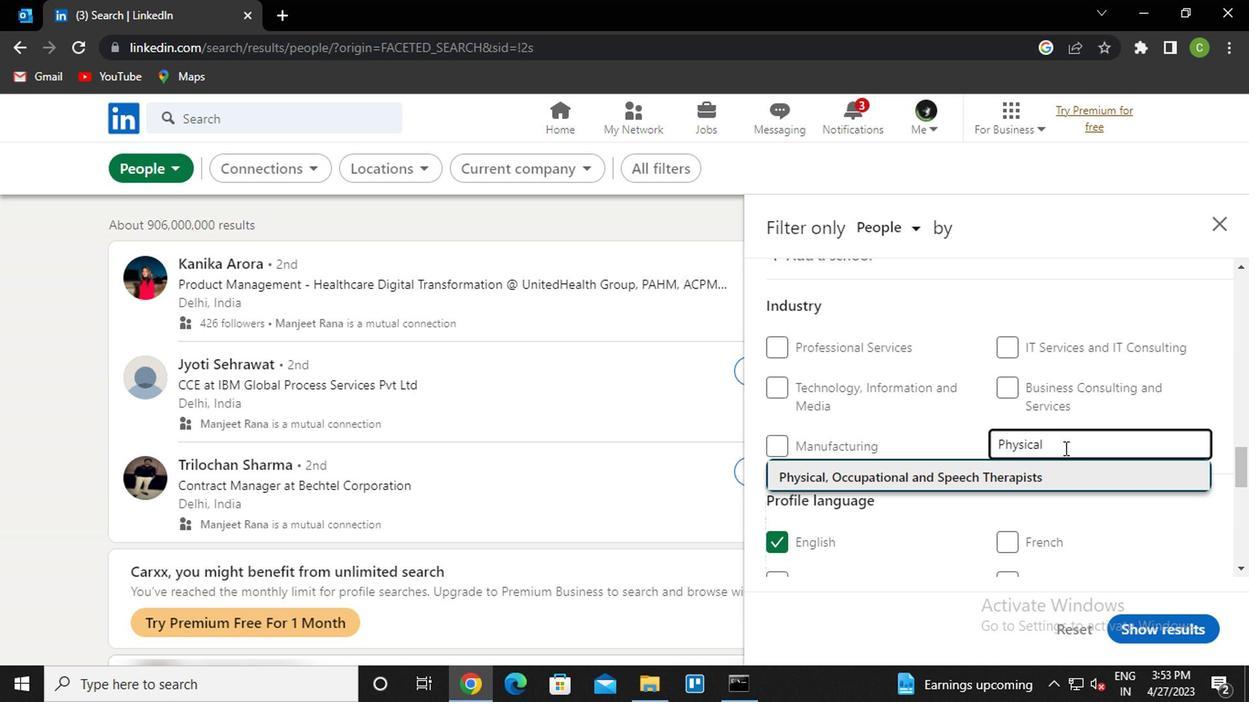 
Action: Mouse moved to (1058, 449)
Screenshot: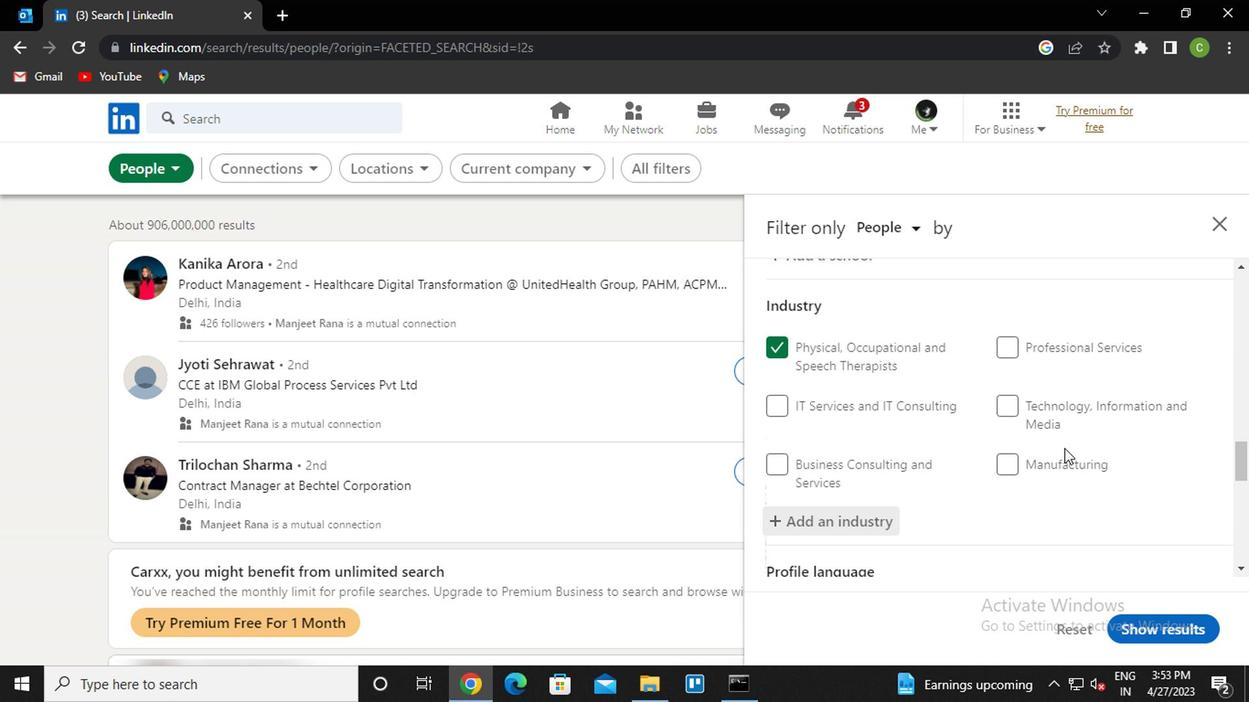 
Action: Mouse scrolled (1058, 449) with delta (0, 0)
Screenshot: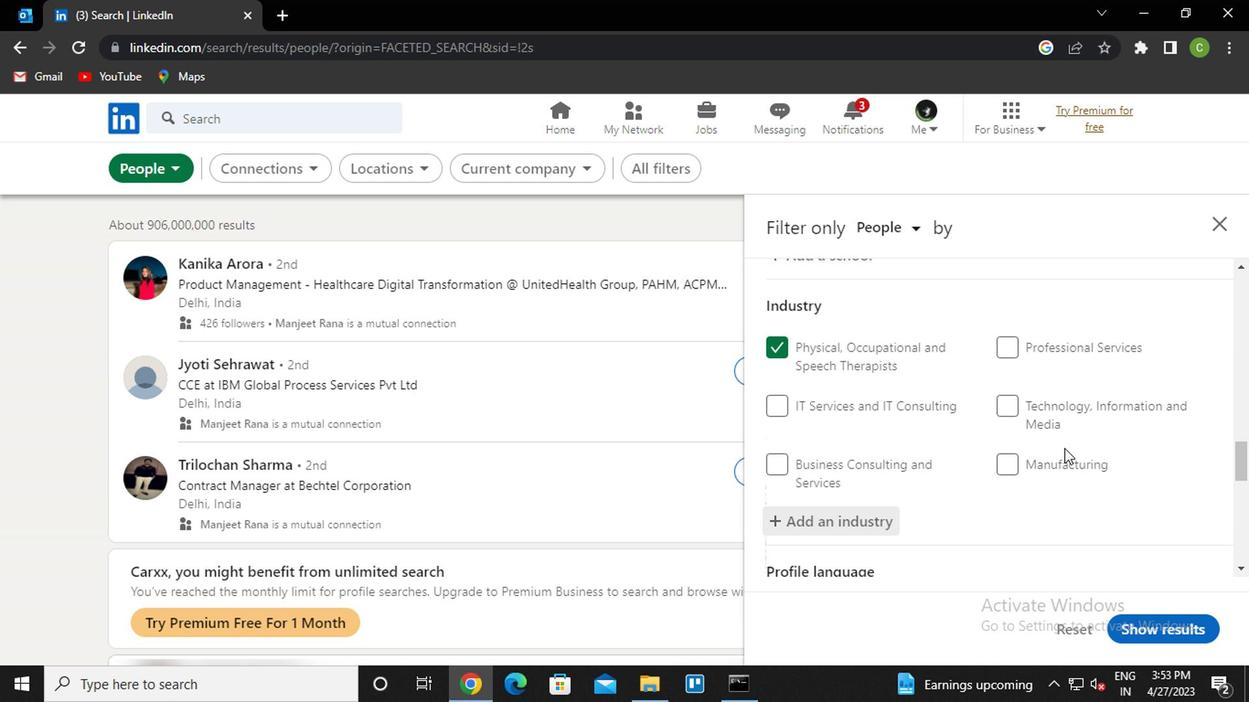 
Action: Mouse moved to (1056, 451)
Screenshot: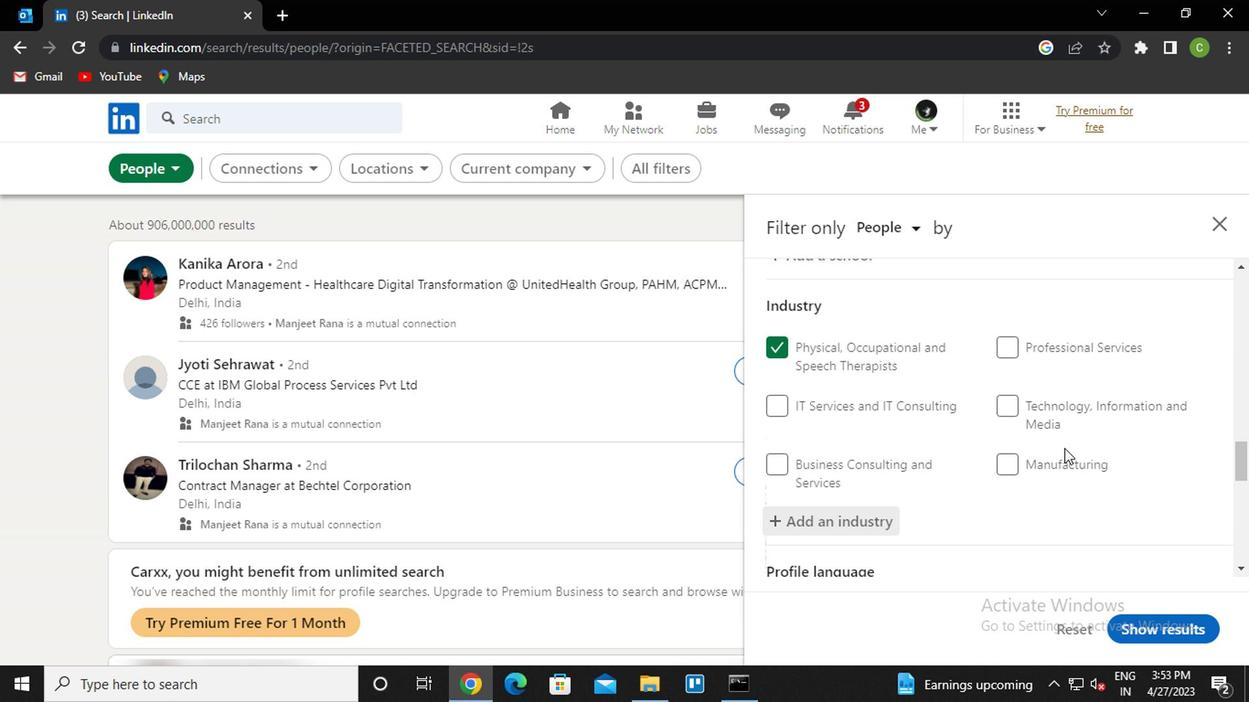 
Action: Mouse scrolled (1056, 449) with delta (0, -1)
Screenshot: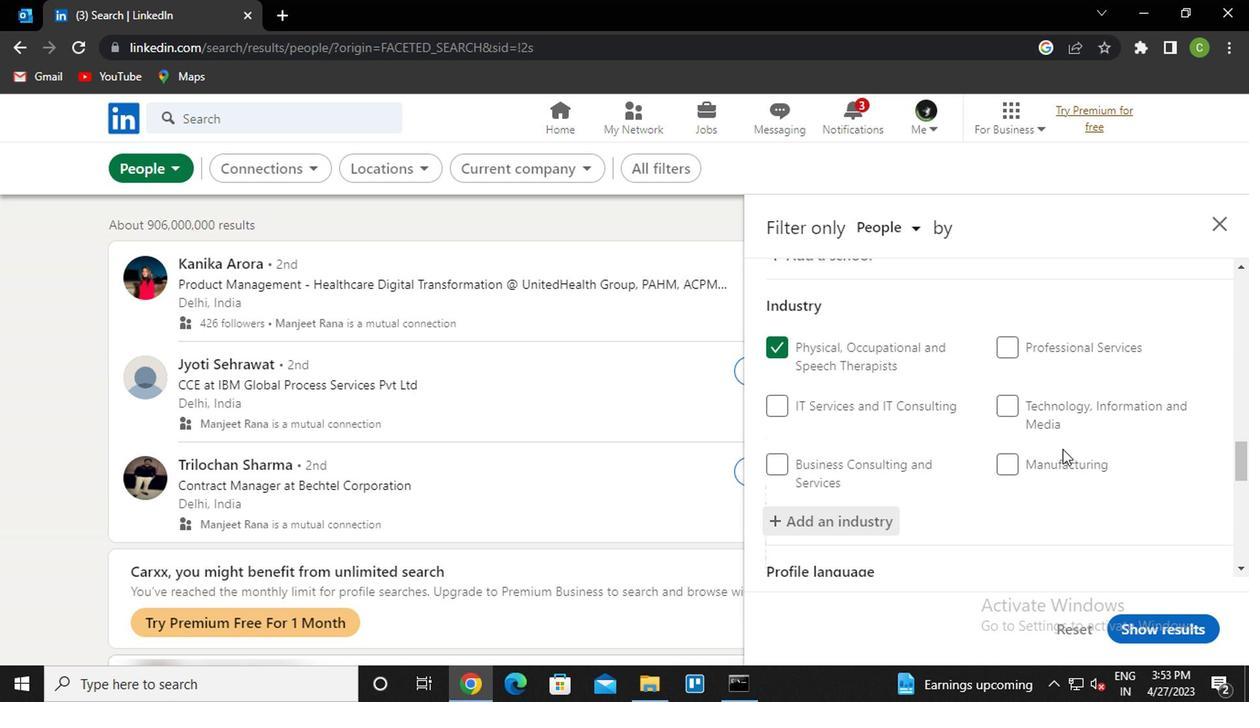 
Action: Mouse moved to (1054, 452)
Screenshot: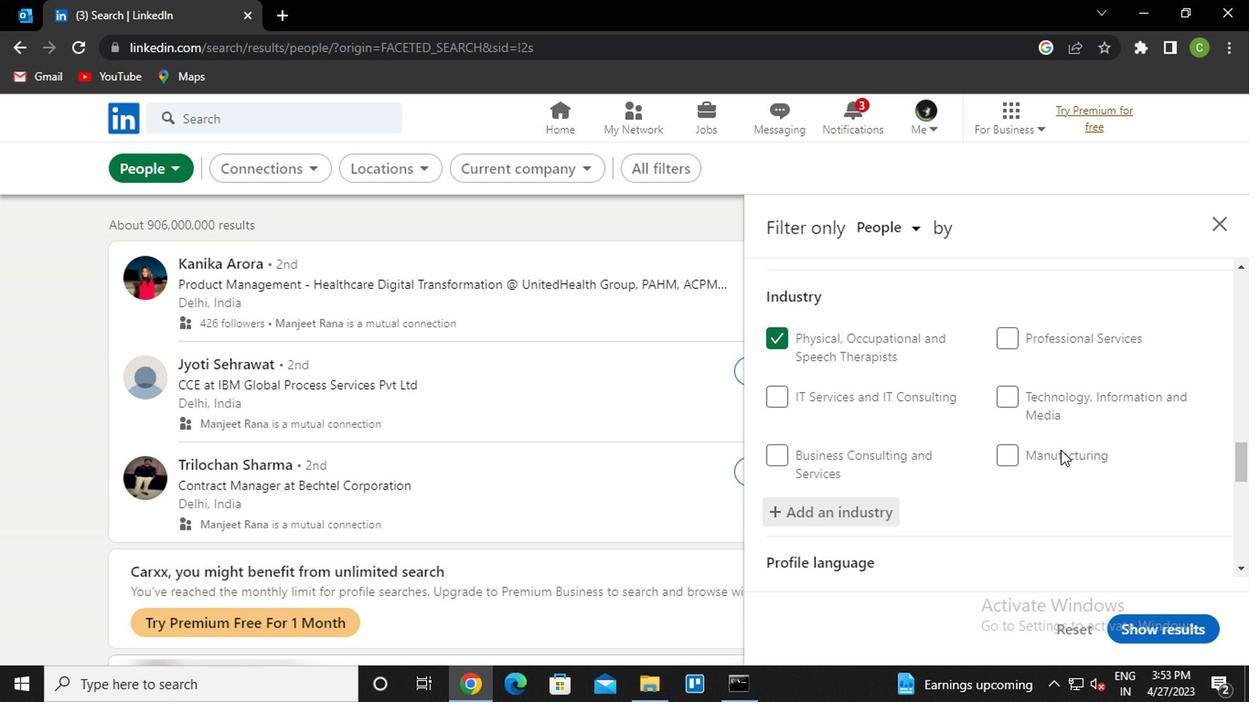
Action: Mouse scrolled (1054, 451) with delta (0, -1)
Screenshot: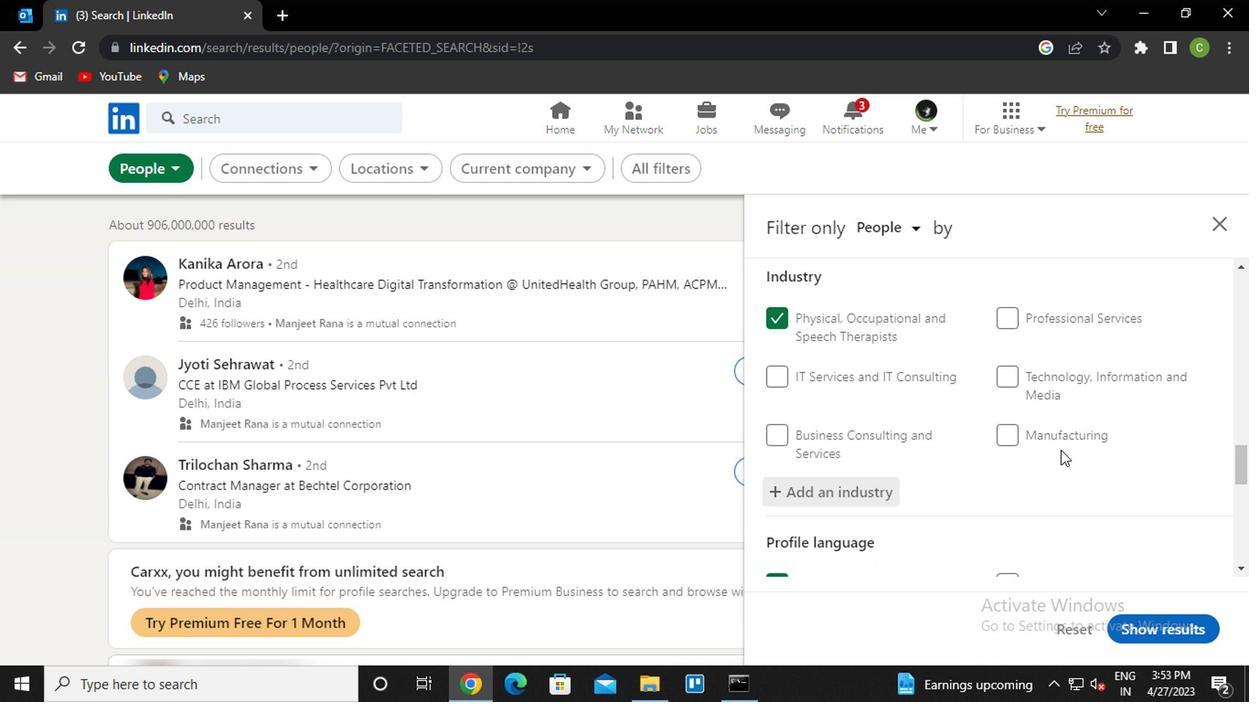 
Action: Mouse moved to (1045, 458)
Screenshot: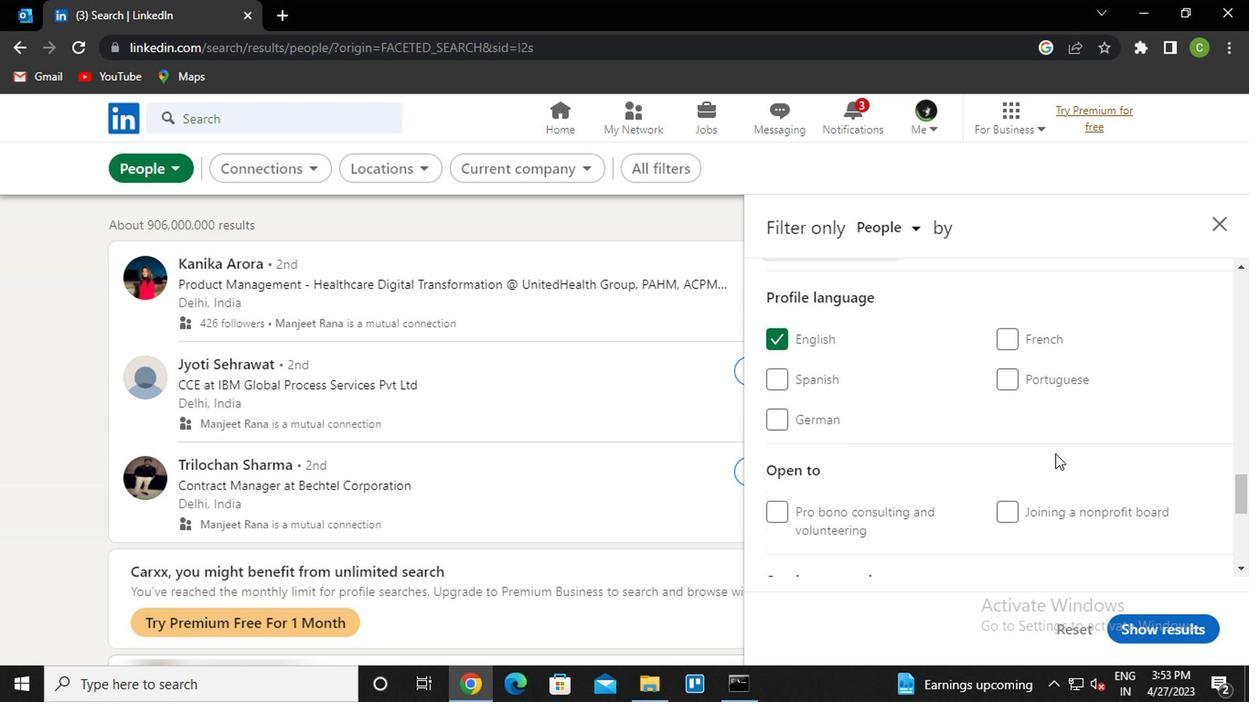 
Action: Mouse scrolled (1045, 457) with delta (0, 0)
Screenshot: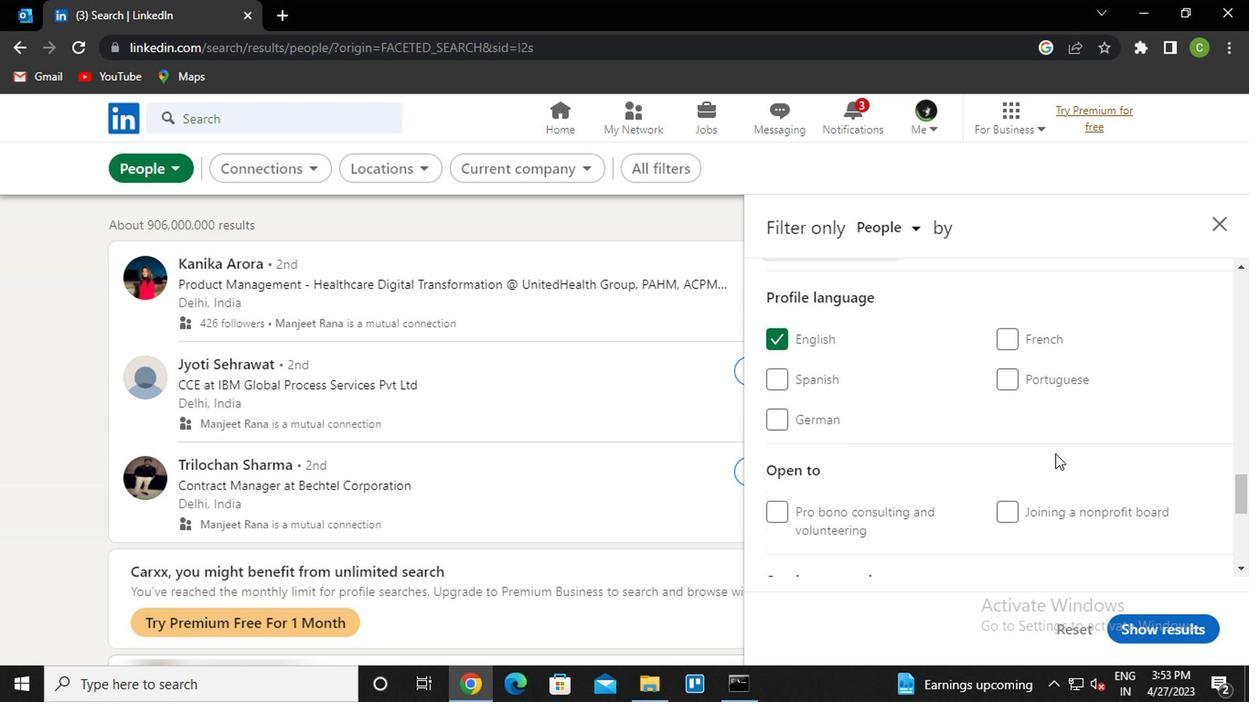 
Action: Mouse moved to (1043, 460)
Screenshot: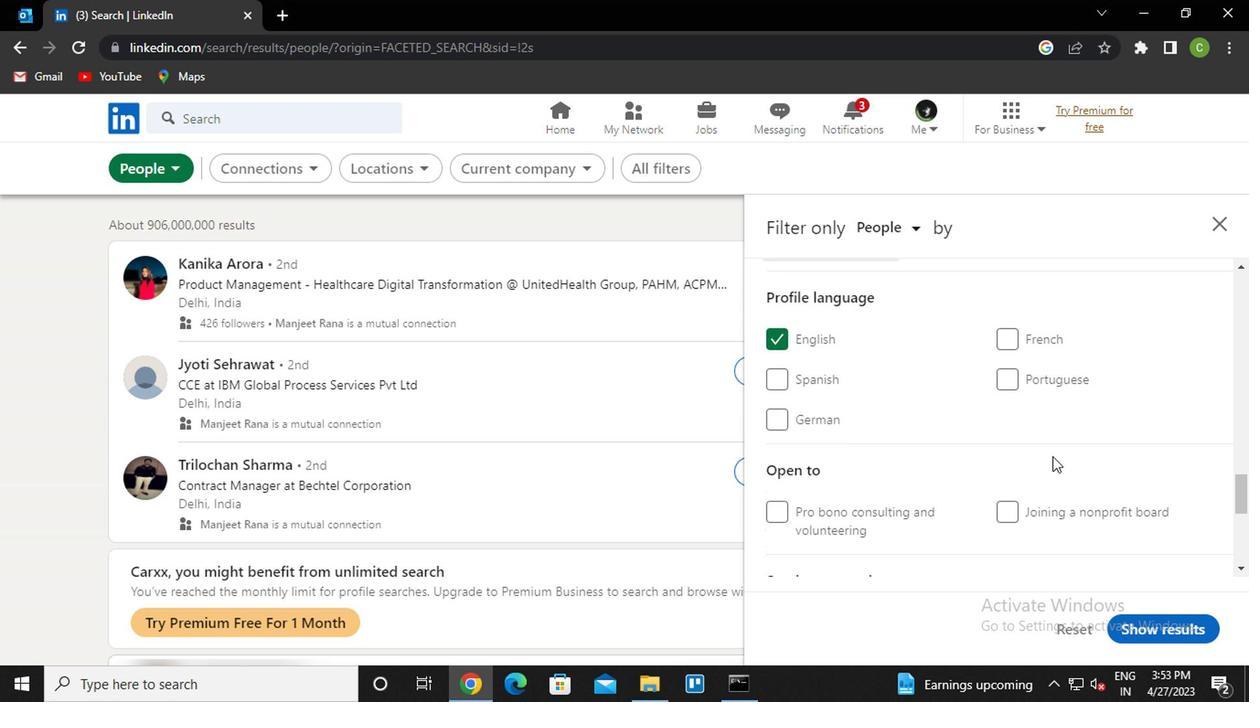 
Action: Mouse scrolled (1043, 458) with delta (0, -1)
Screenshot: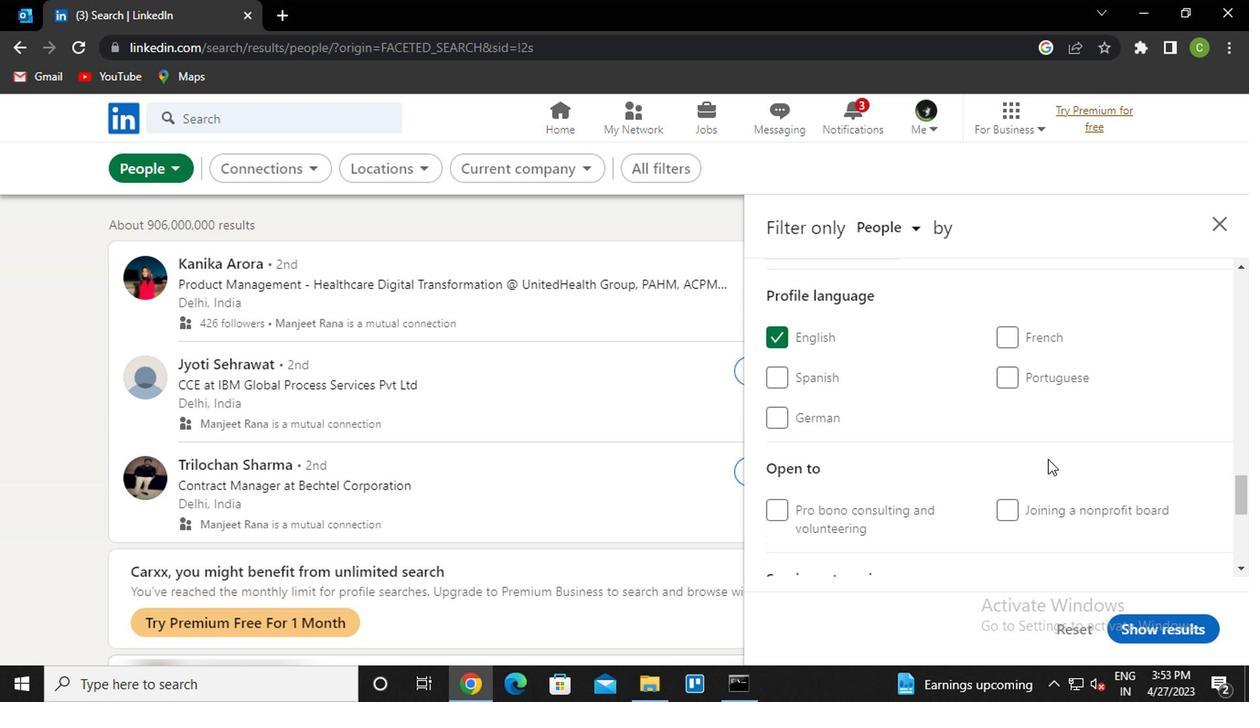 
Action: Mouse moved to (1036, 464)
Screenshot: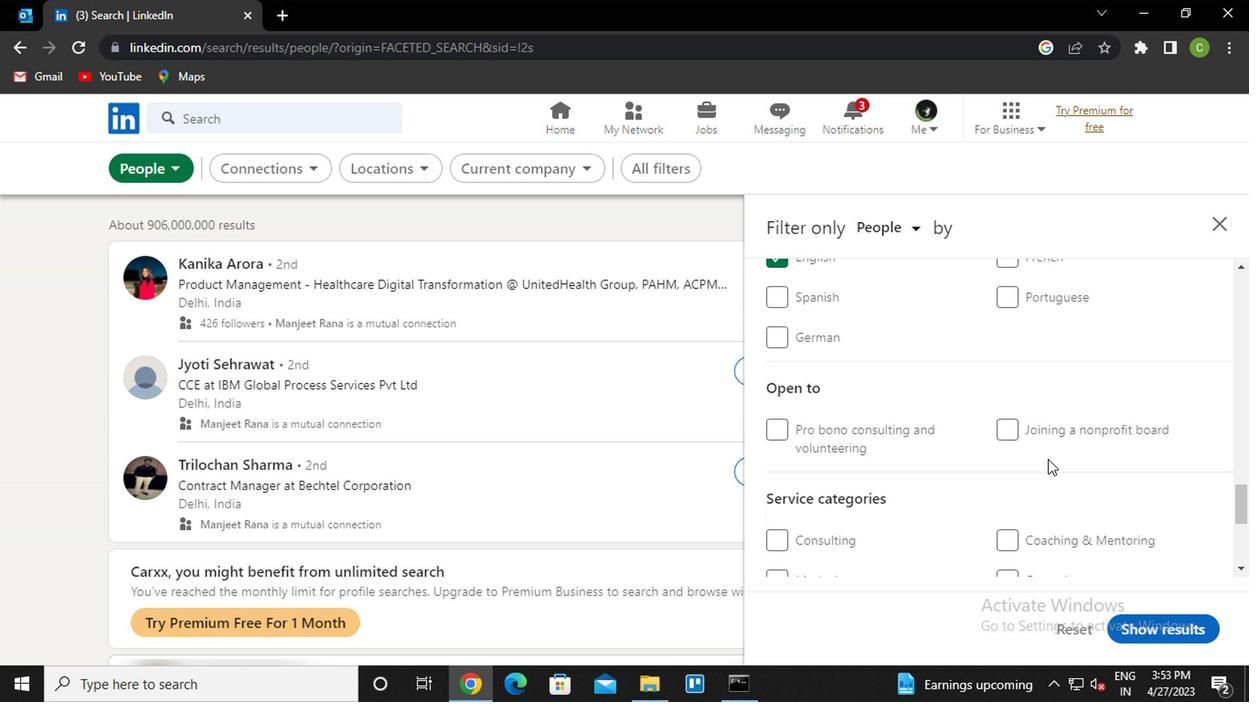 
Action: Mouse scrolled (1036, 463) with delta (0, -1)
Screenshot: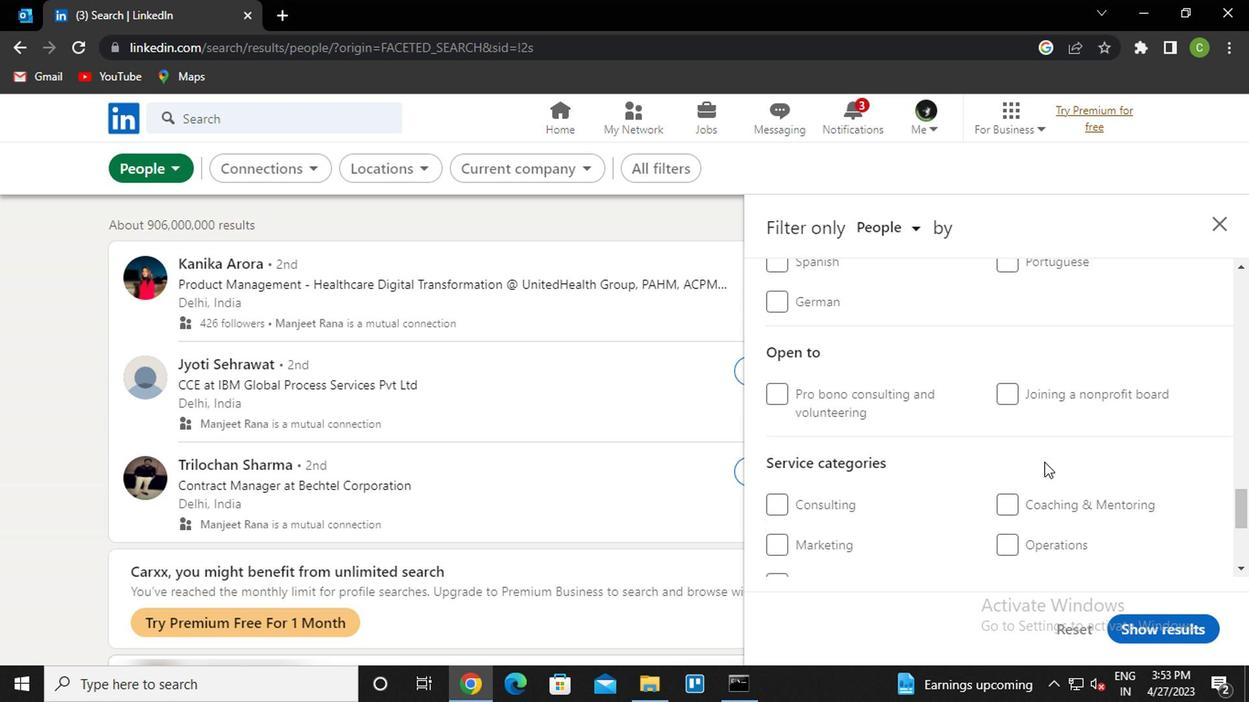 
Action: Mouse moved to (1045, 426)
Screenshot: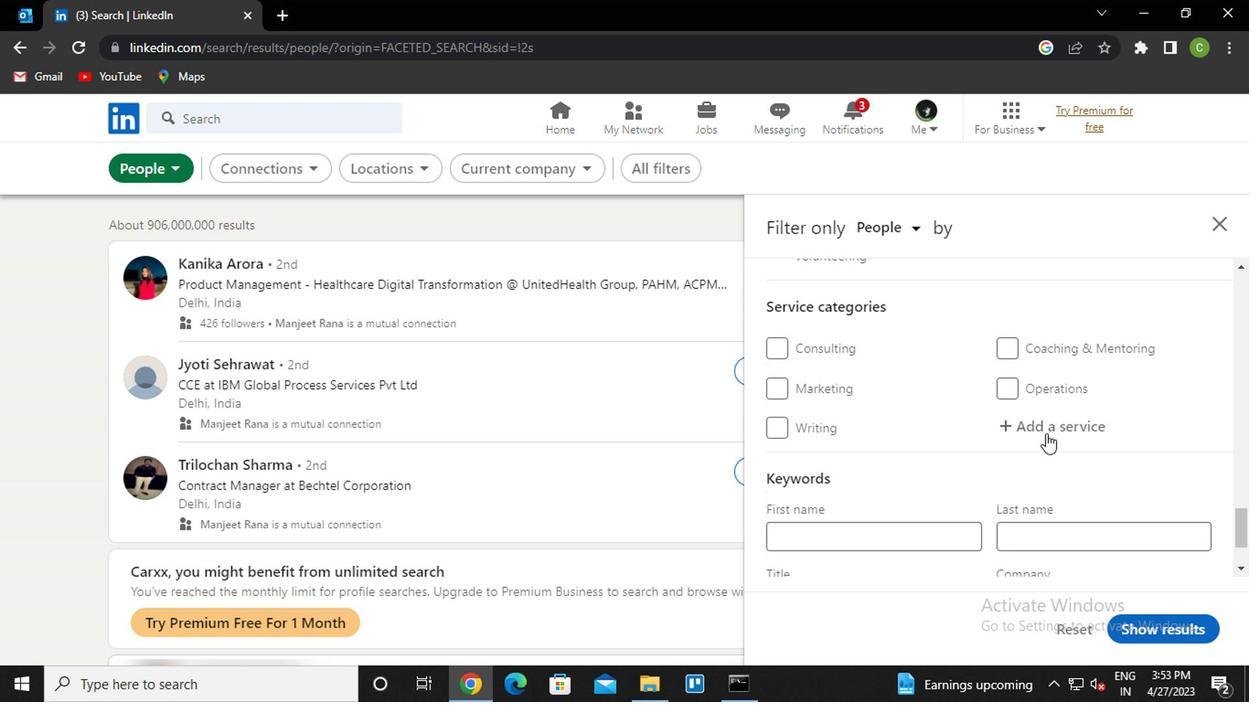 
Action: Mouse pressed left at (1045, 426)
Screenshot: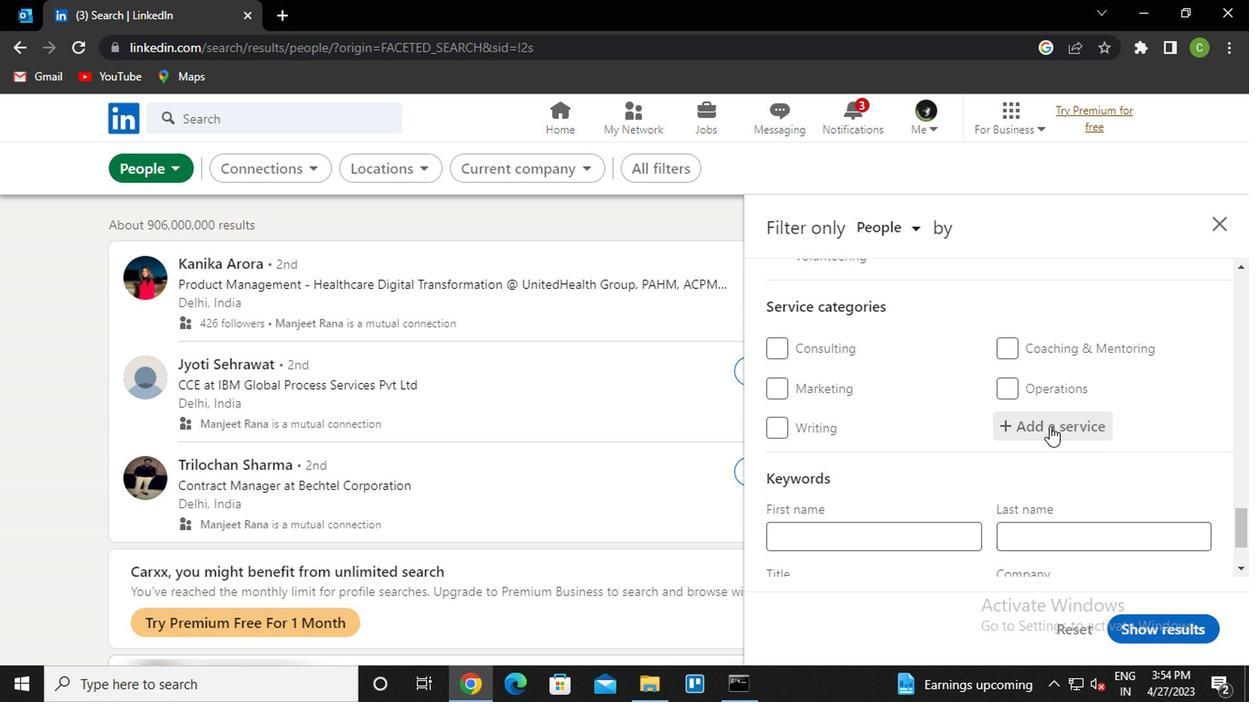 
Action: Key pressed <Key.caps_lock>v<Key.caps_lock>isual<Key.down><Key.down><Key.enter>
Screenshot: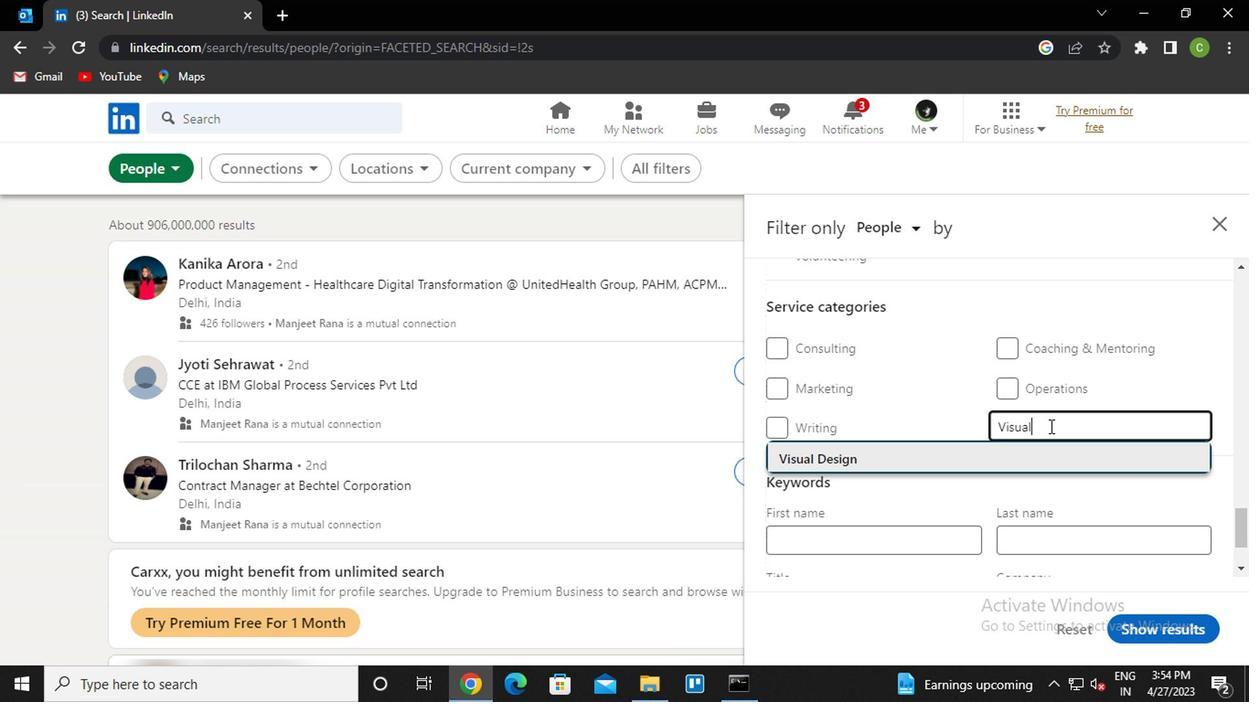 
Action: Mouse scrolled (1045, 426) with delta (0, 0)
Screenshot: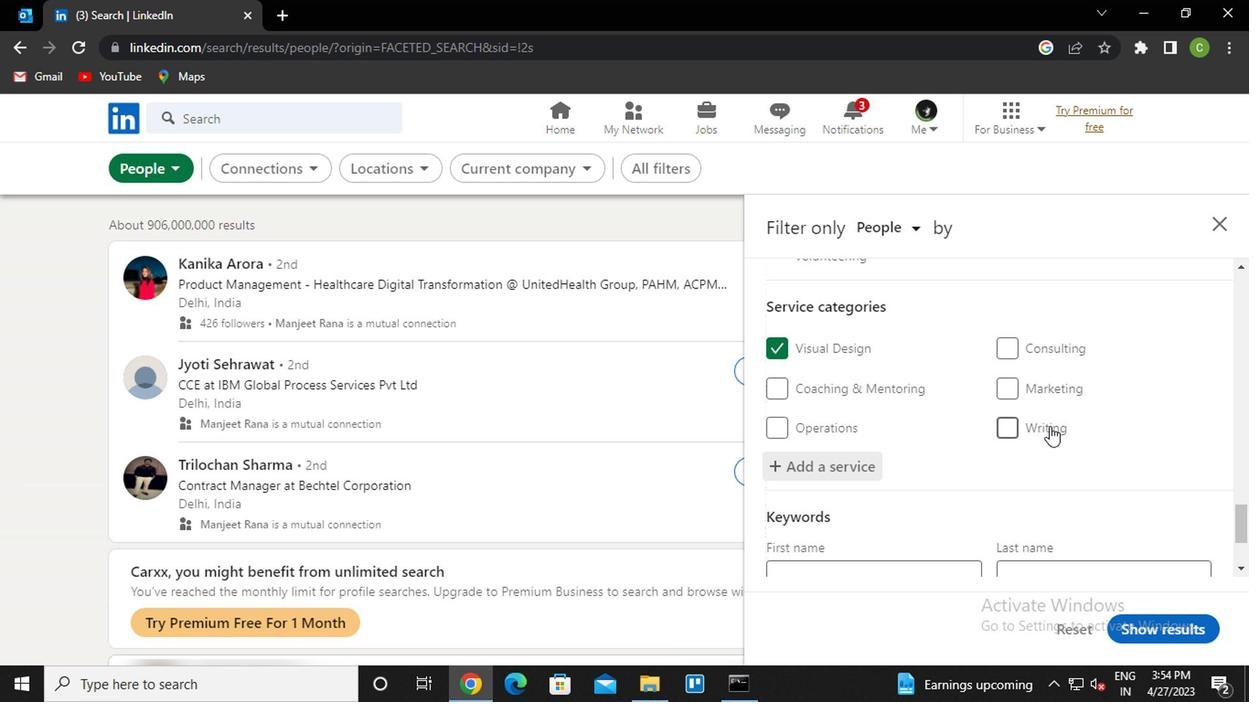 
Action: Mouse scrolled (1045, 426) with delta (0, 0)
Screenshot: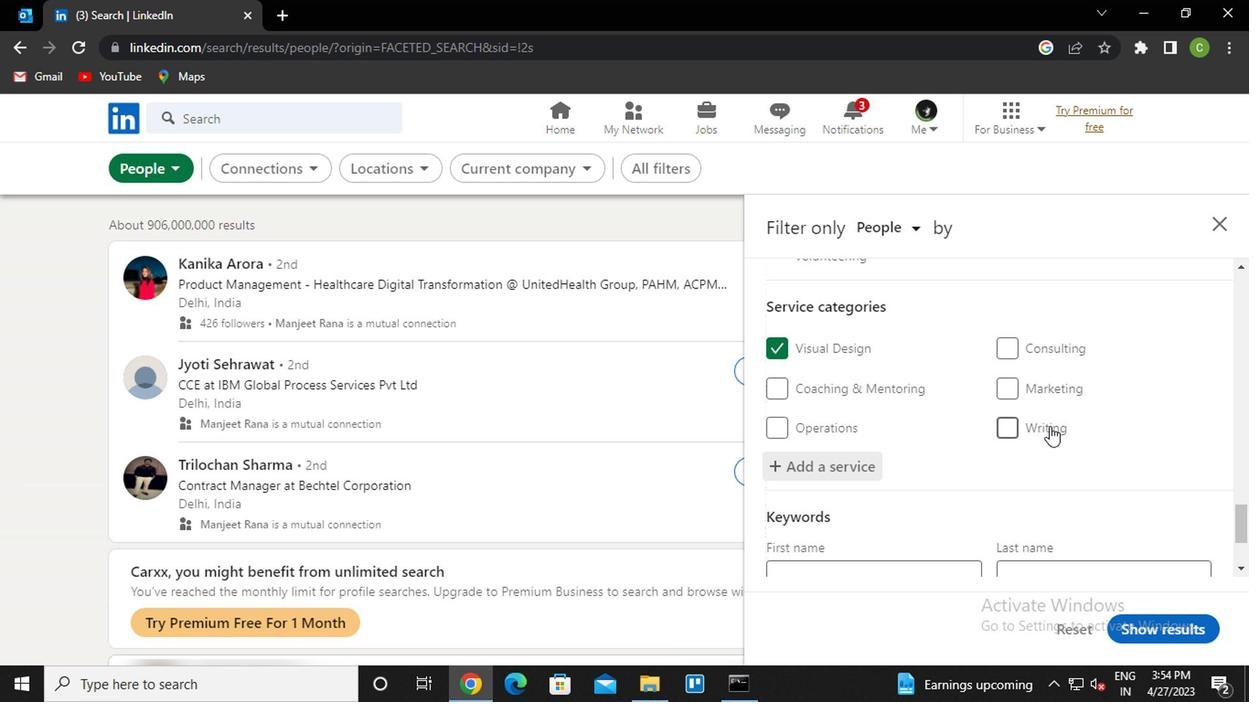 
Action: Mouse scrolled (1045, 426) with delta (0, 0)
Screenshot: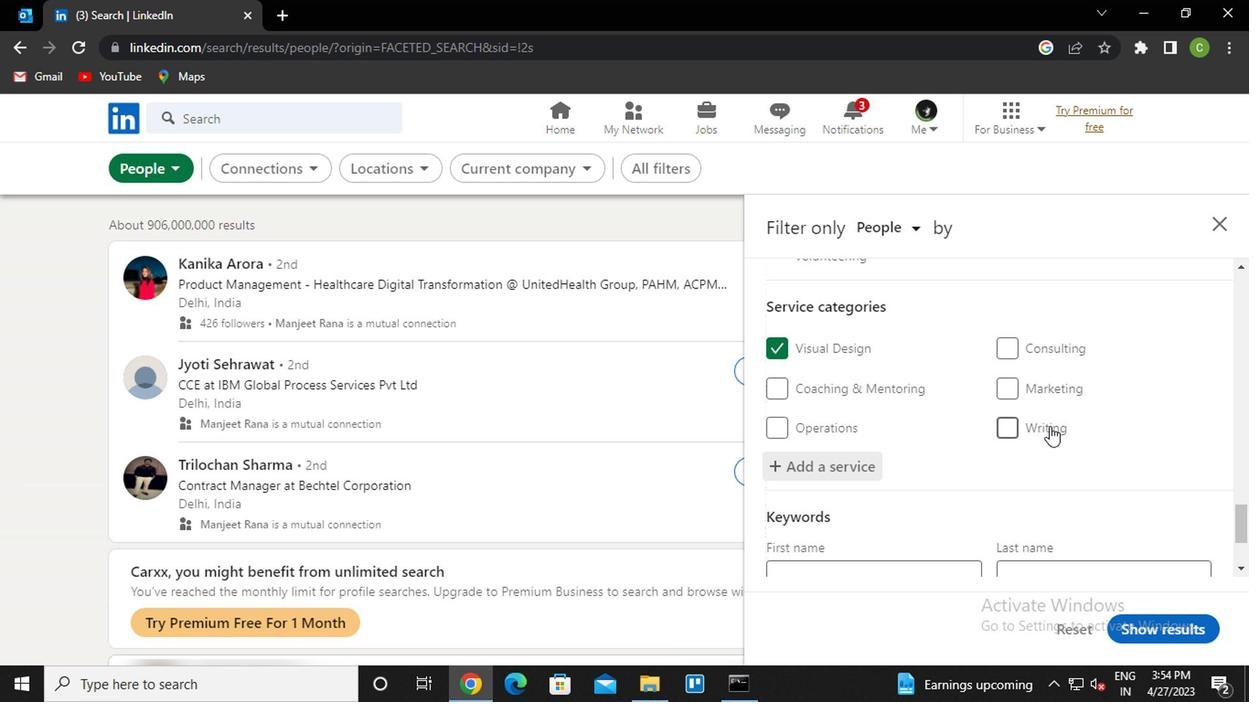 
Action: Mouse scrolled (1045, 426) with delta (0, 0)
Screenshot: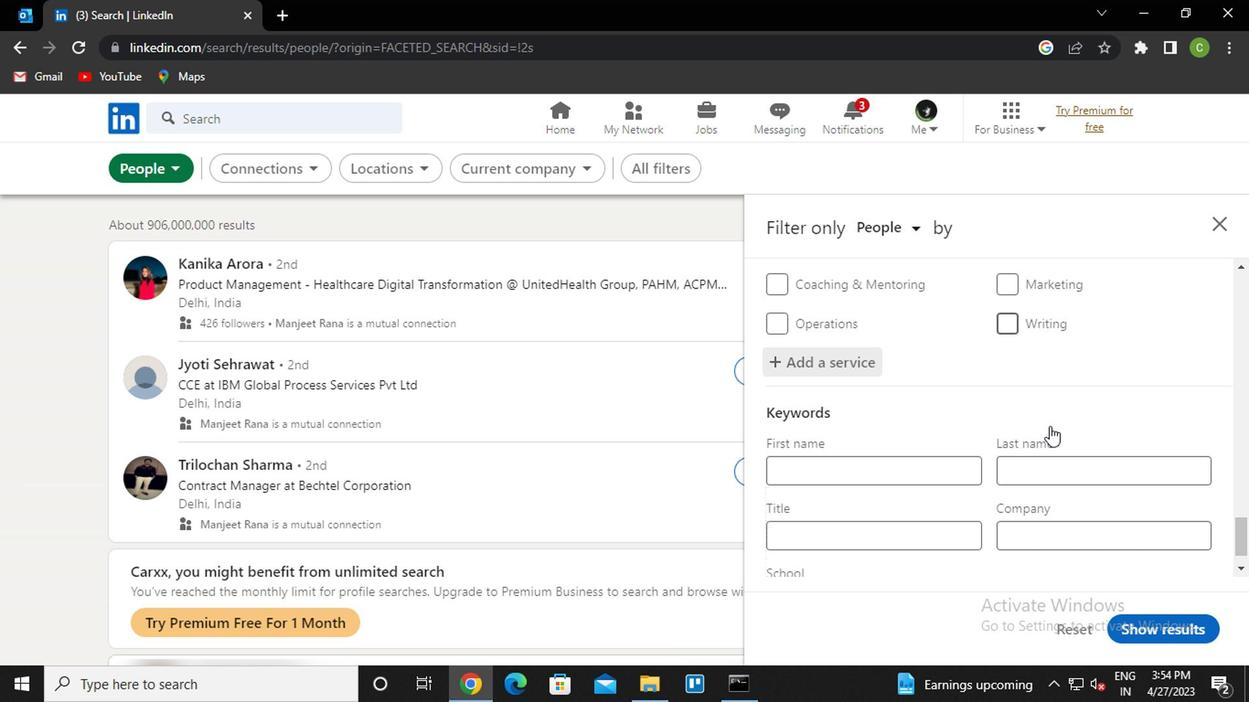 
Action: Mouse moved to (894, 495)
Screenshot: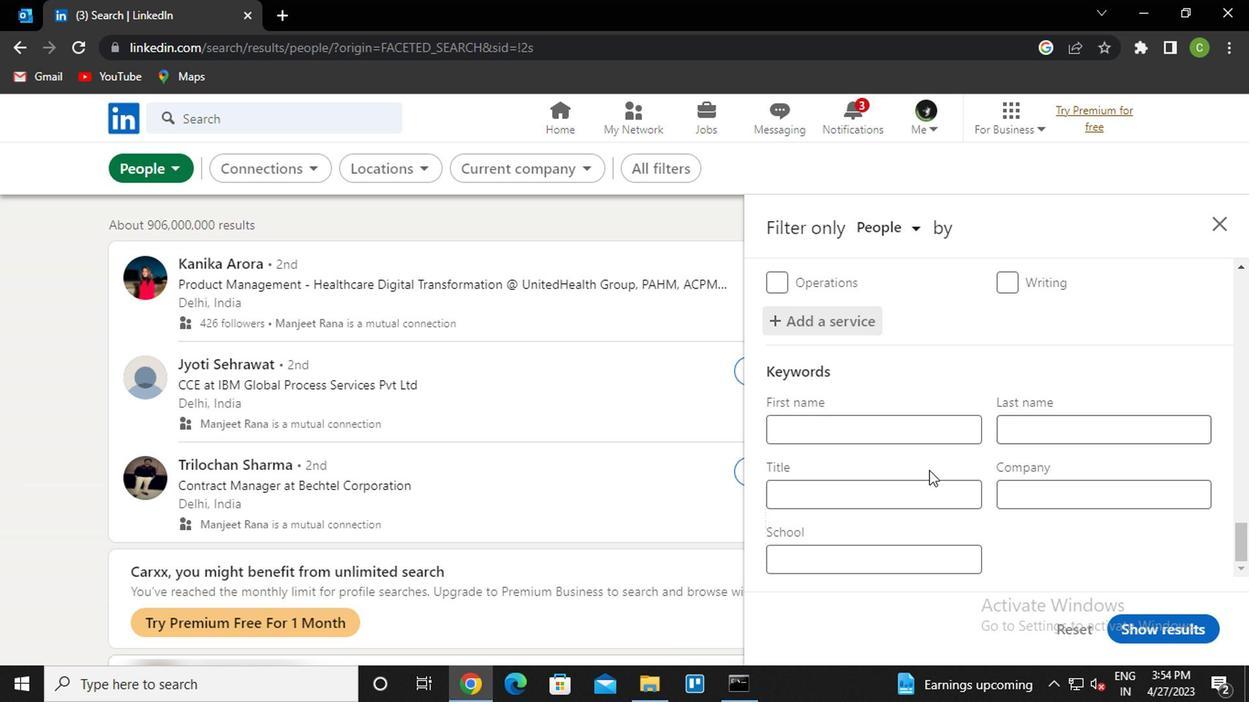 
Action: Mouse pressed left at (894, 495)
Screenshot: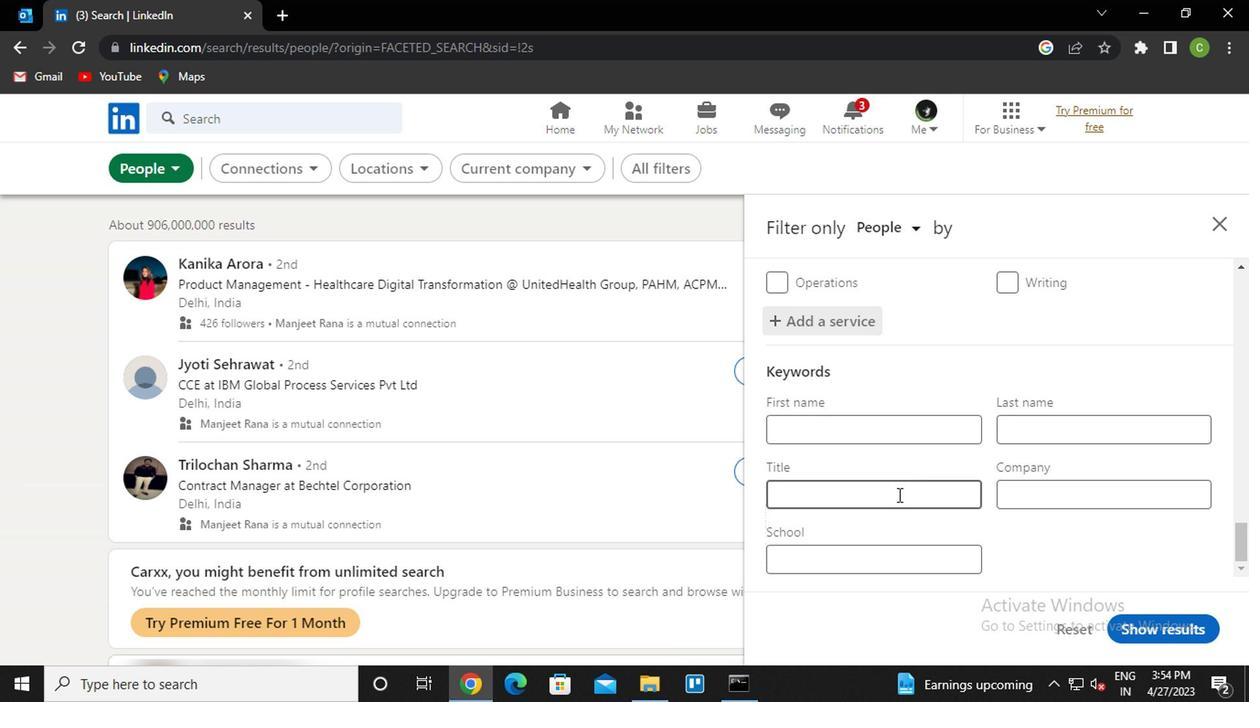 
Action: Key pressed <Key.caps_lock>s<Key.caps_lock>ales<Key.space><Key.caps_lock>a<Key.caps_lock>nalyst
Screenshot: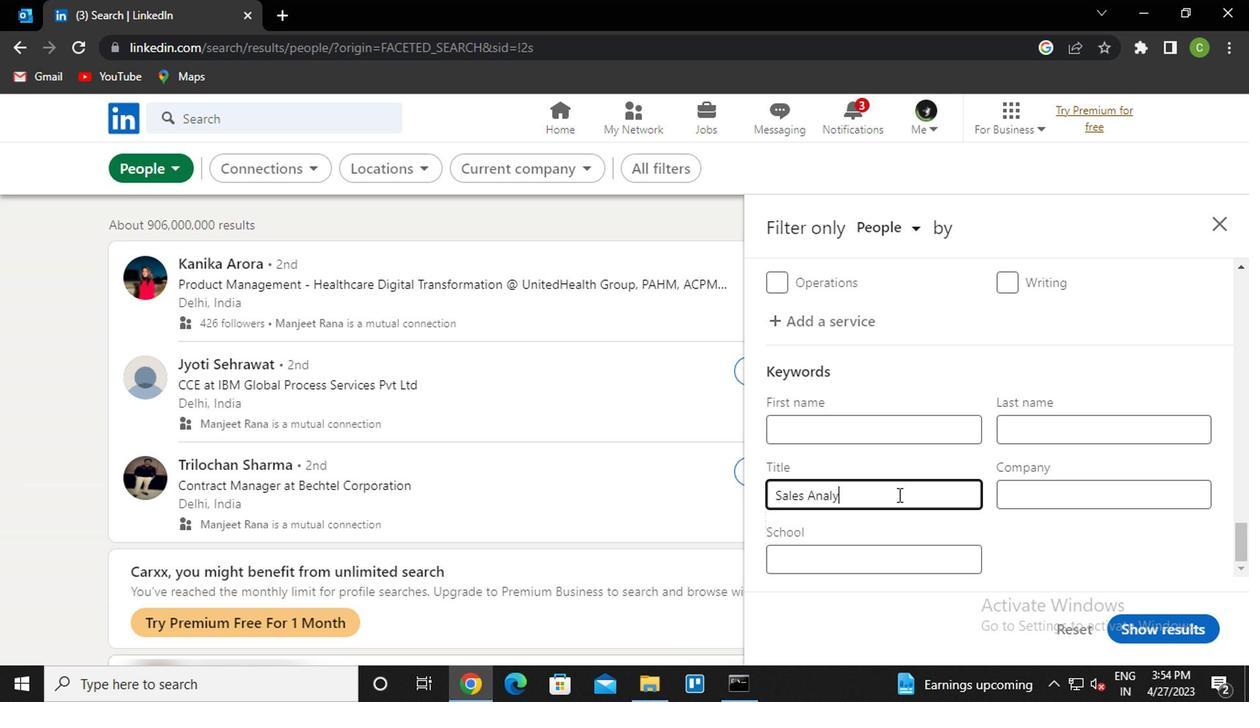 
Action: Mouse moved to (1155, 633)
Screenshot: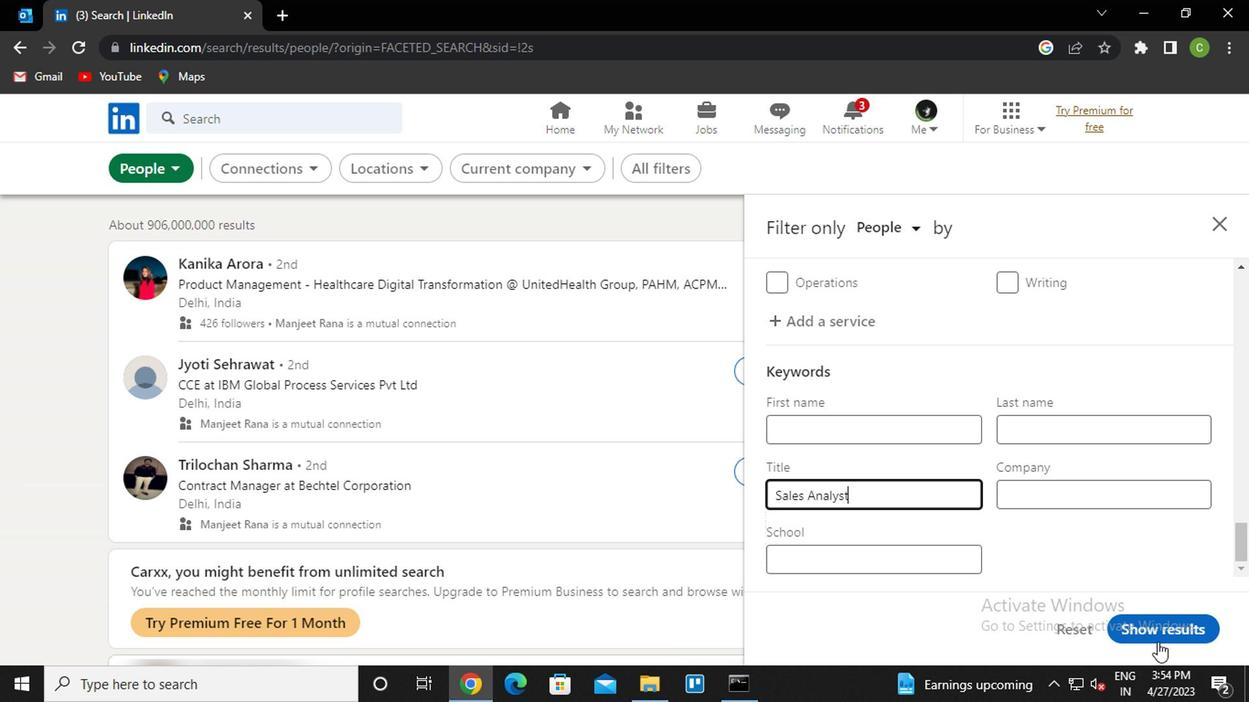 
Action: Mouse pressed left at (1155, 633)
Screenshot: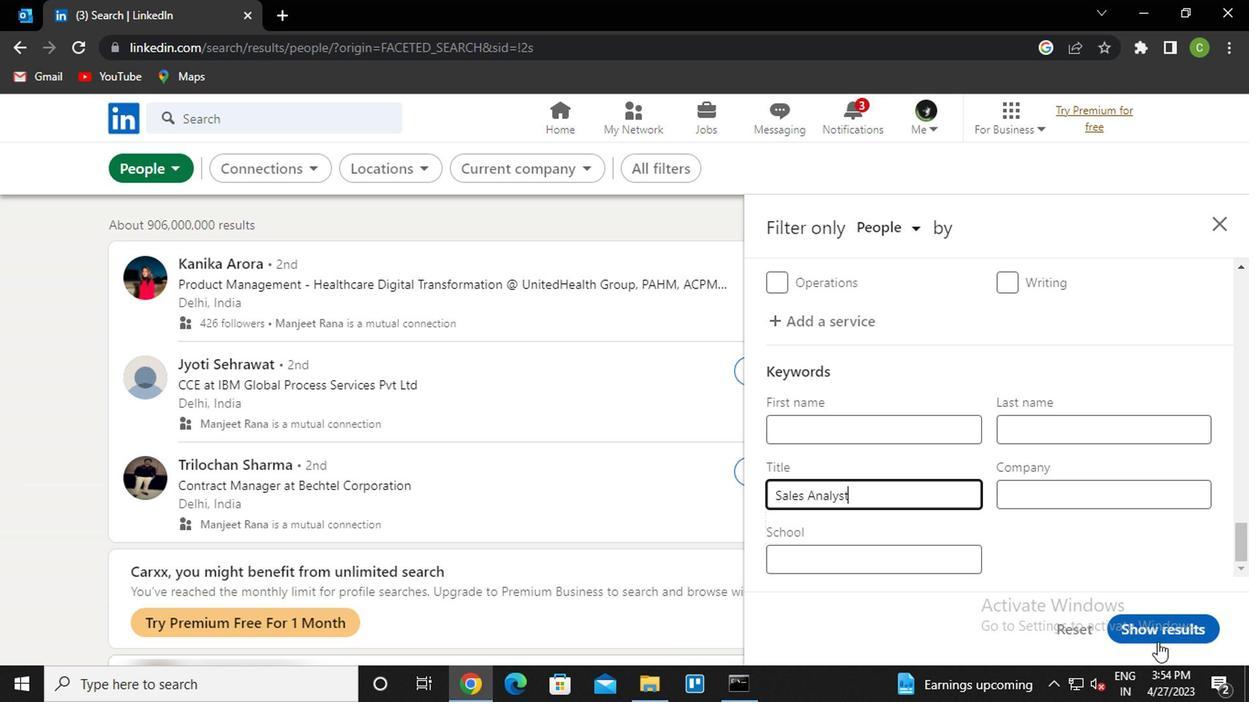 
Action: Mouse moved to (630, 551)
Screenshot: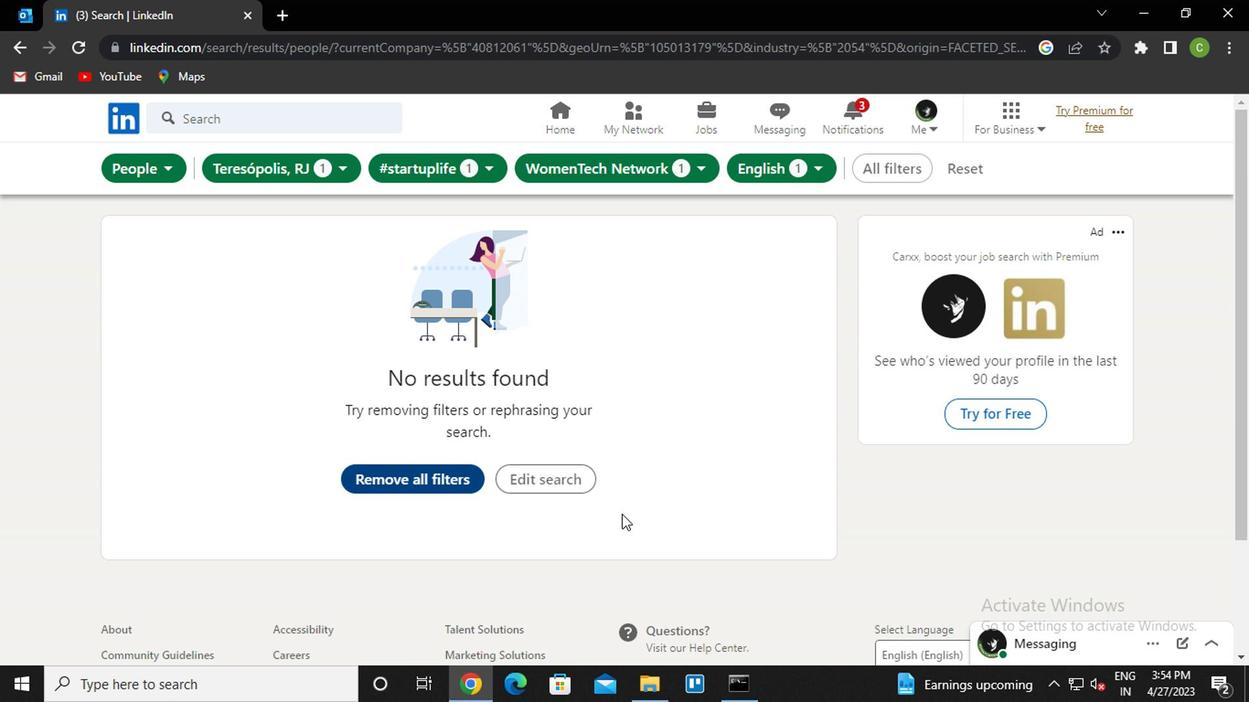
Action: Key pressed <Key.f8>
Screenshot: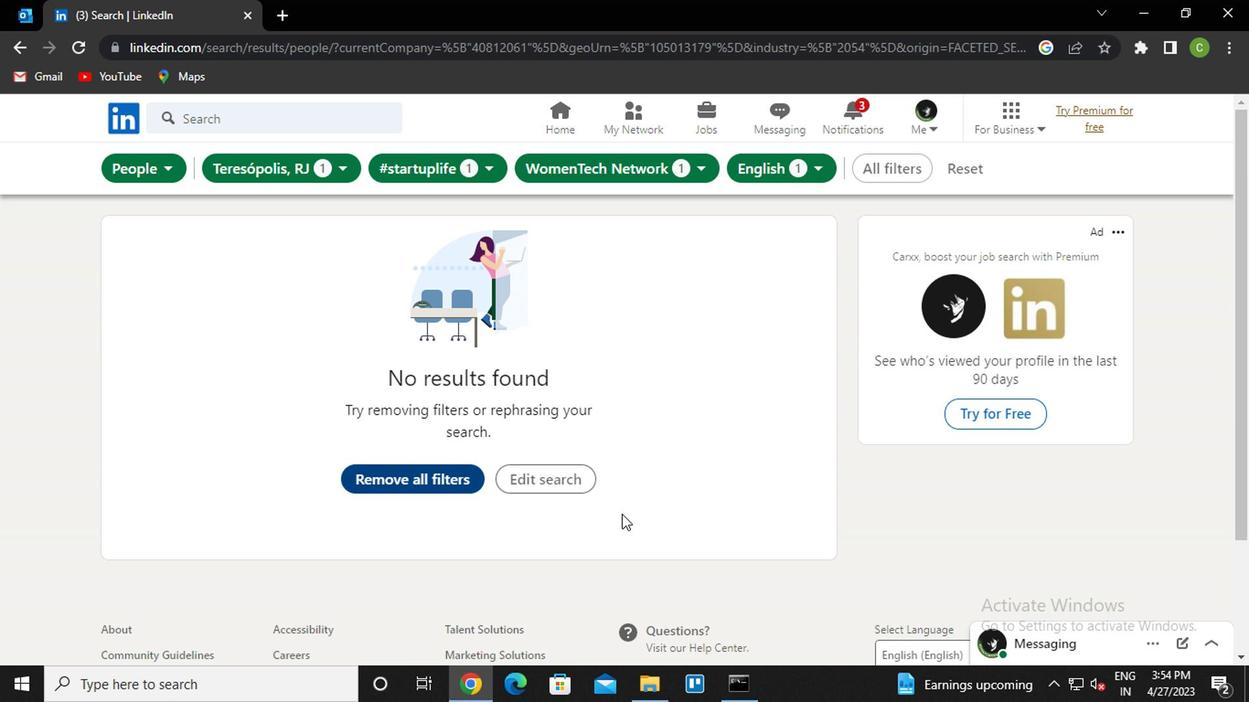 
